 Task: Look for space in Gallarate, Italy from 12th August, 2023 to 16th August, 2023 for 8 adults in price range Rs.10000 to Rs.16000. Place can be private room with 8 bedrooms having 8 beds and 8 bathrooms. Property type can be house, flat, guest house, hotel. Amenities needed are: wifi, TV, free parkinig on premises, gym, breakfast. Booking option can be shelf check-in. Required host language is English.
Action: Mouse moved to (563, 132)
Screenshot: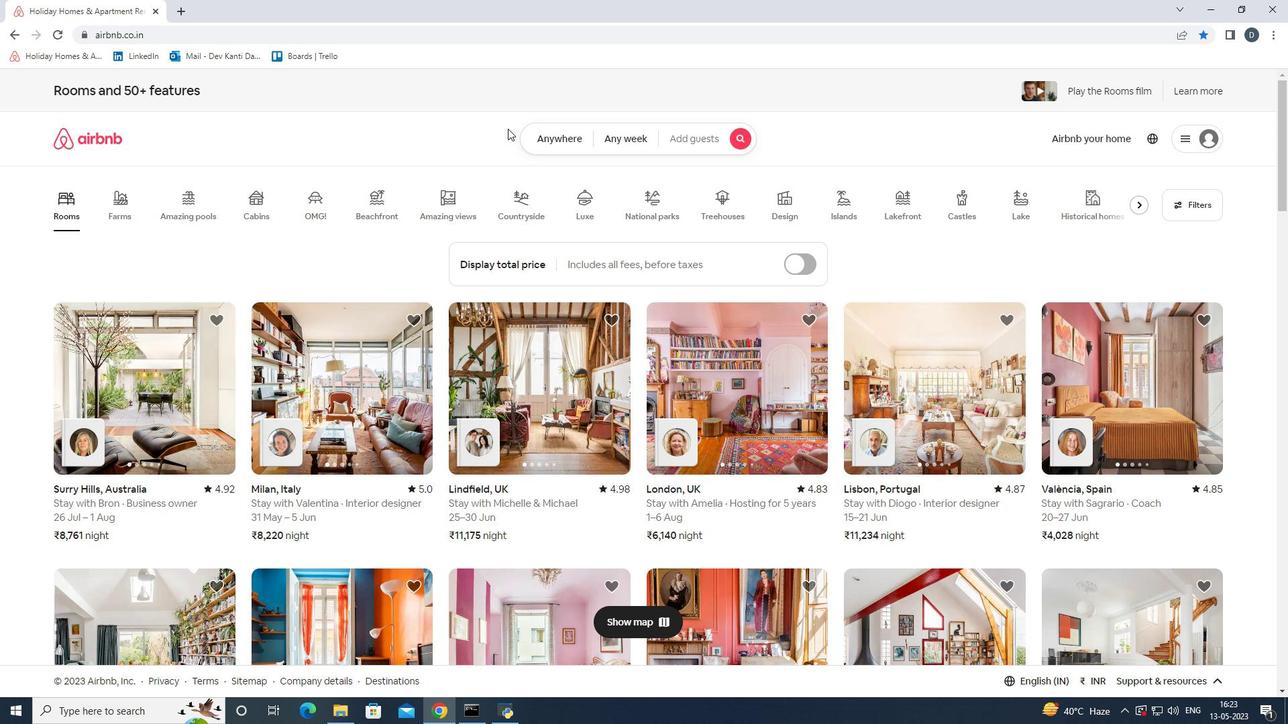 
Action: Mouse pressed left at (563, 132)
Screenshot: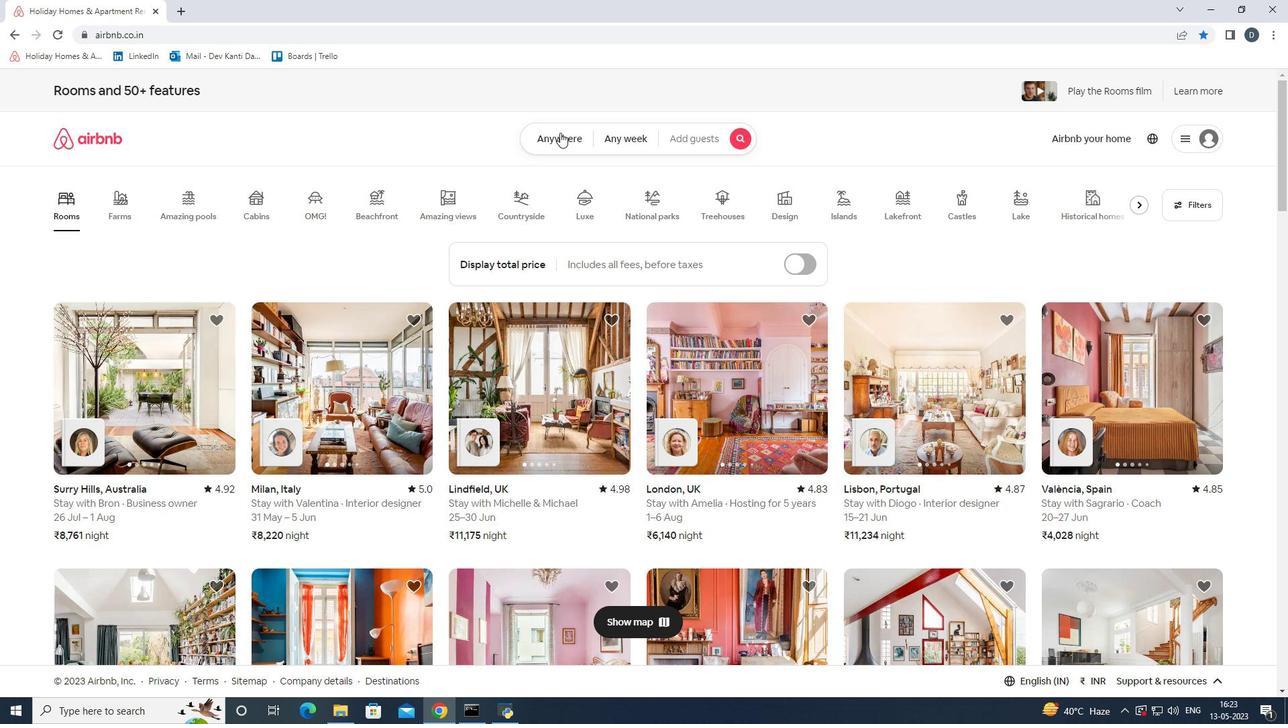 
Action: Mouse moved to (448, 193)
Screenshot: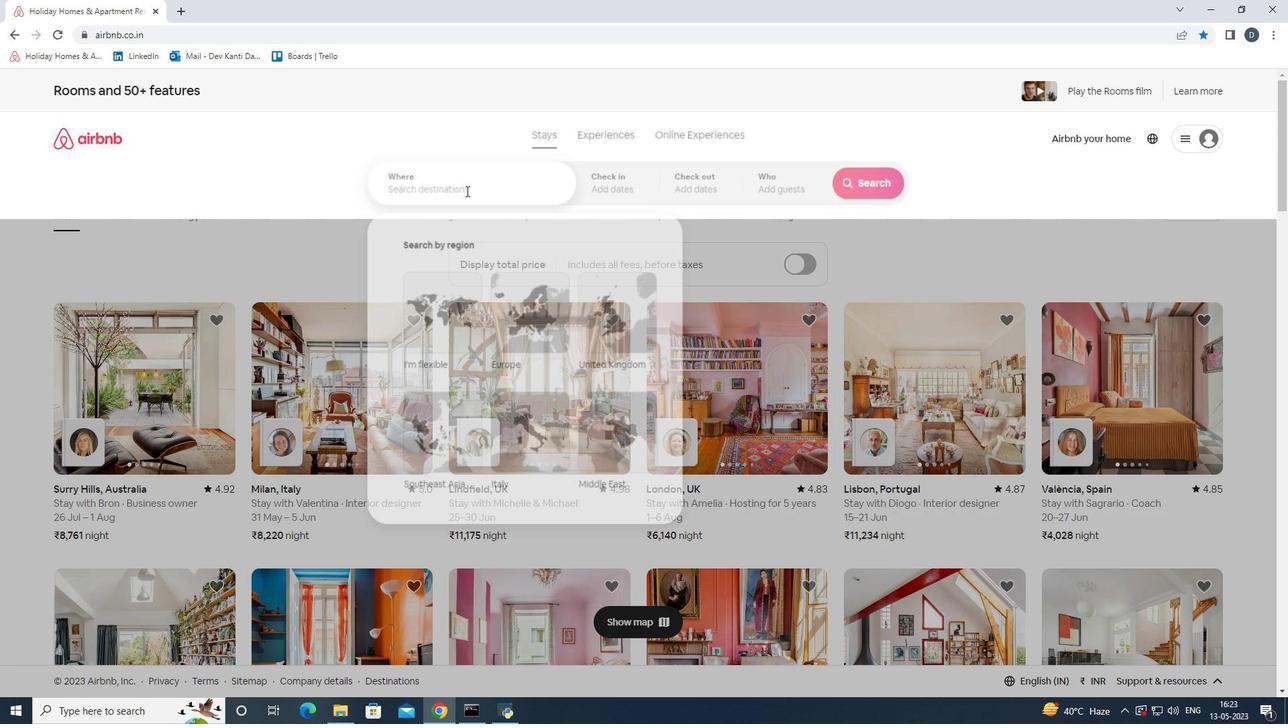 
Action: Mouse pressed left at (448, 193)
Screenshot: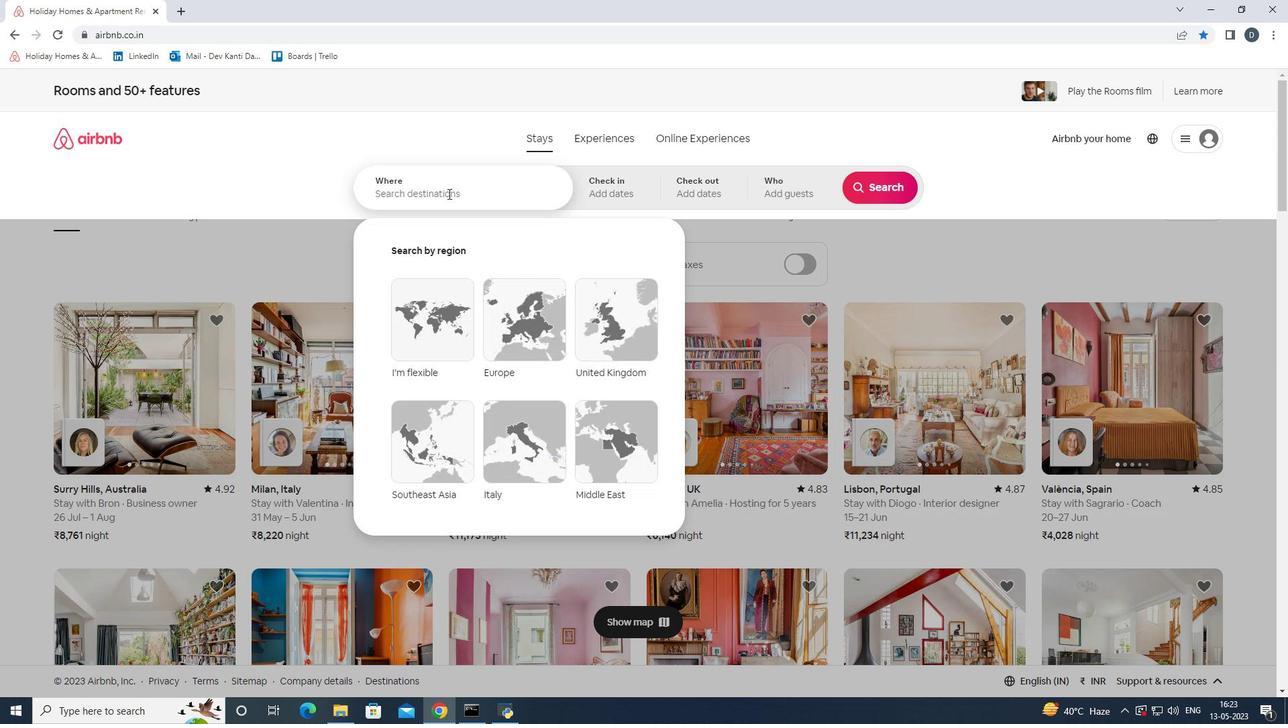 
Action: Mouse moved to (447, 193)
Screenshot: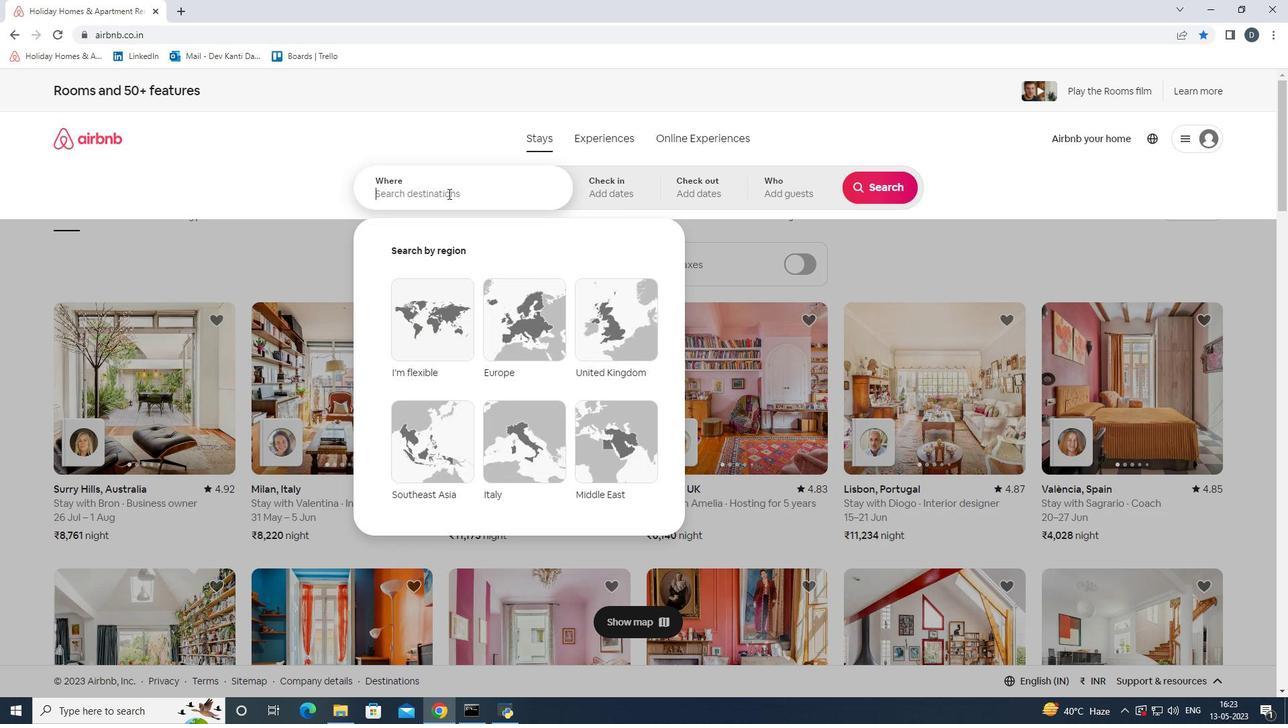 
Action: Key pressed <Key.shift><Key.shift><Key.shift><Key.shift><Key.shift><Key.shift><Key.shift>Gallarate,<Key.shift><Key.shift><Key.shift><Key.shift><Key.shift><Key.shift><Key.shift><Key.shift><Key.shift><Key.shift><Key.shift><Key.shift><Key.shift><Key.shift><Key.shift><Key.shift><Key.shift><Key.shift>Italy
Screenshot: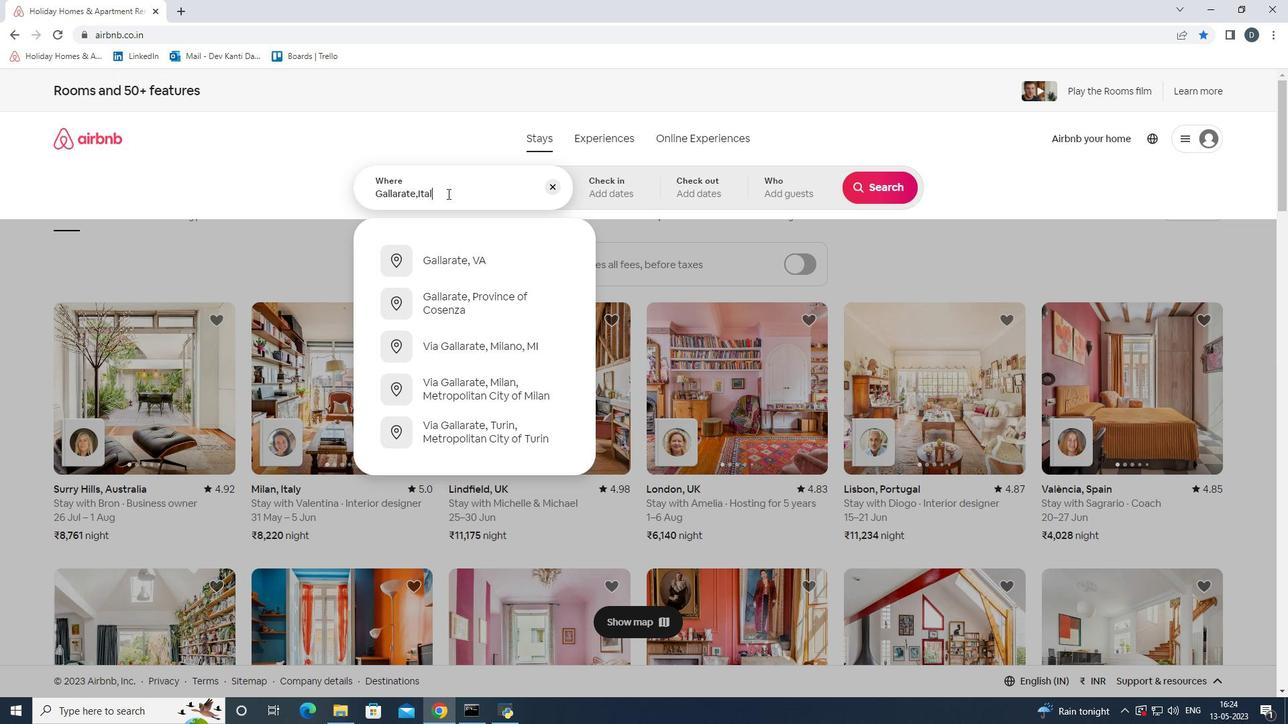 
Action: Mouse moved to (616, 177)
Screenshot: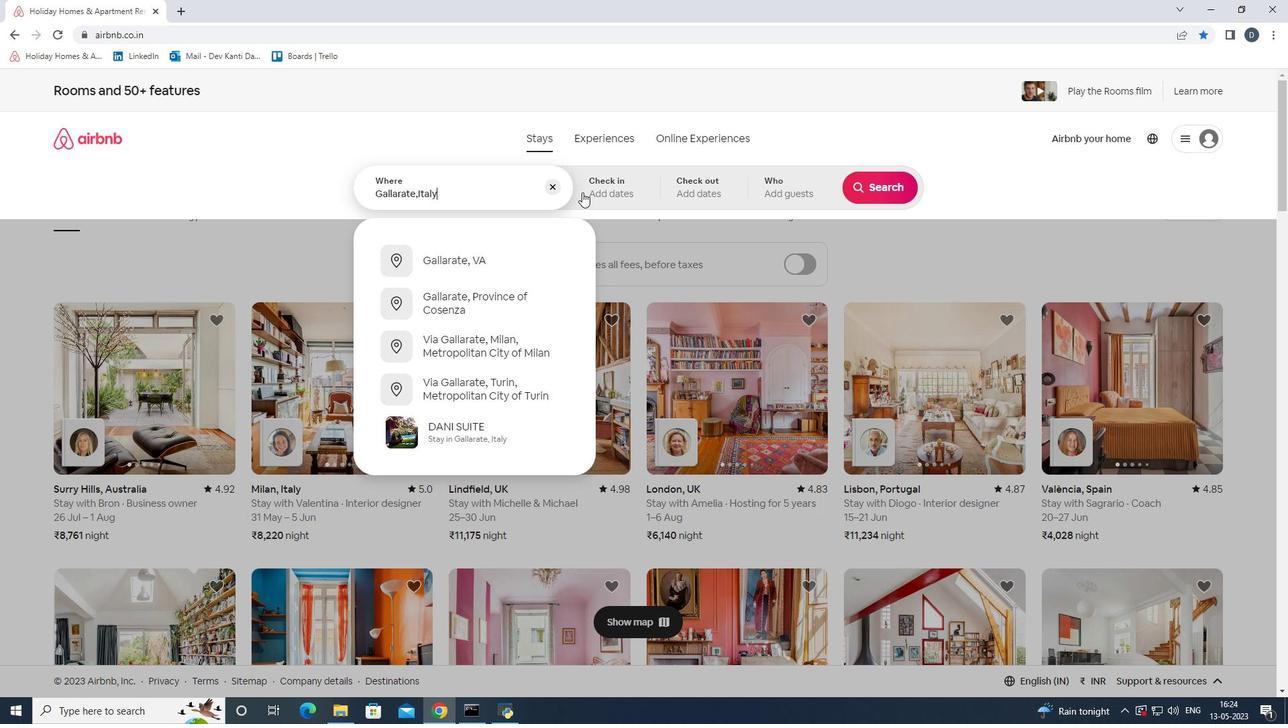 
Action: Mouse pressed left at (616, 177)
Screenshot: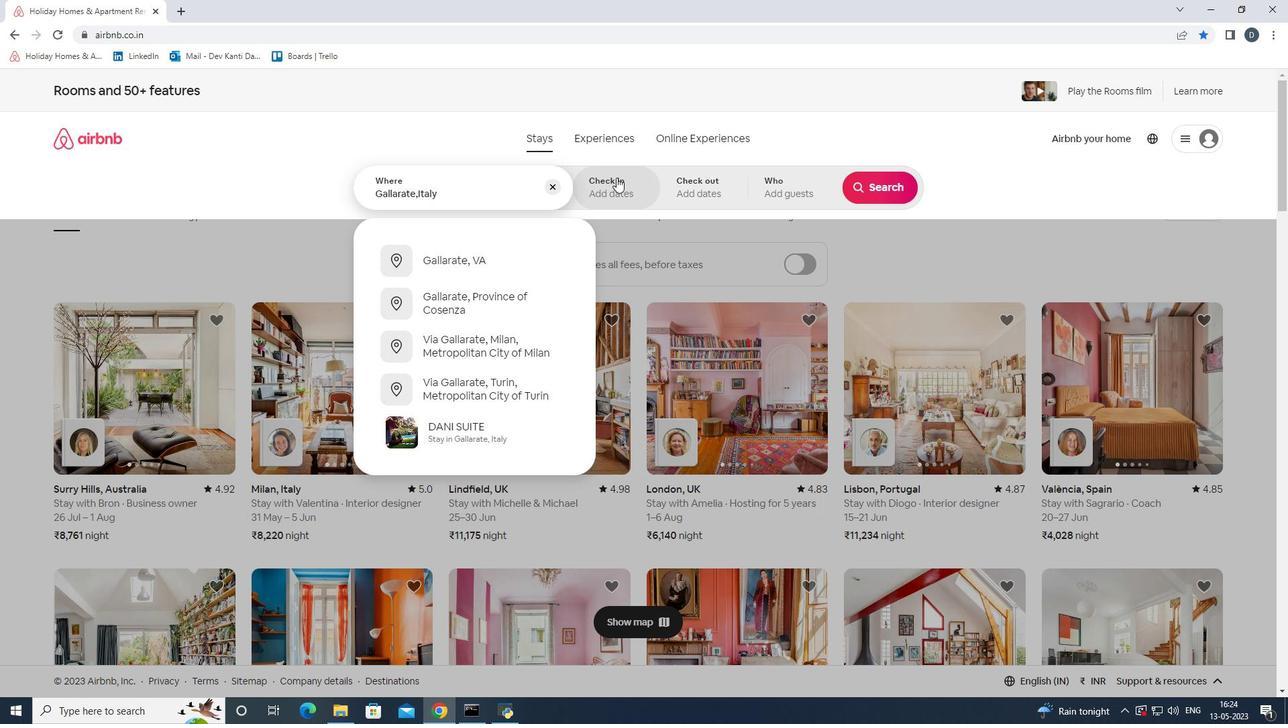 
Action: Mouse moved to (880, 287)
Screenshot: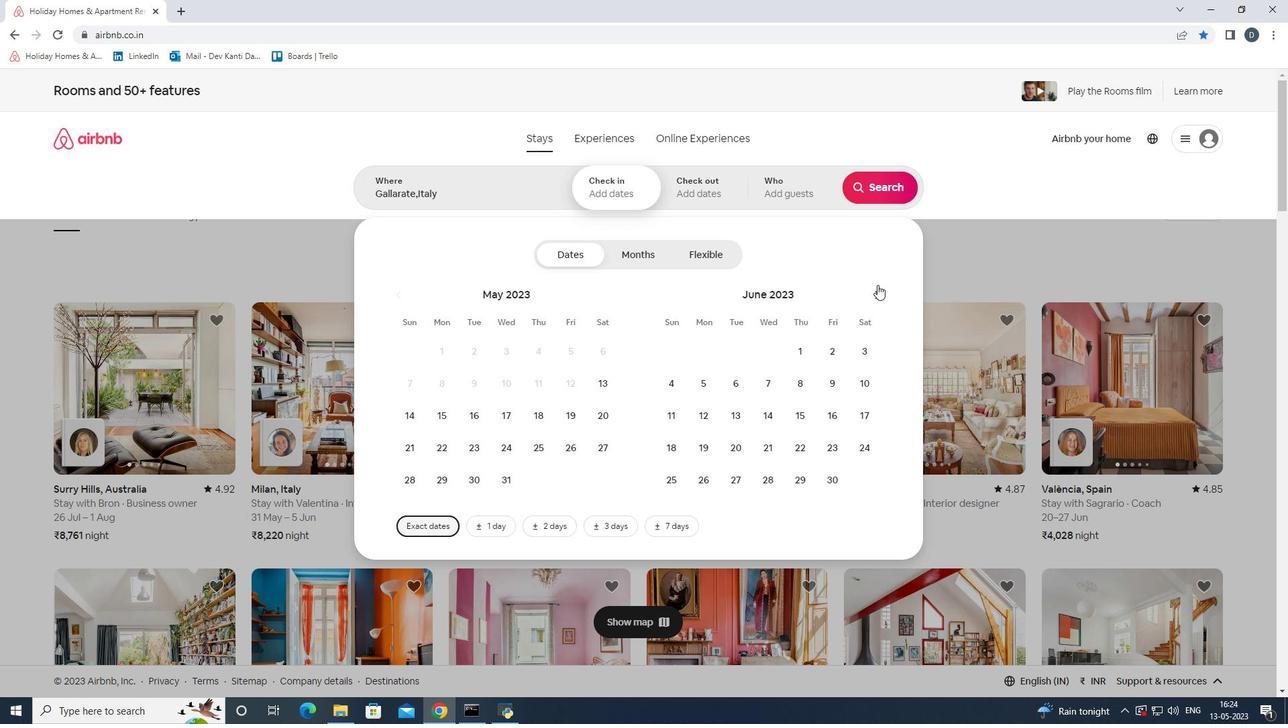 
Action: Mouse pressed left at (880, 287)
Screenshot: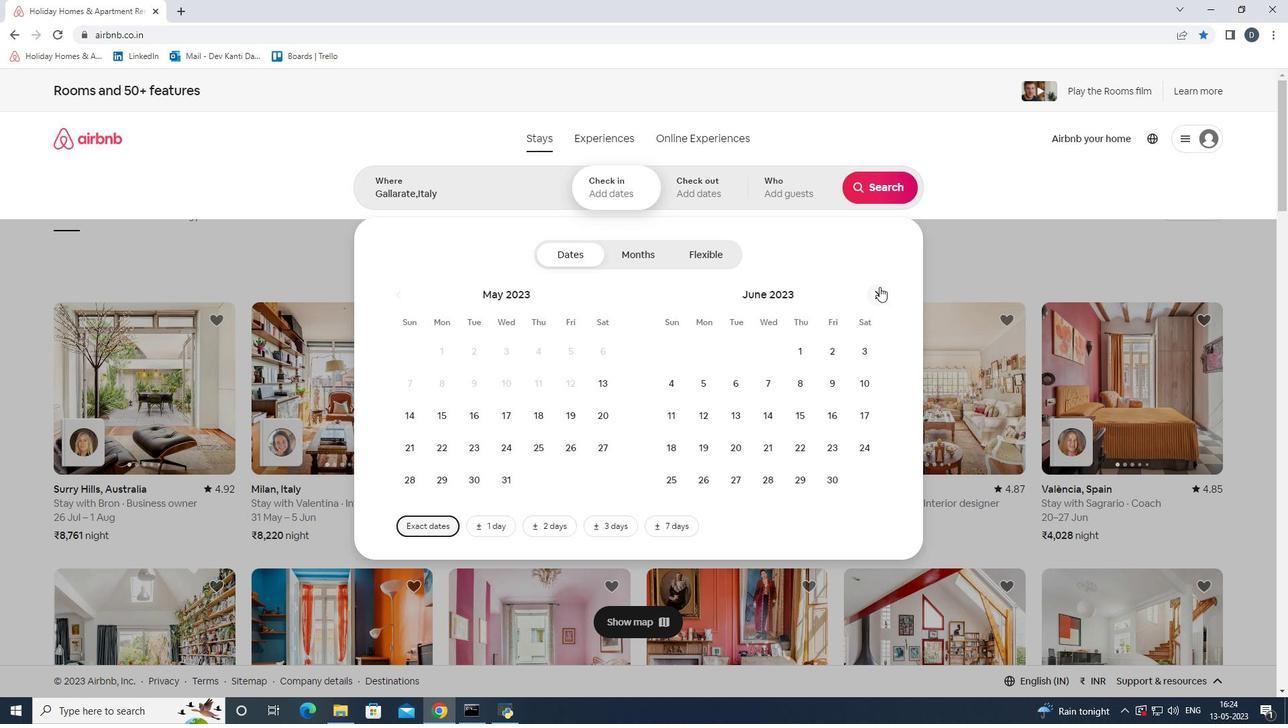 
Action: Mouse pressed left at (880, 287)
Screenshot: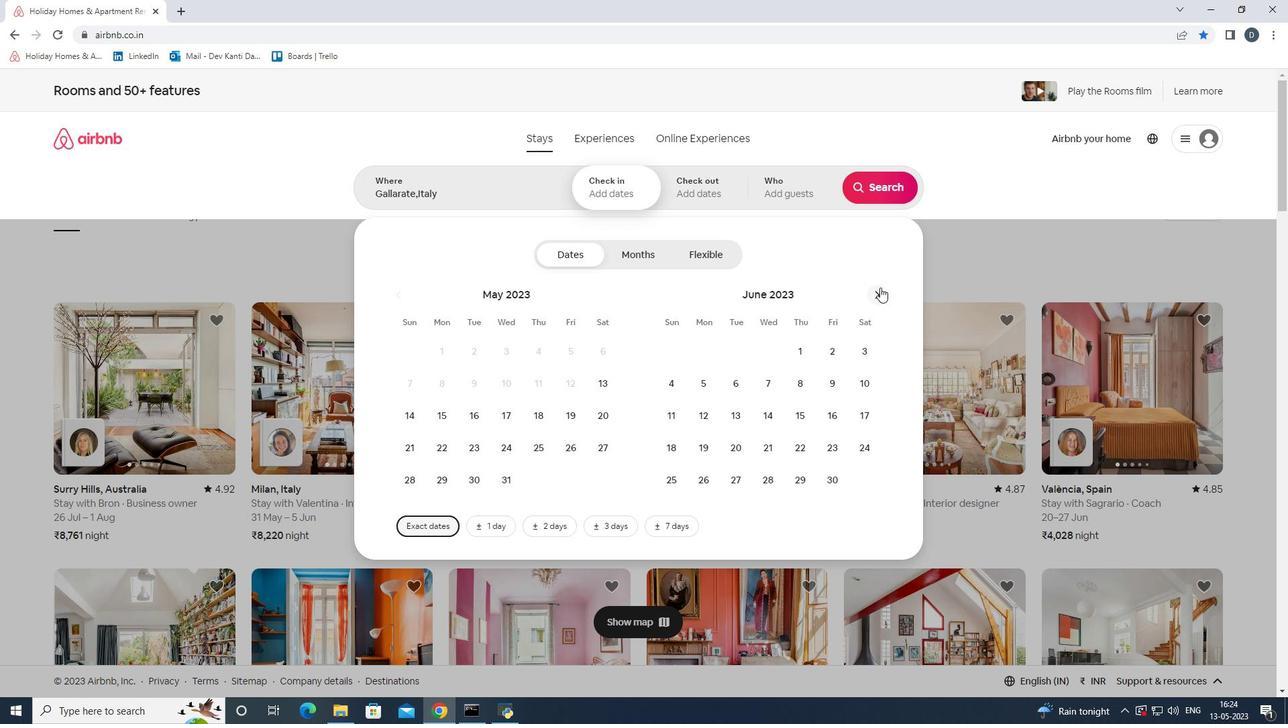 
Action: Mouse moved to (867, 379)
Screenshot: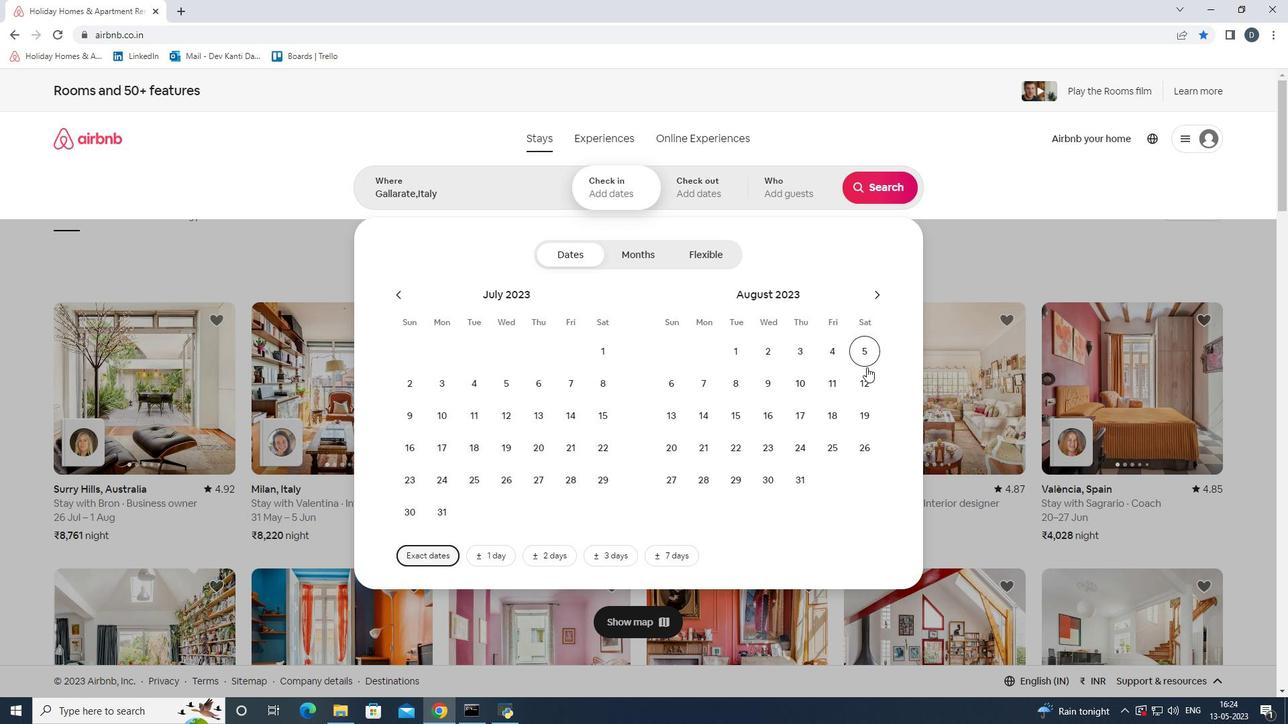 
Action: Mouse pressed left at (867, 379)
Screenshot: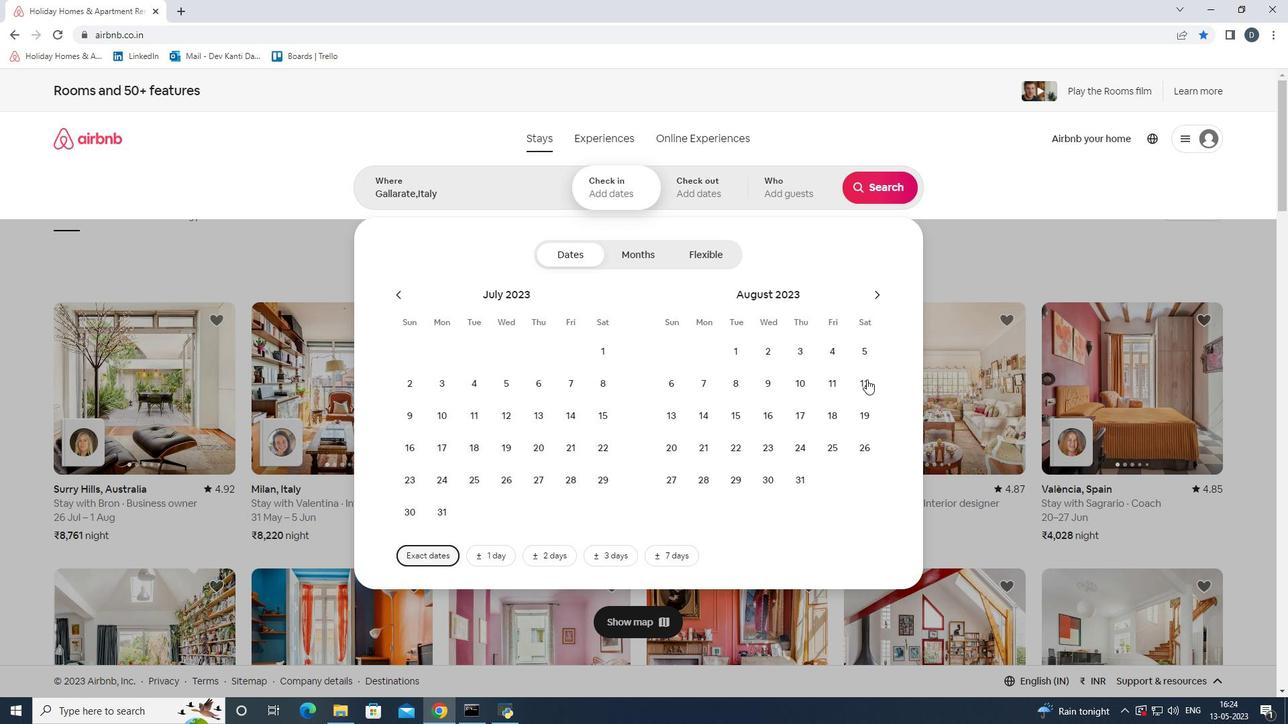 
Action: Mouse moved to (769, 410)
Screenshot: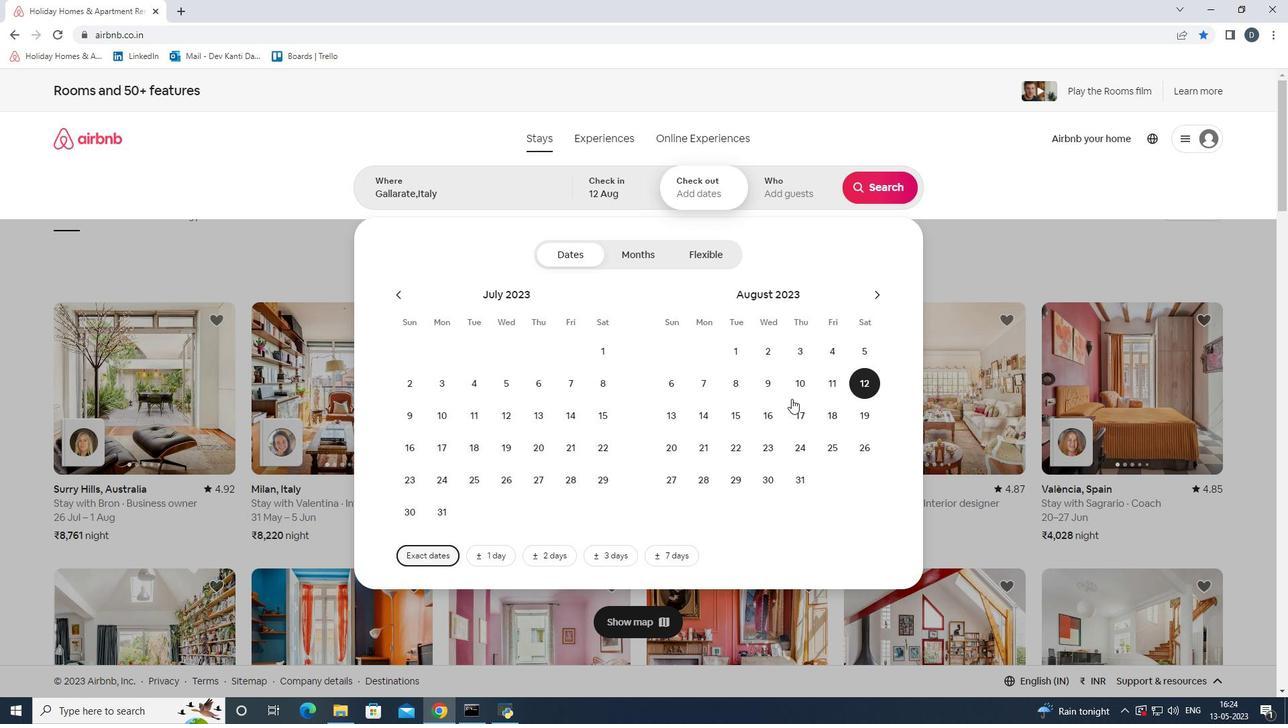 
Action: Mouse pressed left at (769, 410)
Screenshot: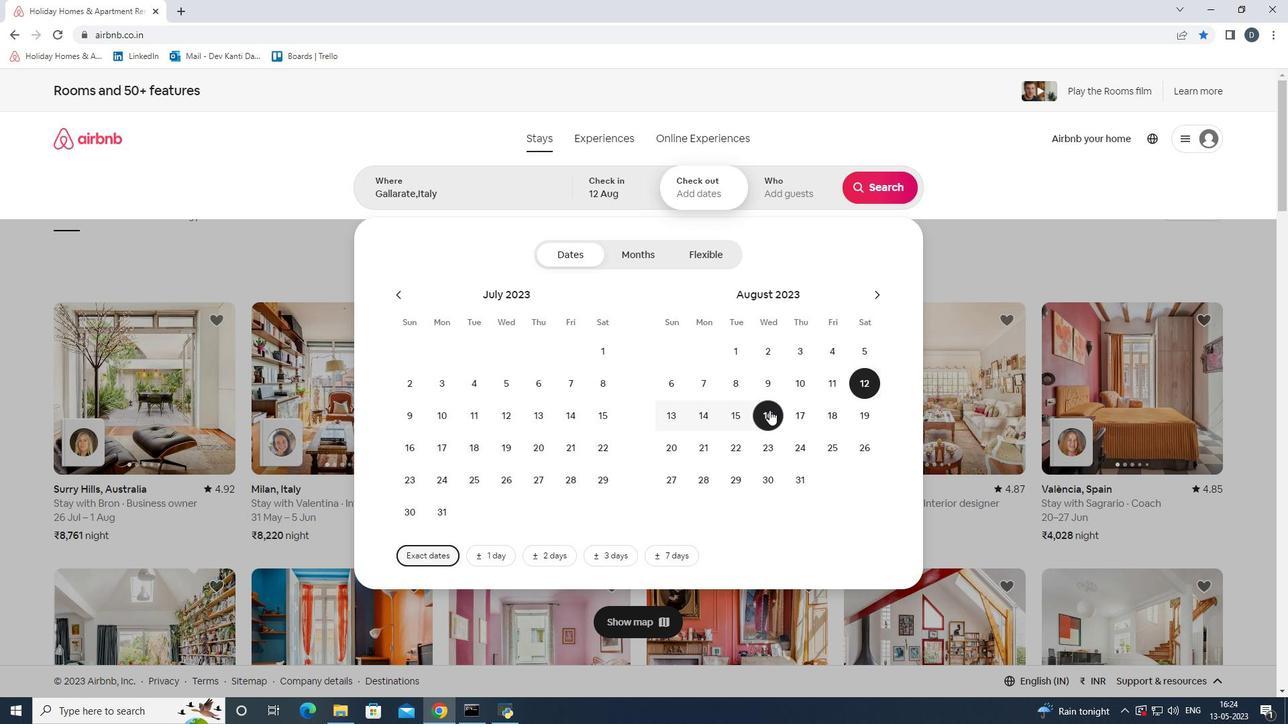 
Action: Mouse moved to (790, 184)
Screenshot: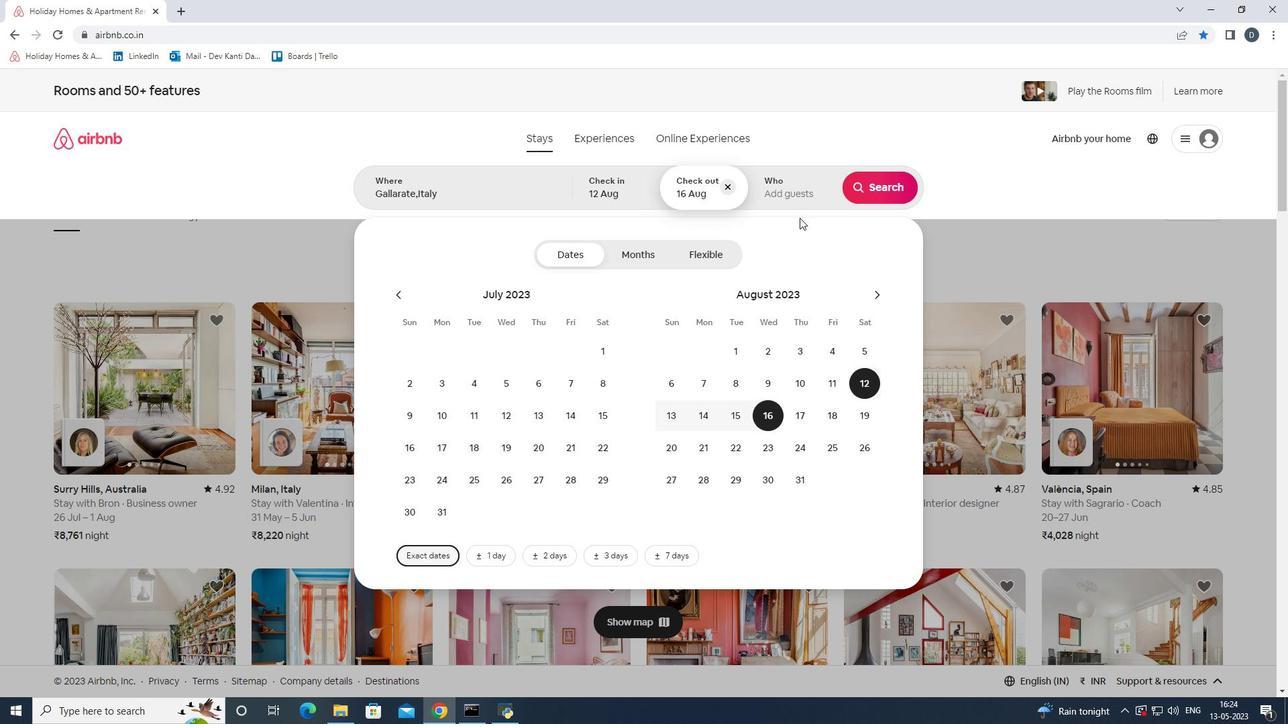 
Action: Mouse pressed left at (790, 184)
Screenshot: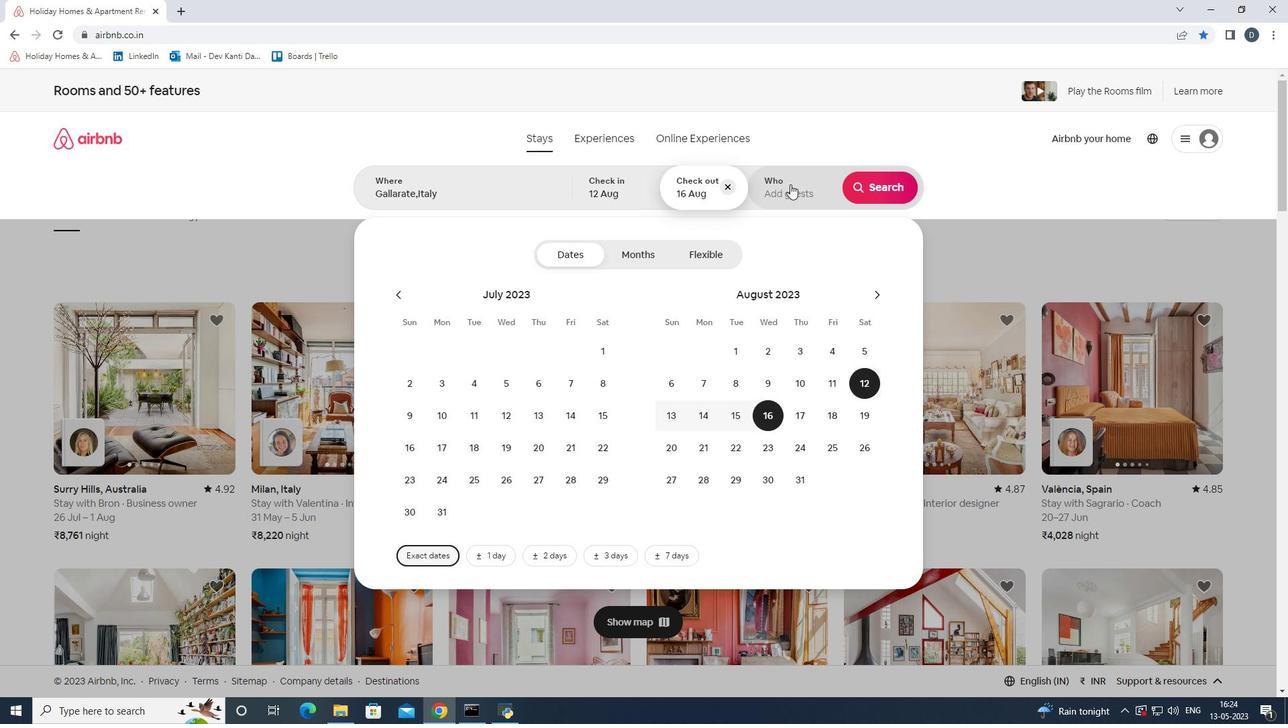 
Action: Mouse moved to (884, 261)
Screenshot: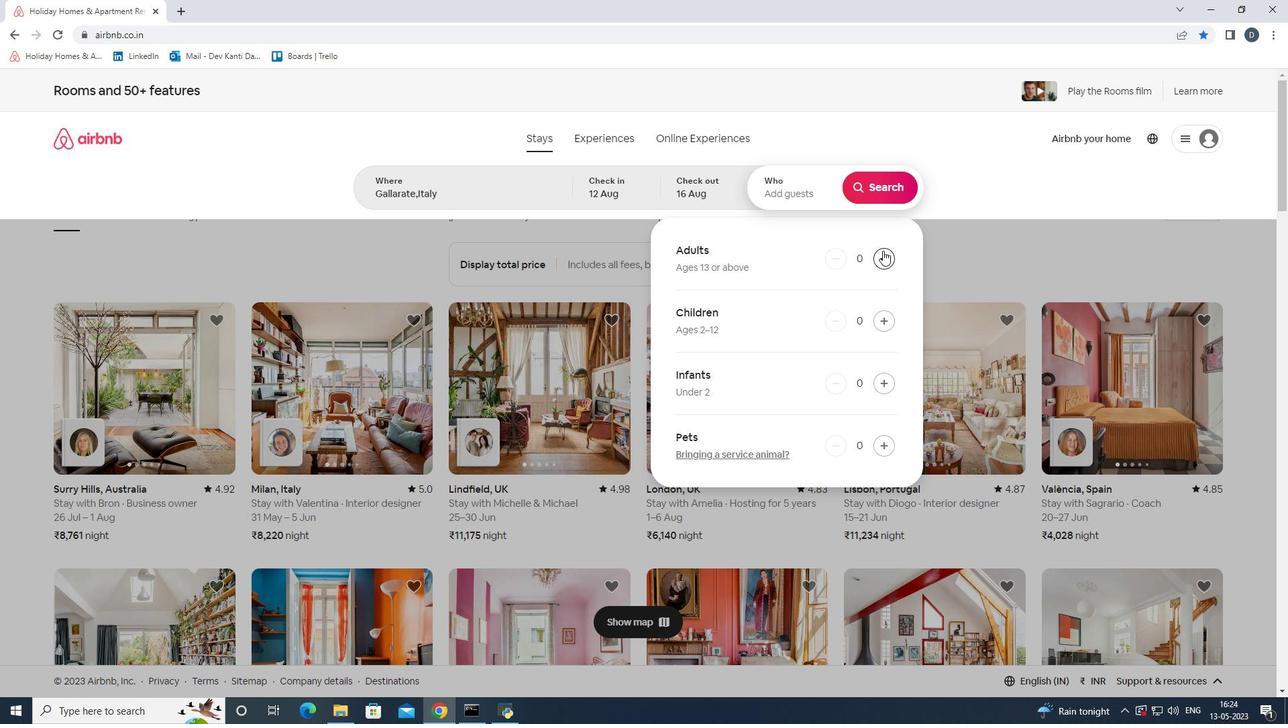 
Action: Mouse pressed left at (884, 261)
Screenshot: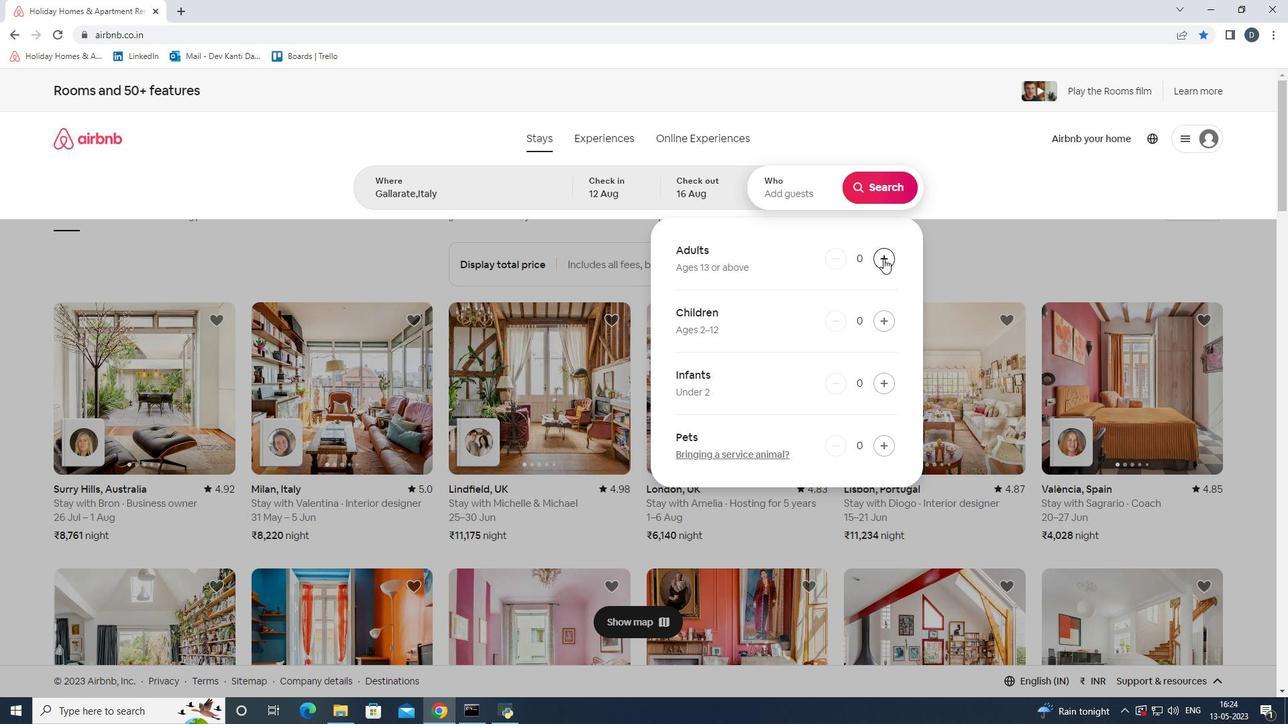 
Action: Mouse pressed left at (884, 261)
Screenshot: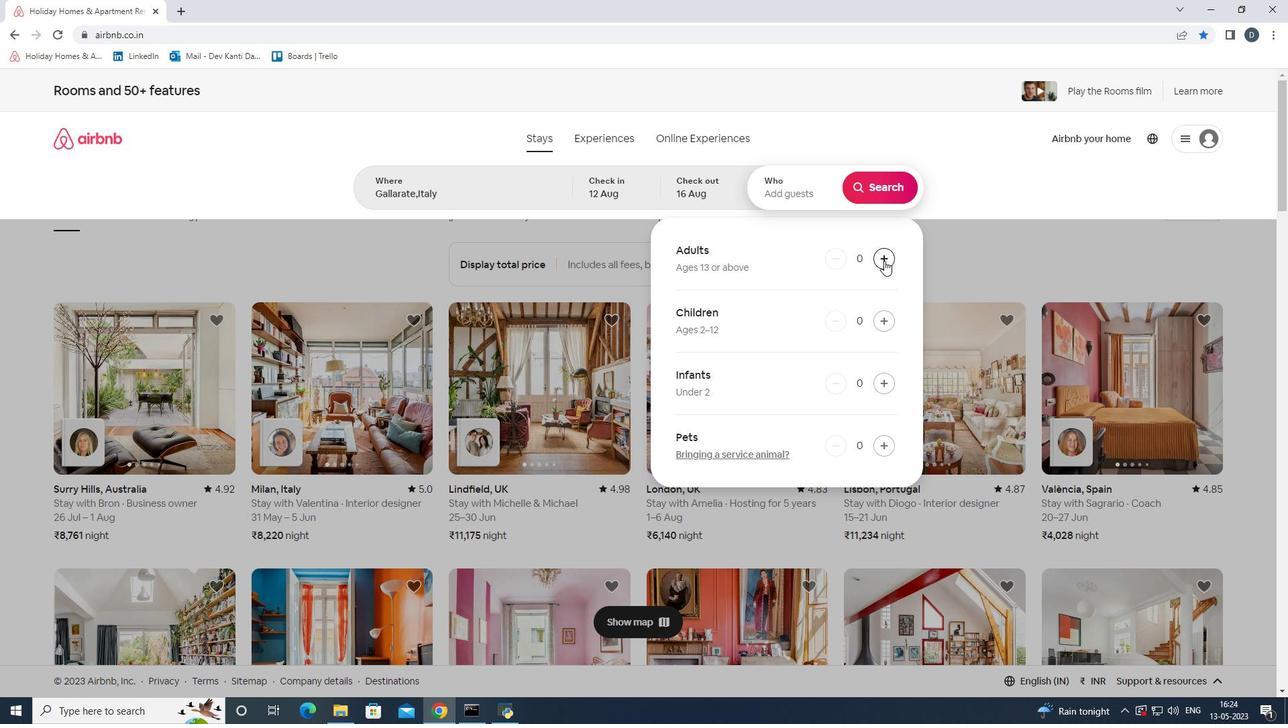 
Action: Mouse pressed left at (884, 261)
Screenshot: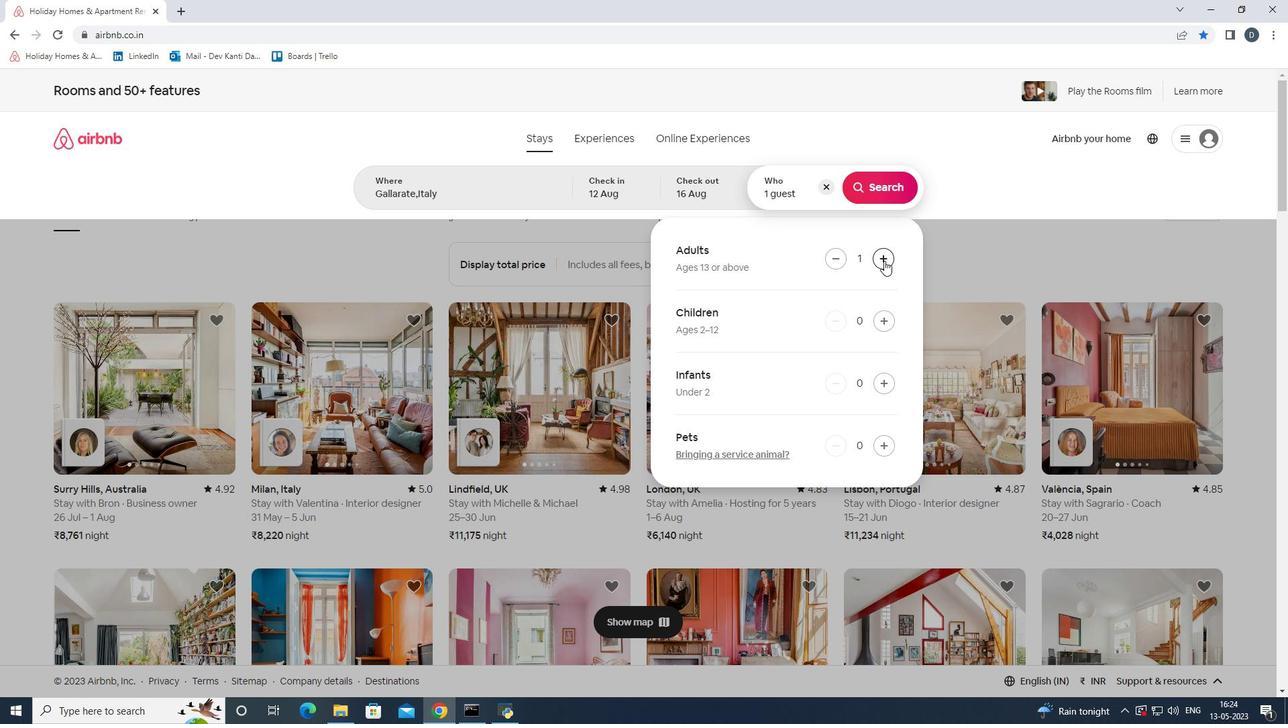 
Action: Mouse pressed left at (884, 261)
Screenshot: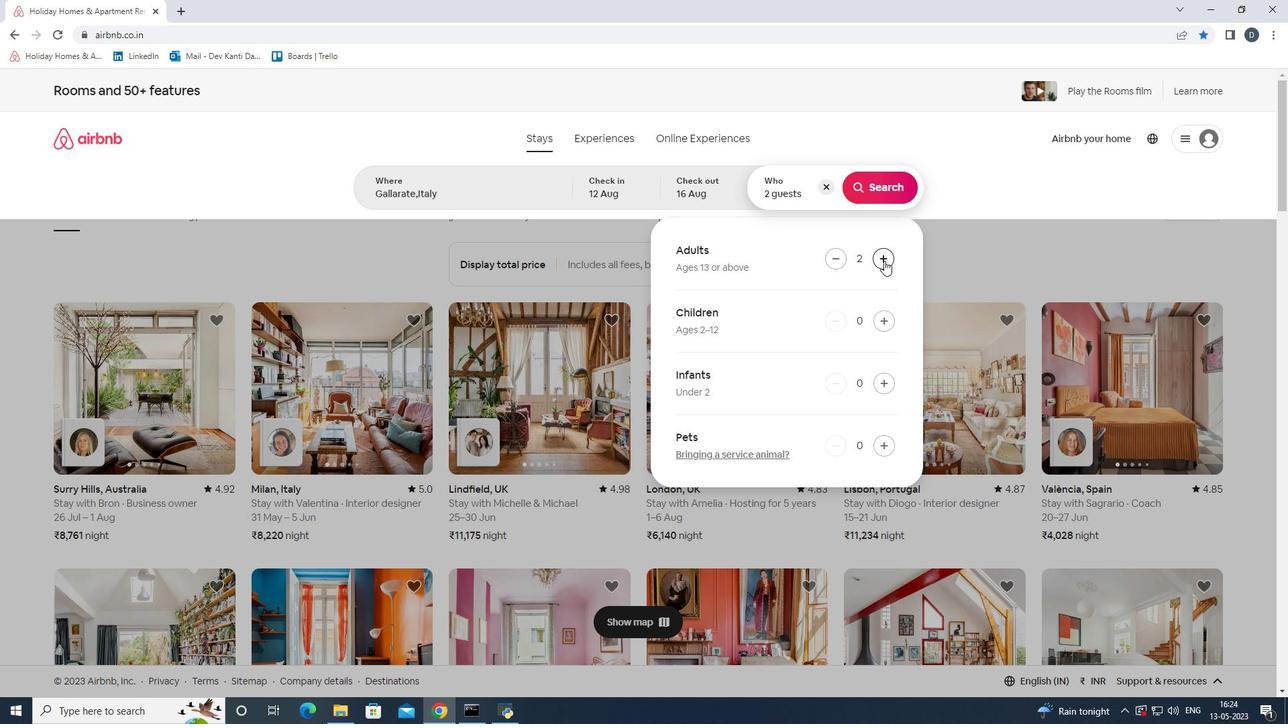 
Action: Mouse pressed left at (884, 261)
Screenshot: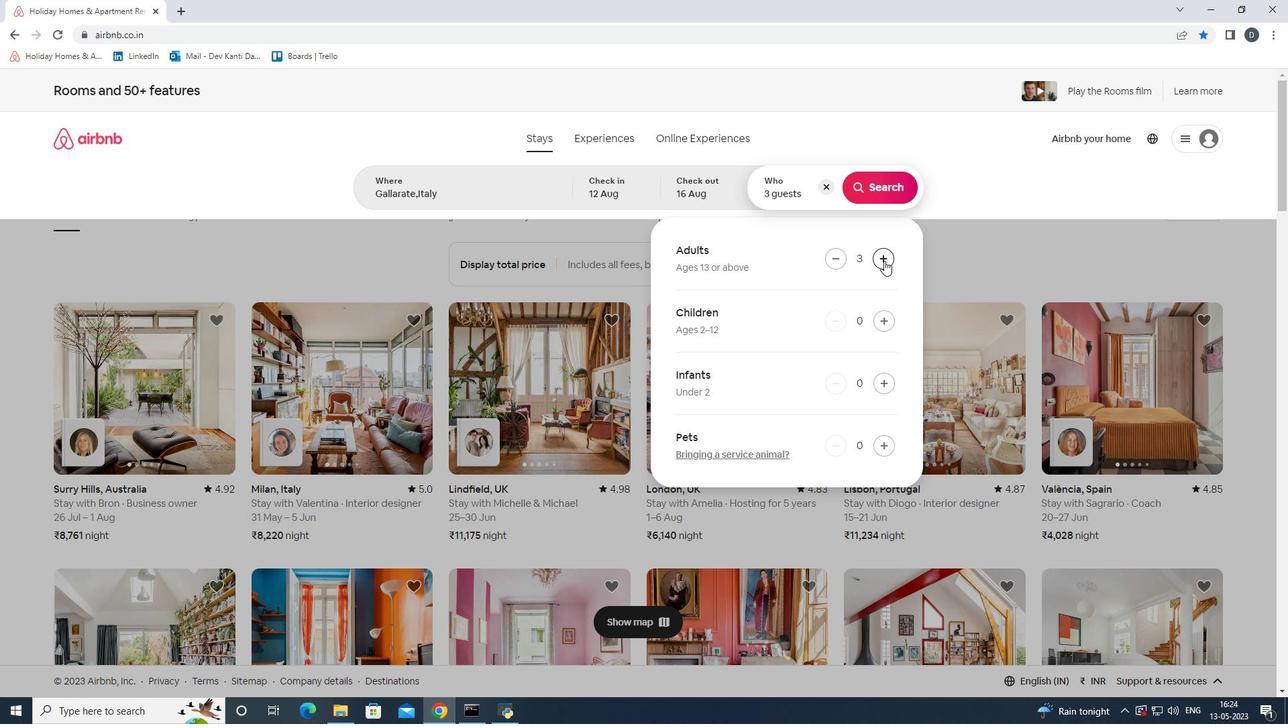 
Action: Mouse pressed left at (884, 261)
Screenshot: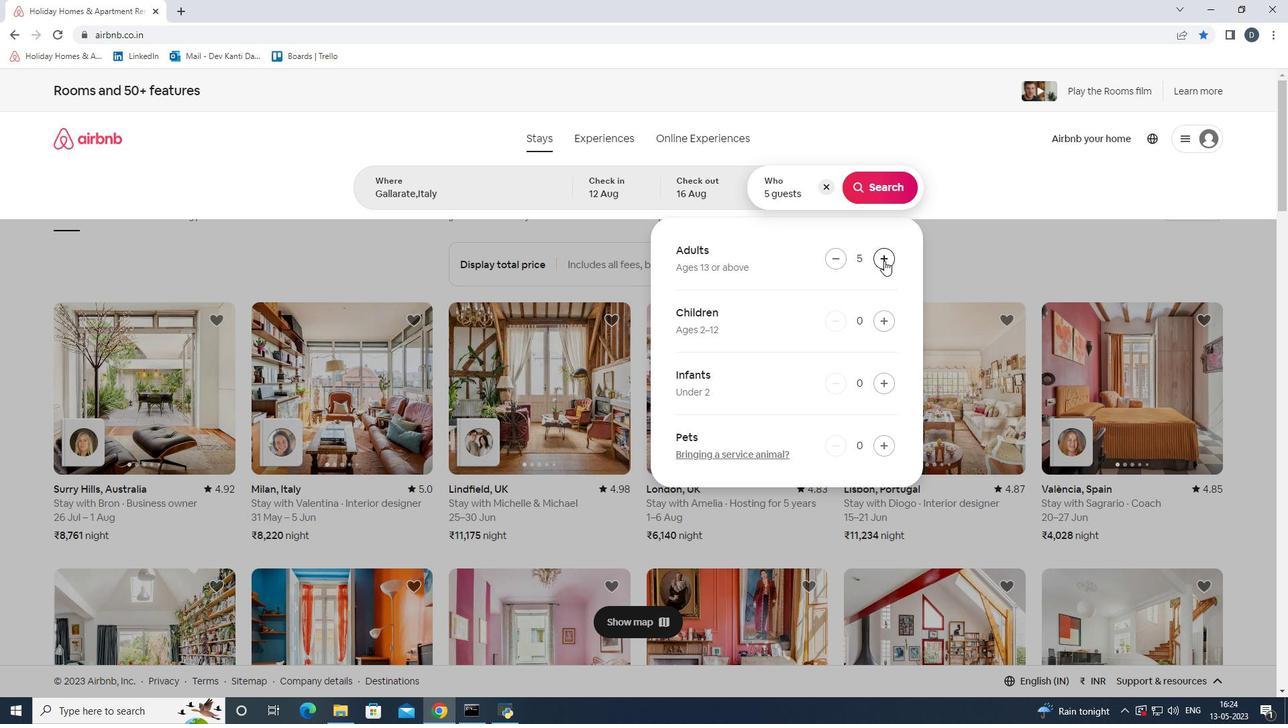 
Action: Mouse pressed left at (884, 261)
Screenshot: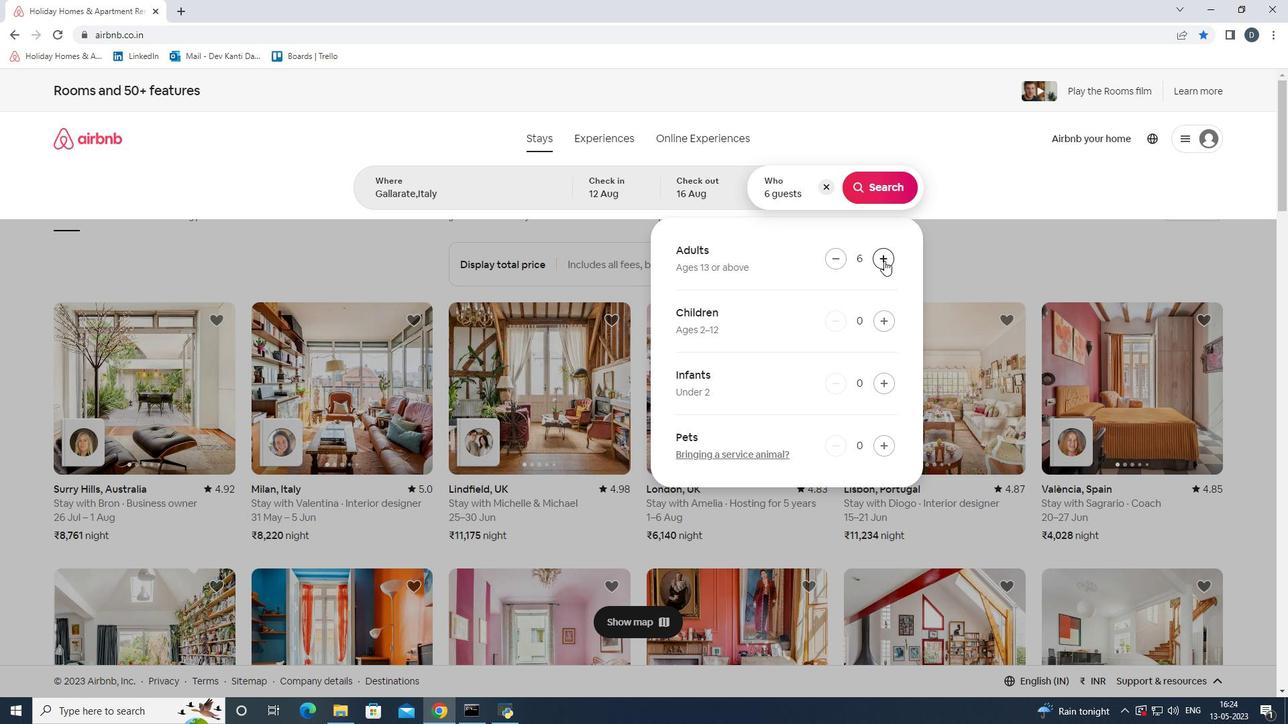 
Action: Mouse pressed left at (884, 261)
Screenshot: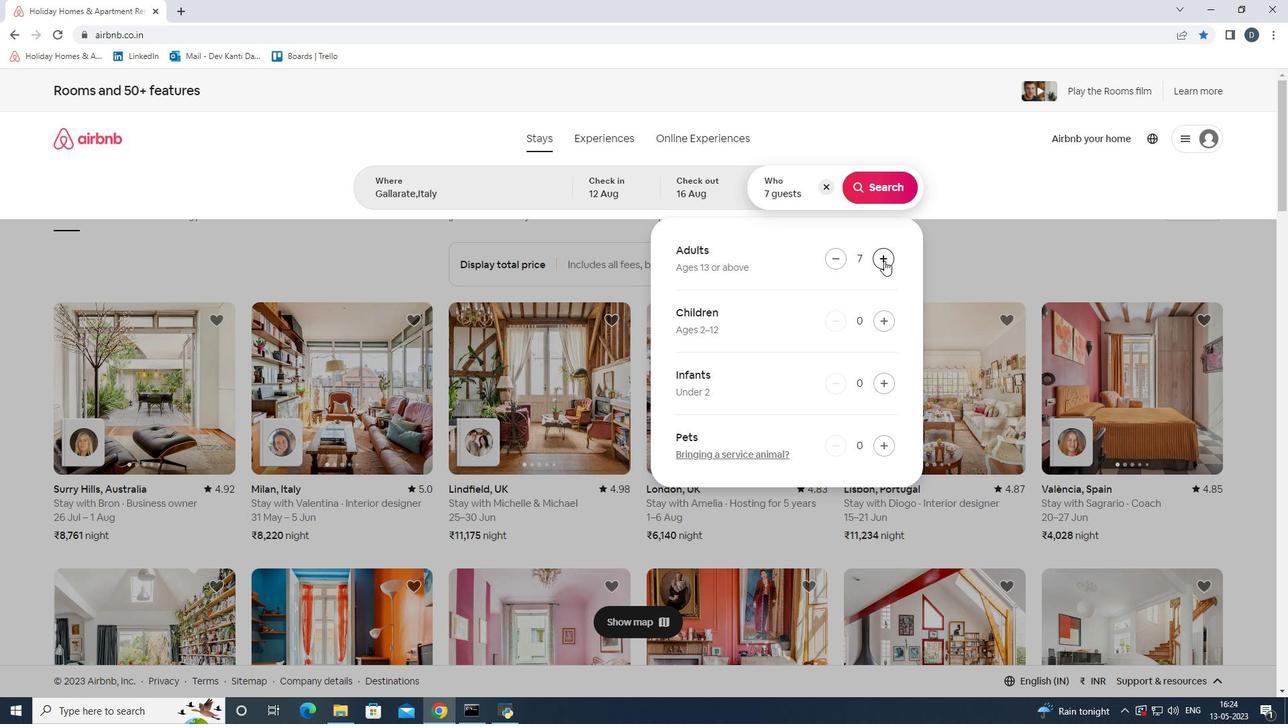 
Action: Mouse moved to (877, 182)
Screenshot: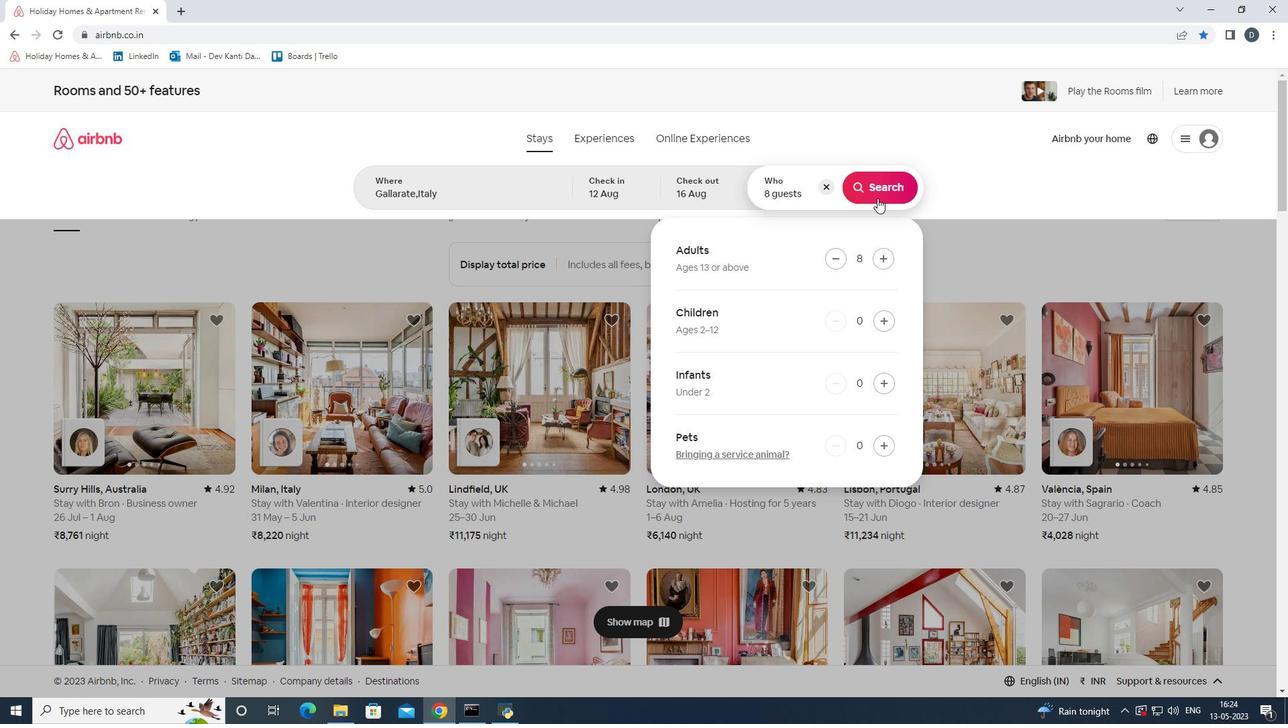 
Action: Mouse pressed left at (877, 182)
Screenshot: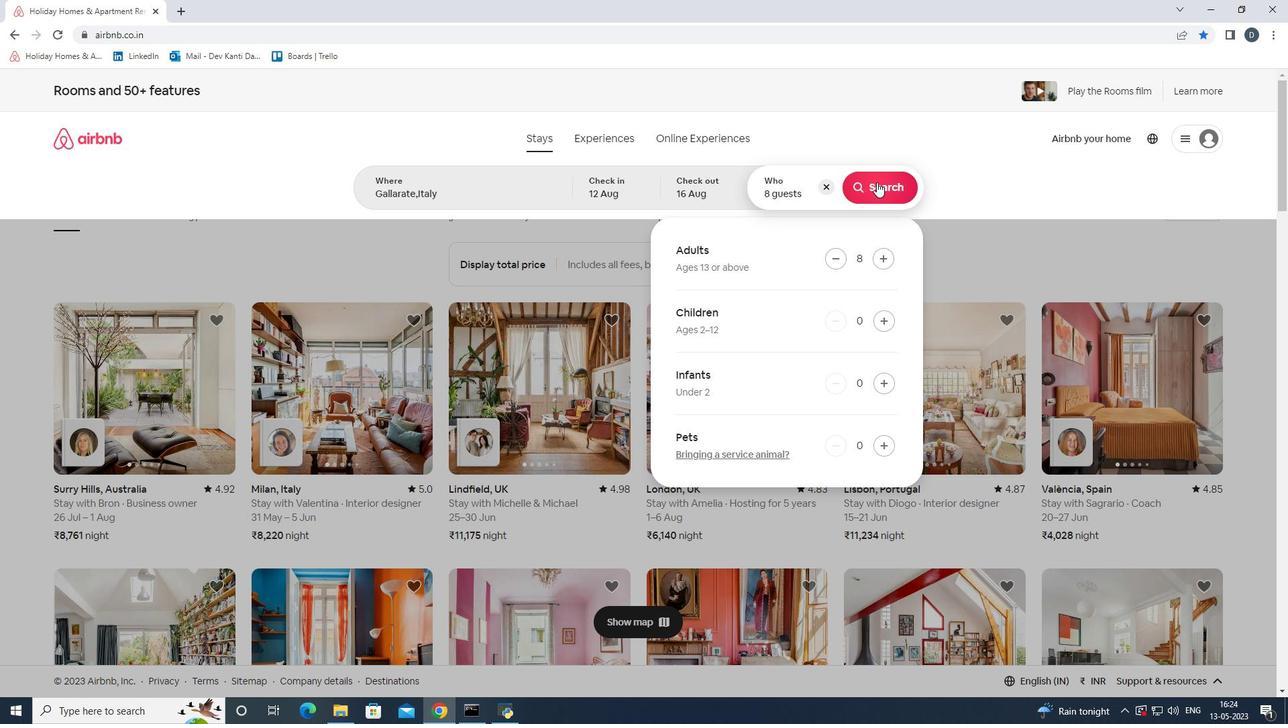 
Action: Mouse moved to (1208, 153)
Screenshot: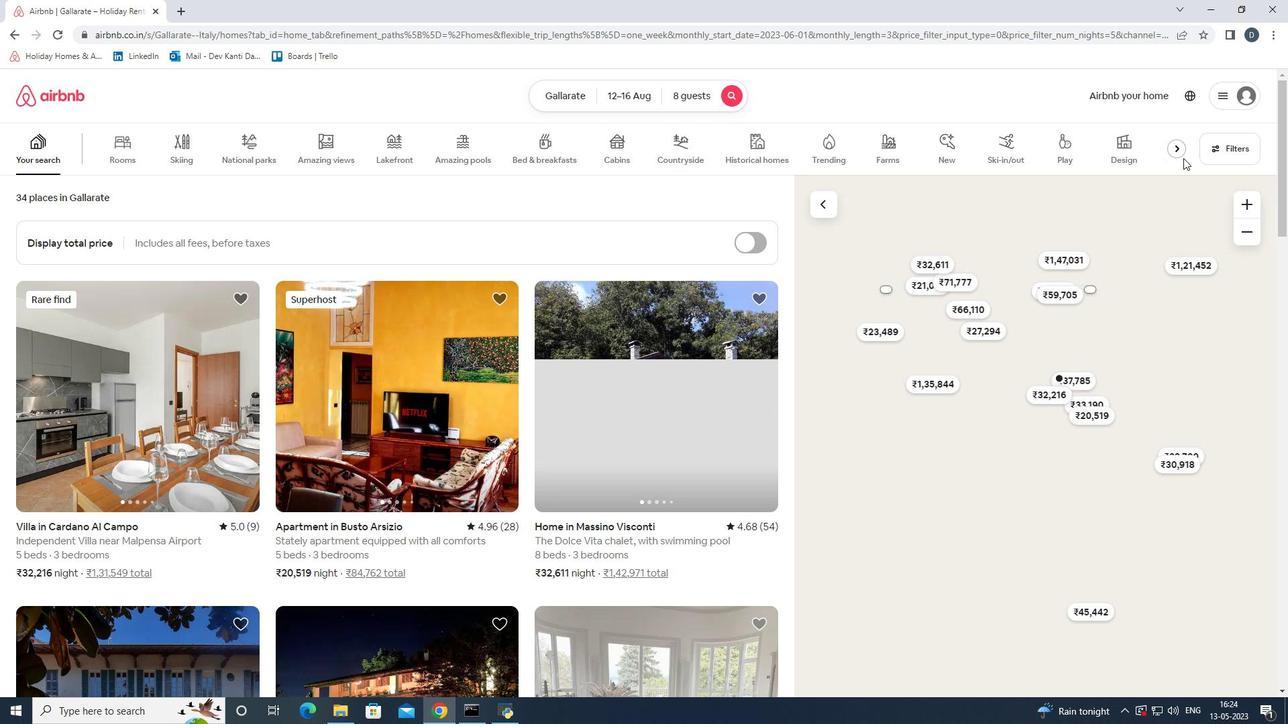 
Action: Mouse pressed left at (1208, 153)
Screenshot: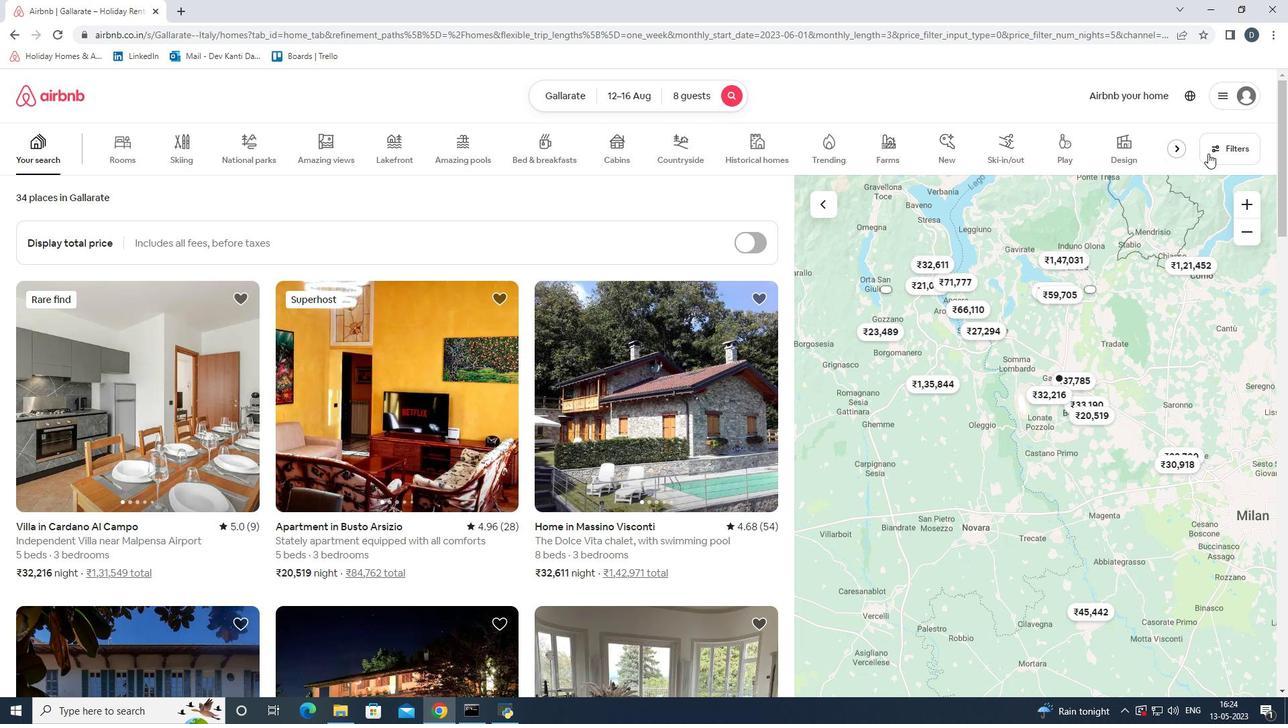 
Action: Mouse moved to (472, 324)
Screenshot: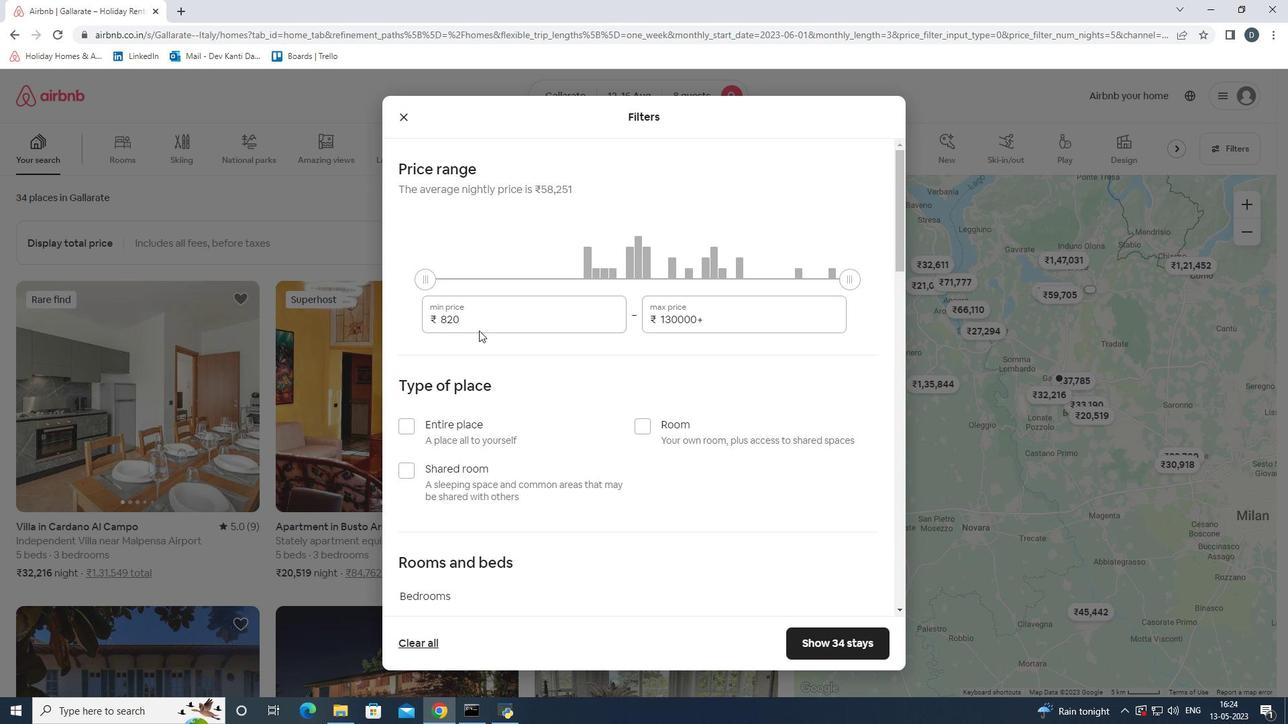 
Action: Mouse pressed left at (472, 324)
Screenshot: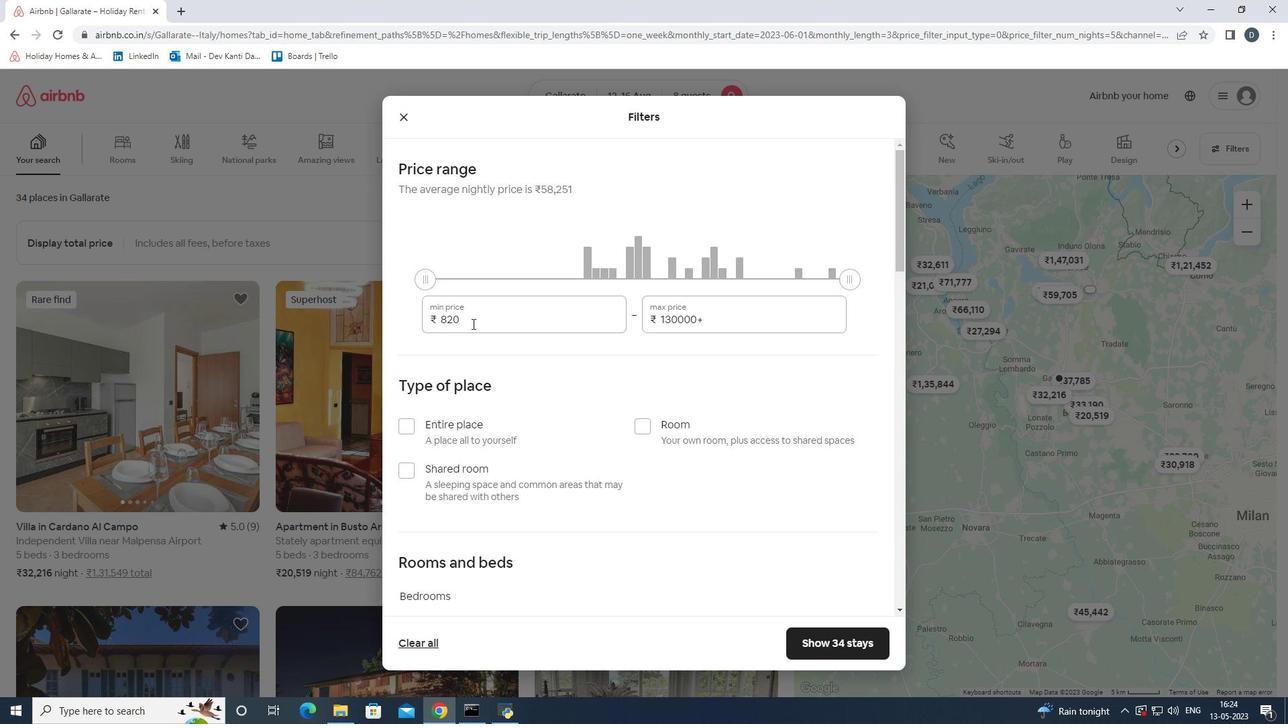 
Action: Mouse moved to (432, 320)
Screenshot: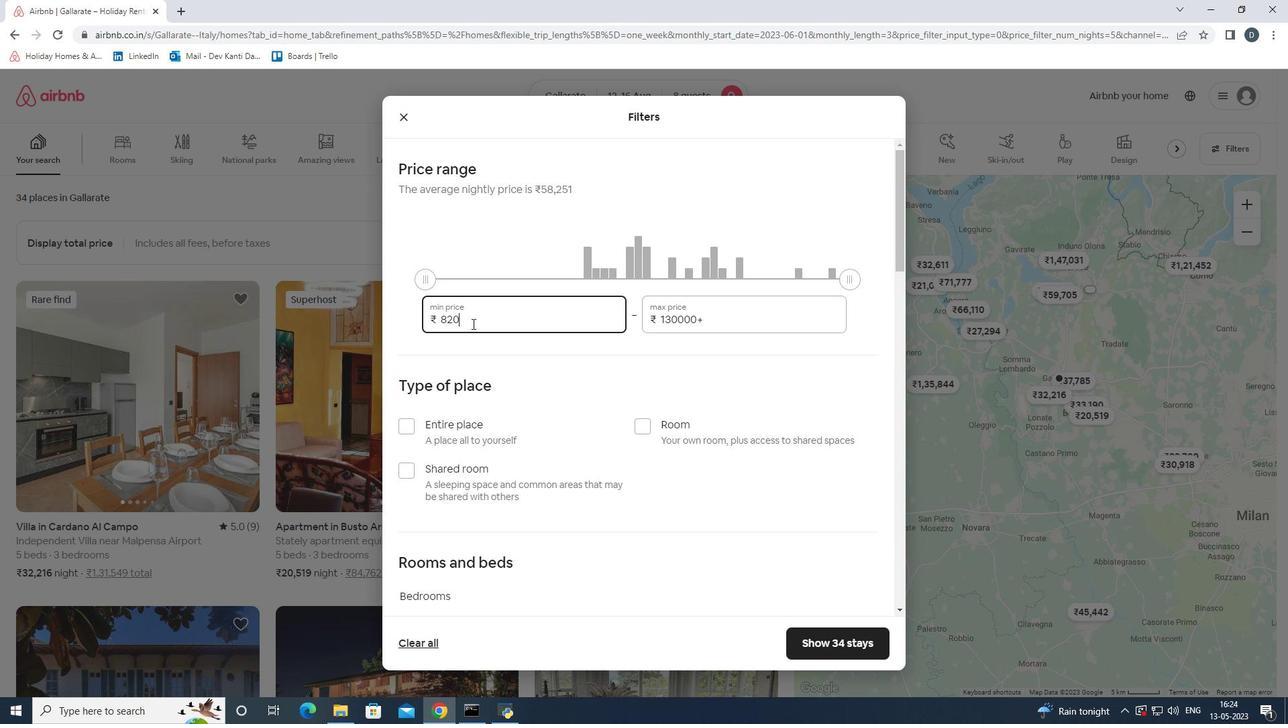 
Action: Key pressed 10000
Screenshot: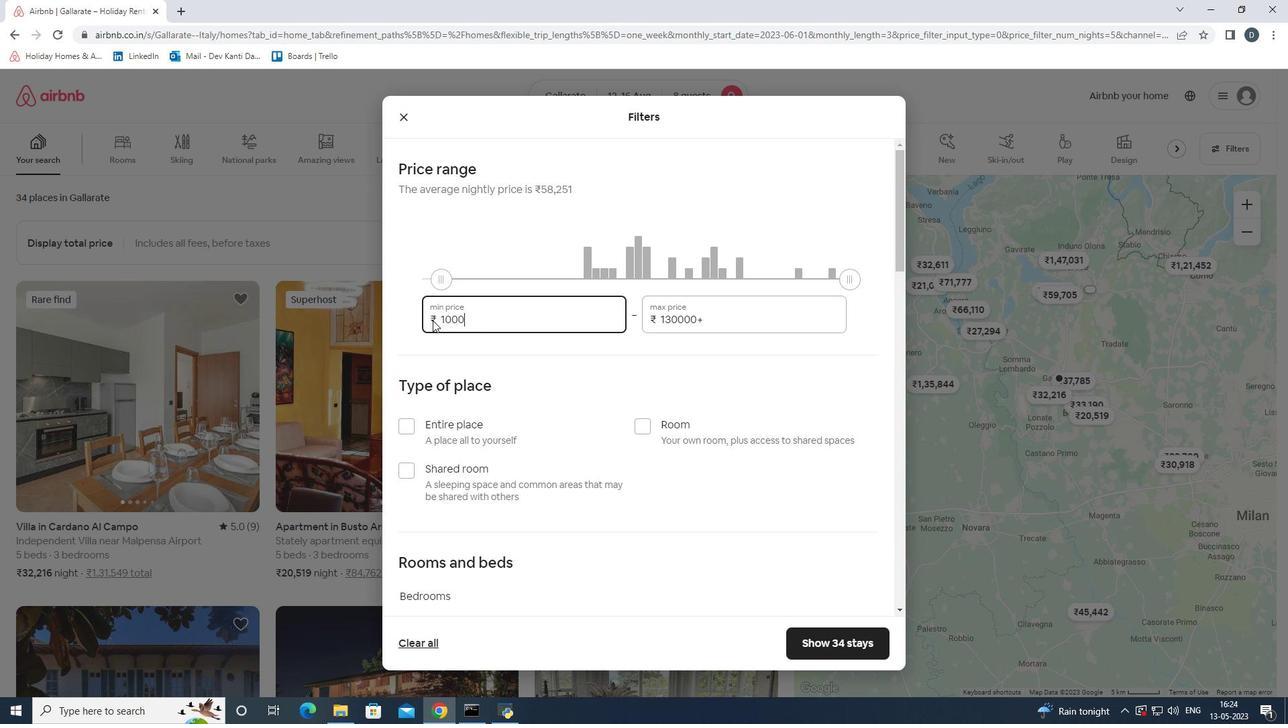 
Action: Mouse moved to (704, 319)
Screenshot: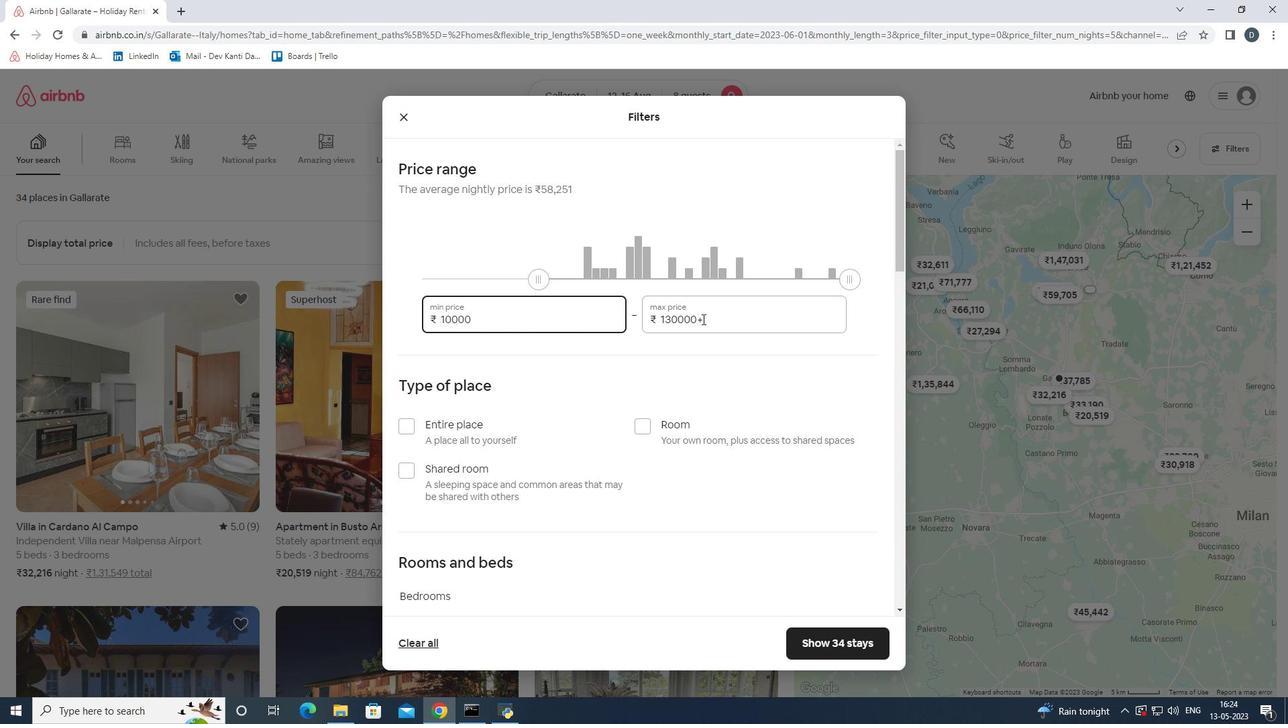 
Action: Mouse pressed left at (704, 319)
Screenshot: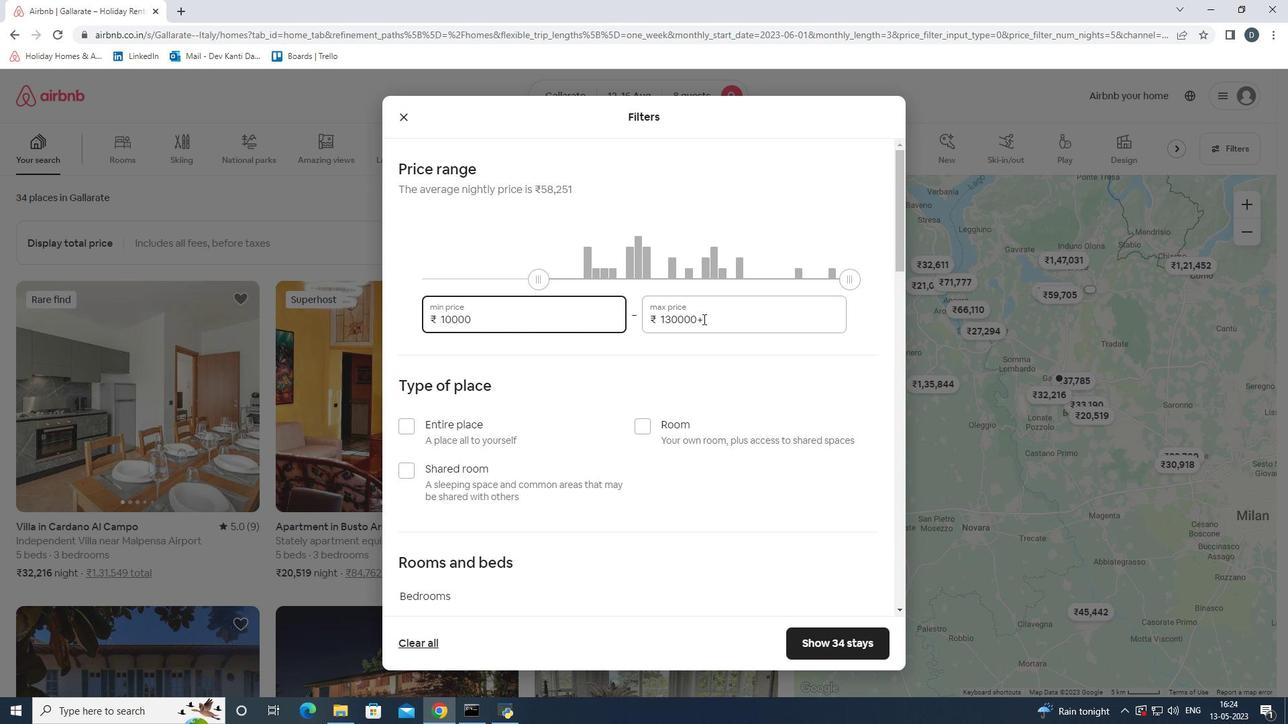 
Action: Mouse moved to (654, 314)
Screenshot: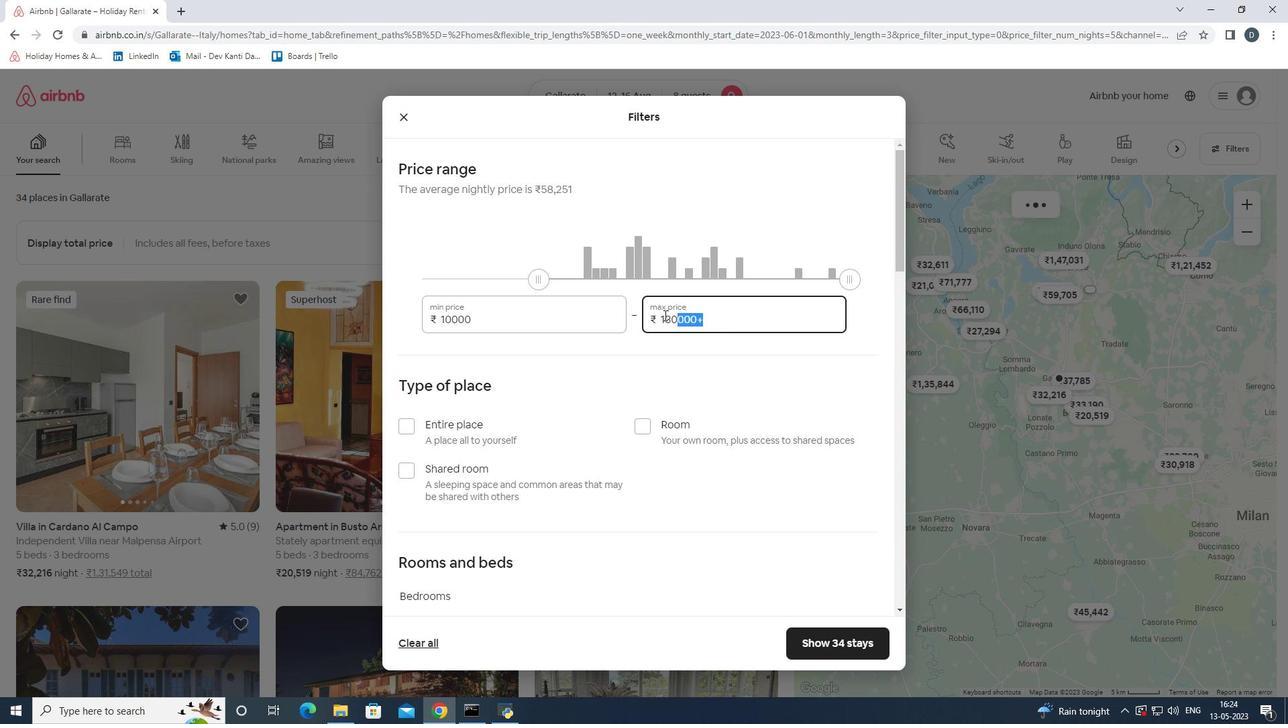 
Action: Key pressed 16000
Screenshot: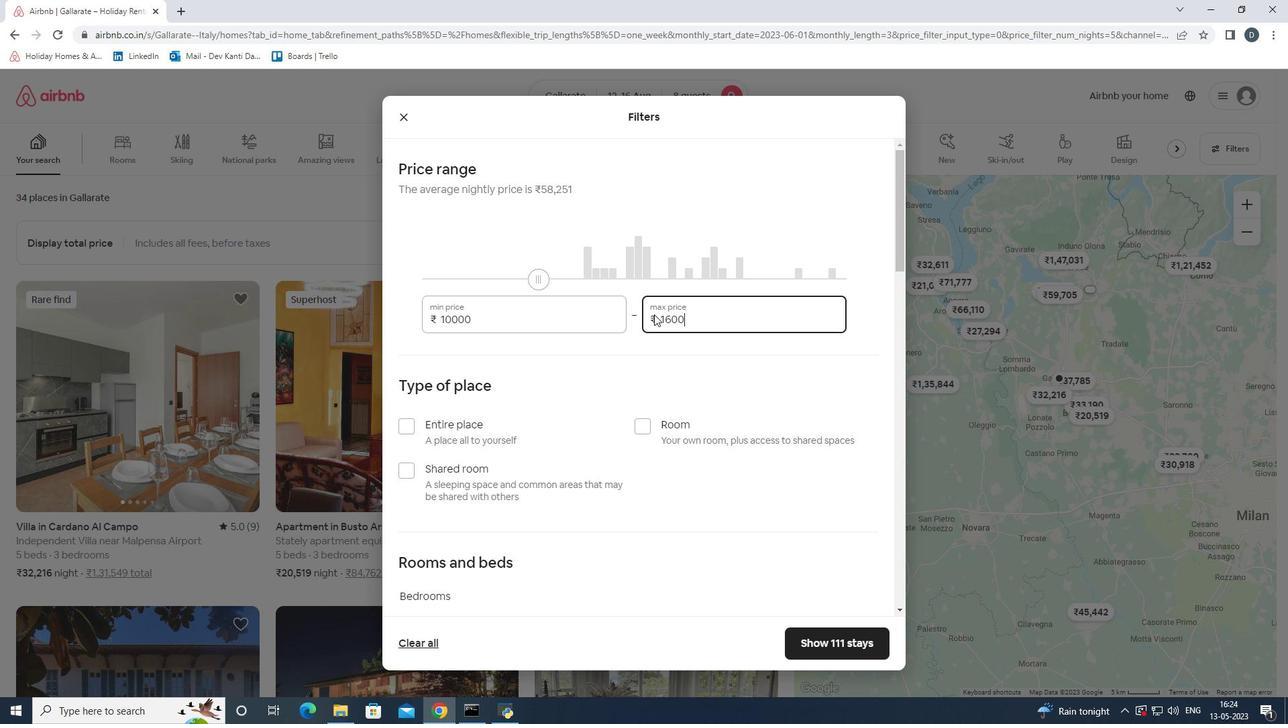 
Action: Mouse moved to (660, 385)
Screenshot: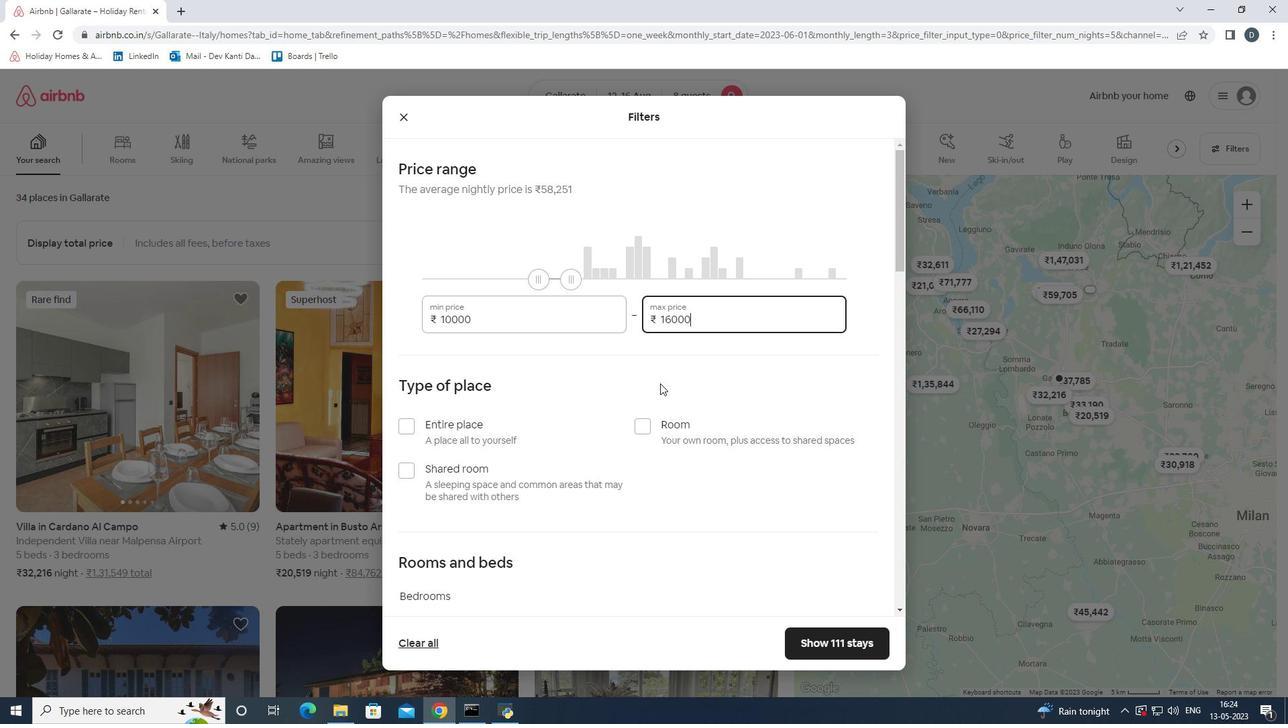 
Action: Mouse scrolled (660, 385) with delta (0, 0)
Screenshot: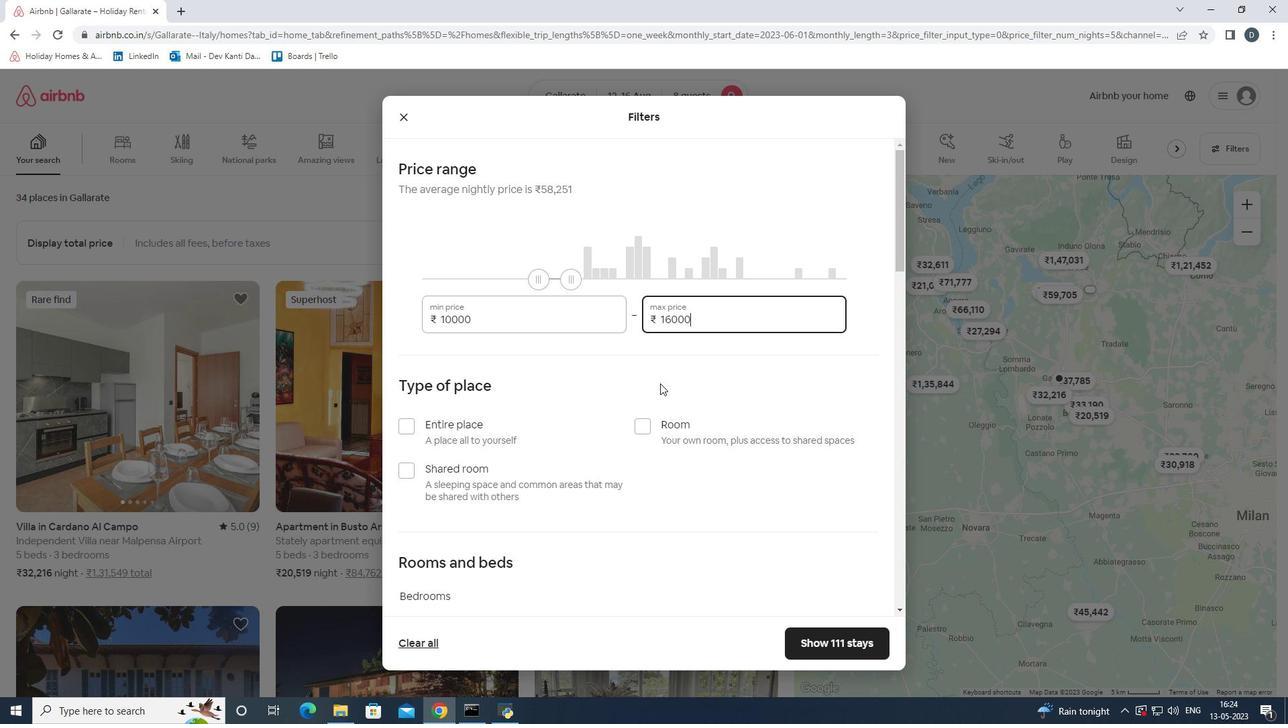 
Action: Mouse scrolled (660, 385) with delta (0, 0)
Screenshot: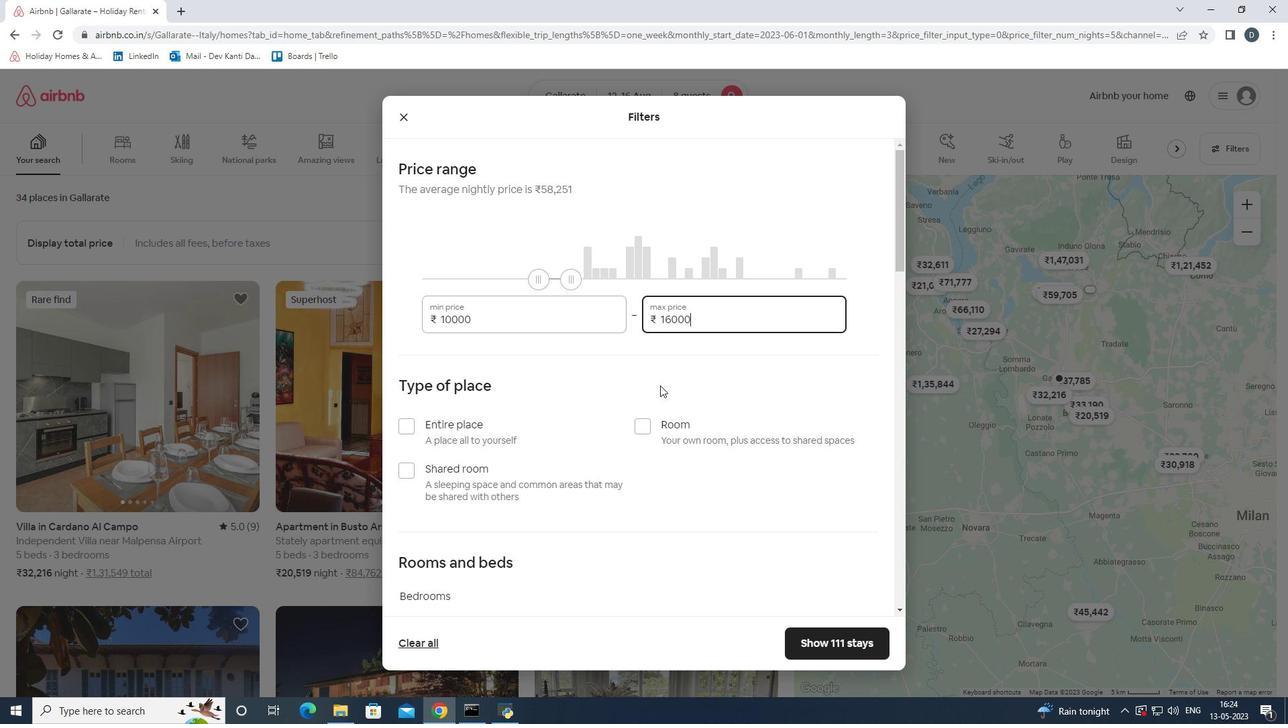 
Action: Mouse scrolled (660, 385) with delta (0, 0)
Screenshot: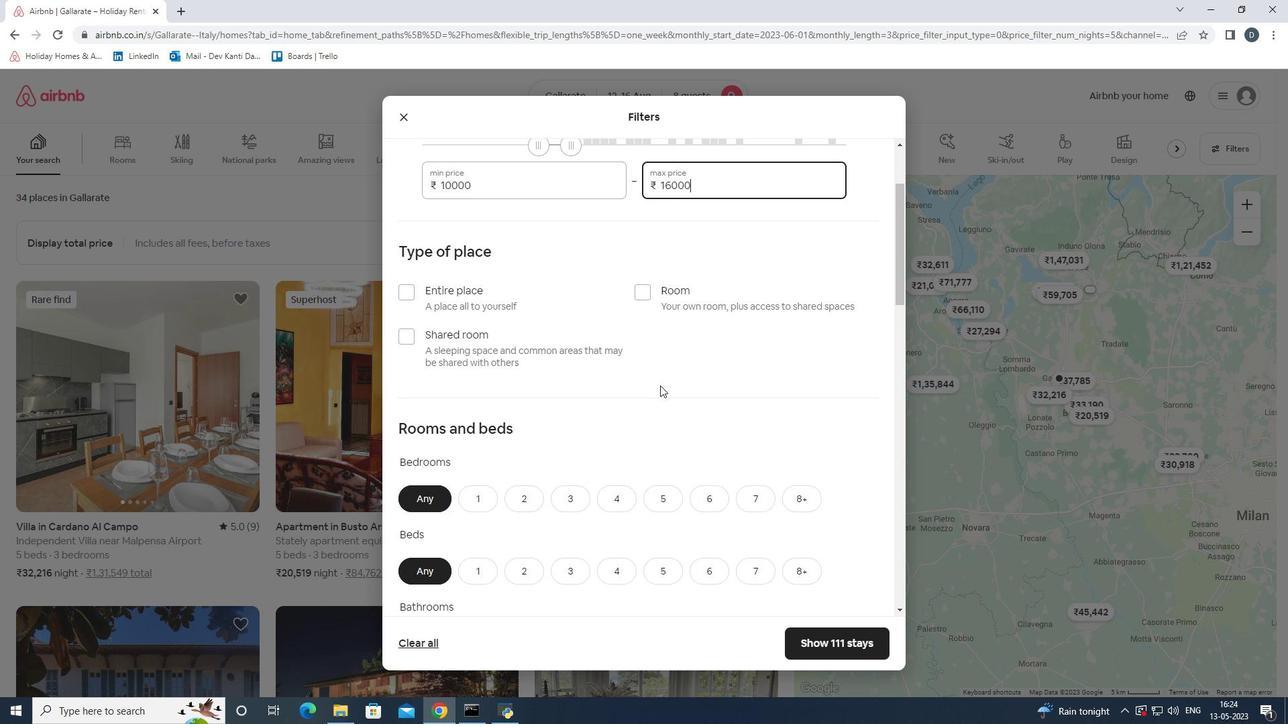 
Action: Mouse moved to (567, 370)
Screenshot: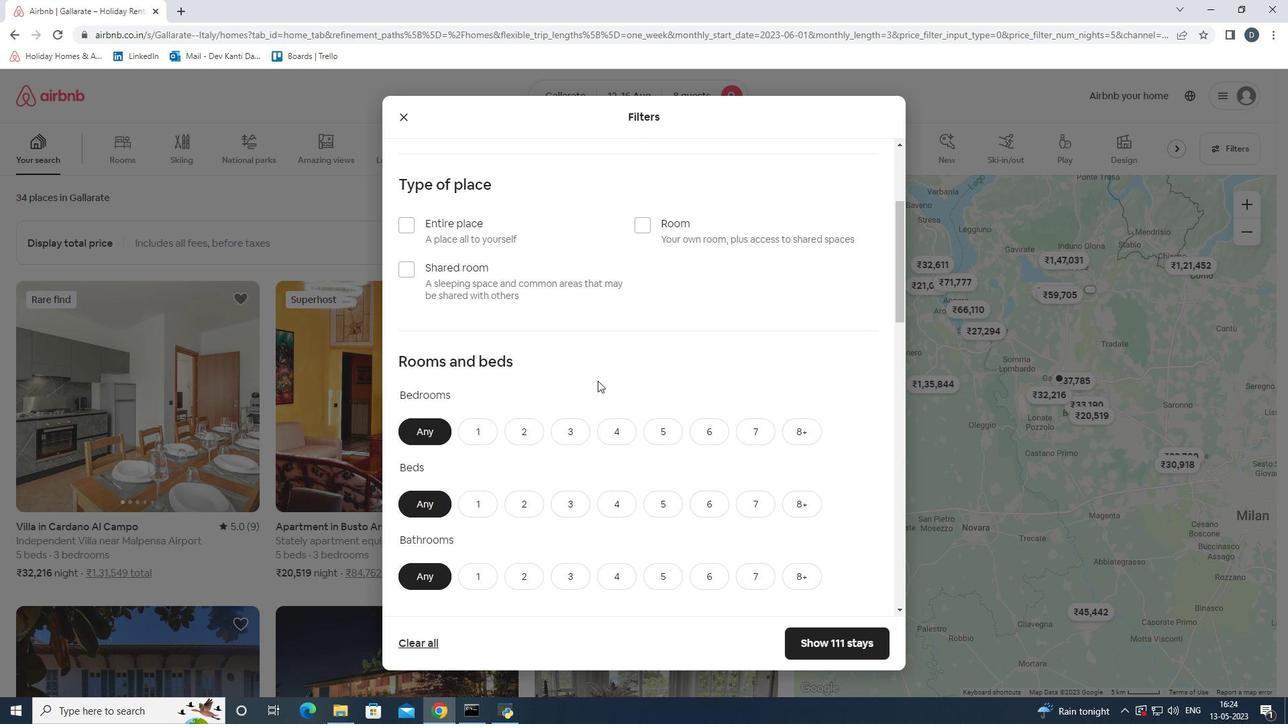 
Action: Mouse scrolled (567, 369) with delta (0, 0)
Screenshot: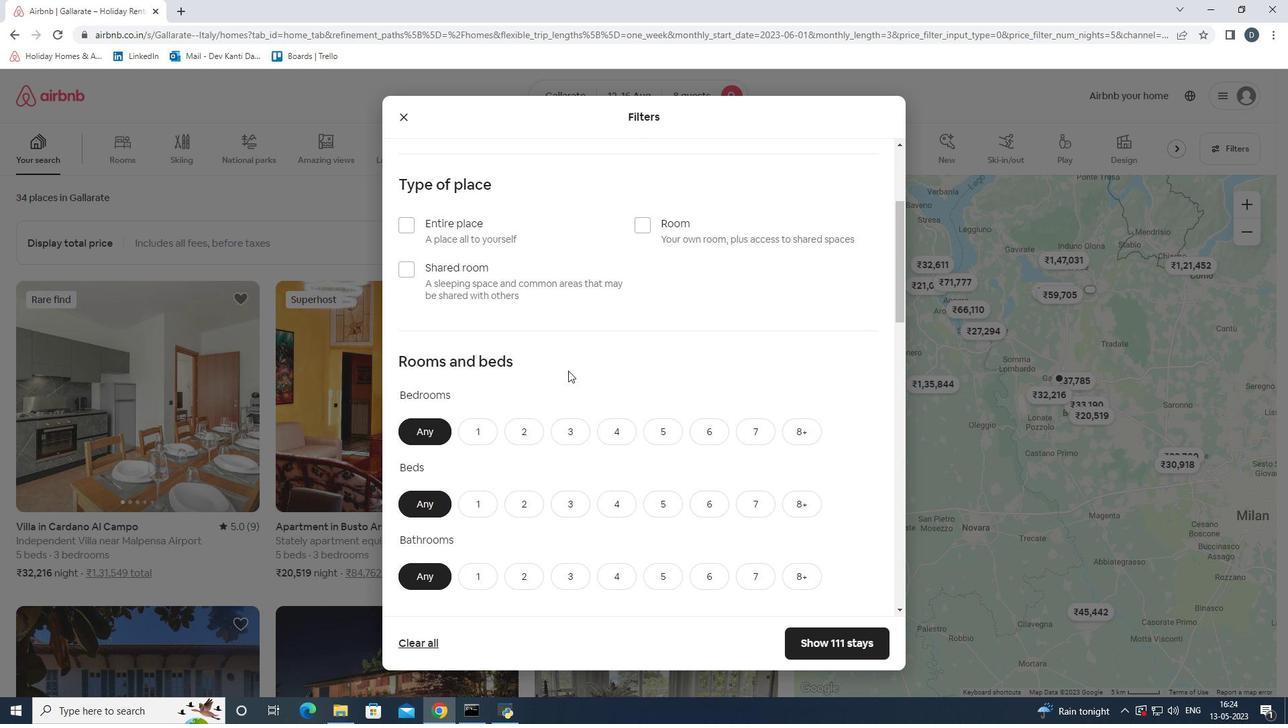 
Action: Mouse scrolled (567, 369) with delta (0, 0)
Screenshot: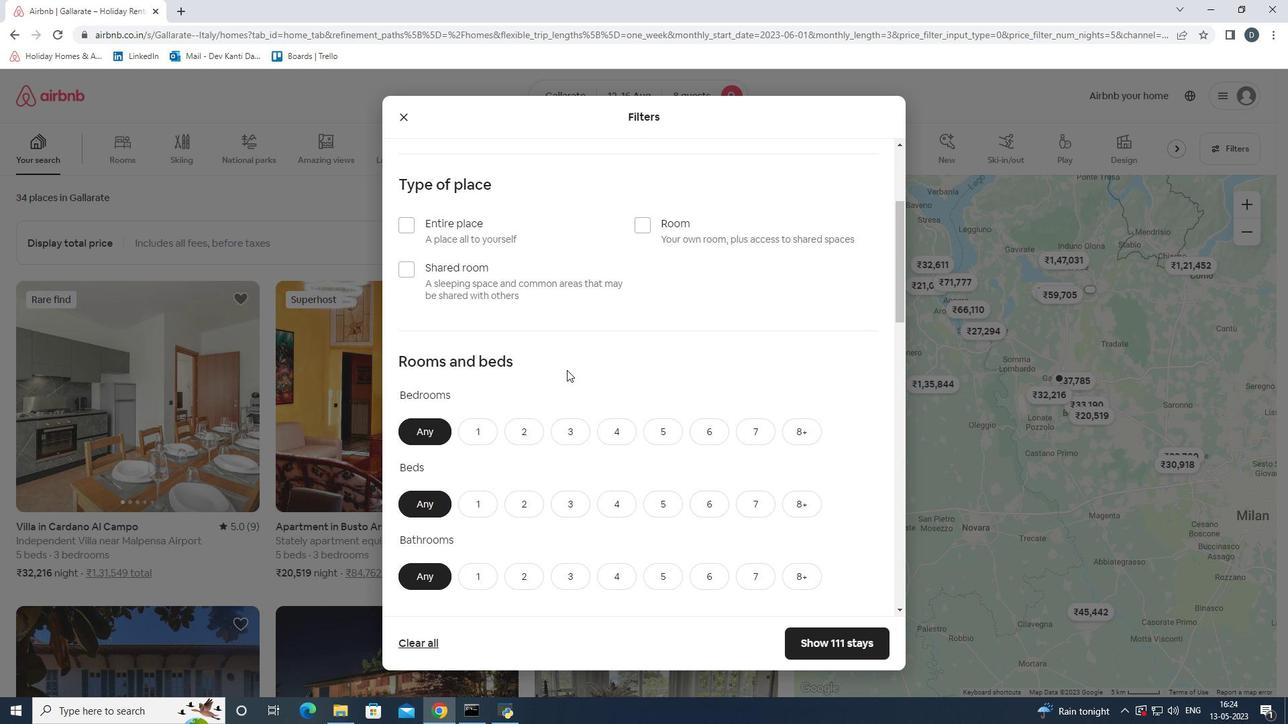
Action: Mouse moved to (799, 302)
Screenshot: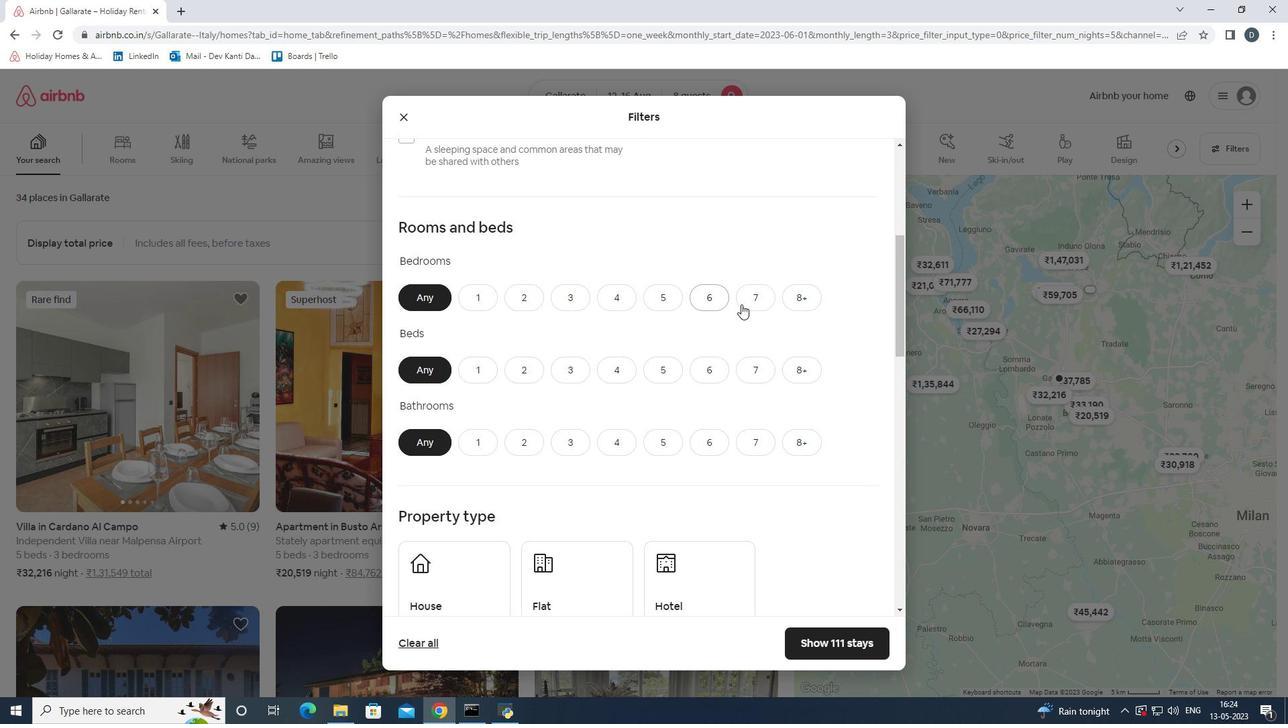 
Action: Mouse pressed left at (799, 302)
Screenshot: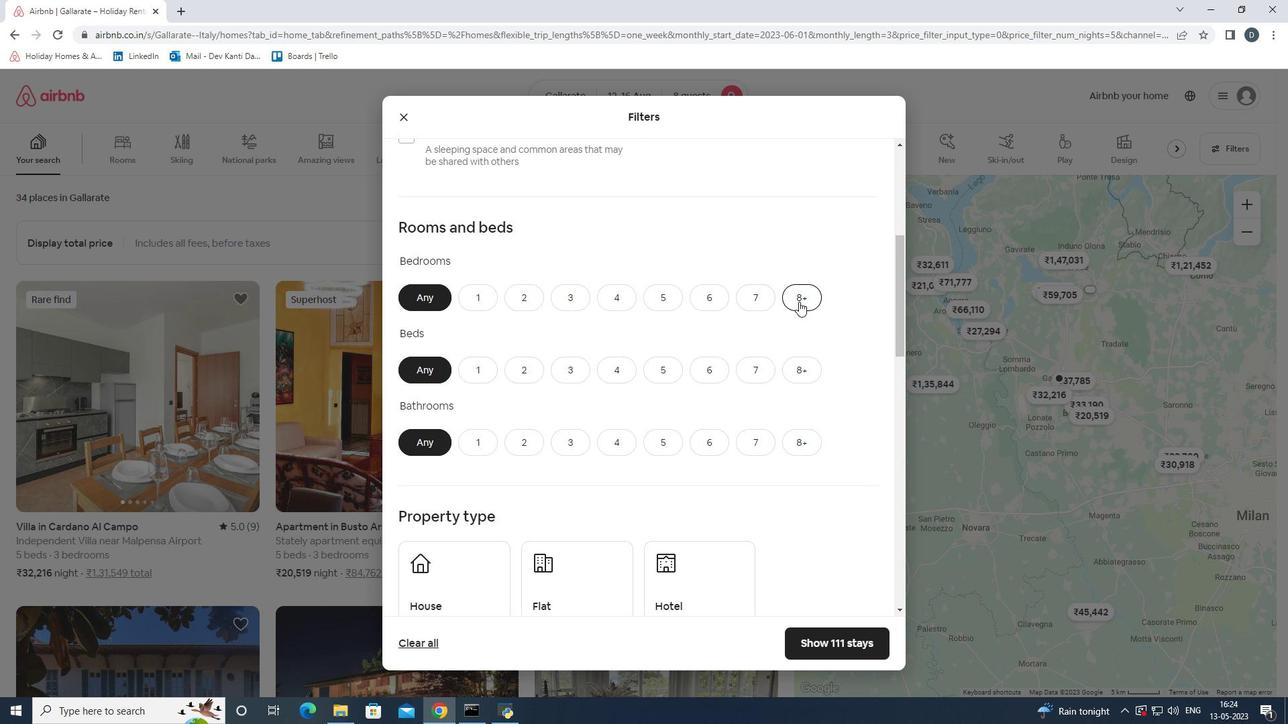 
Action: Mouse moved to (802, 369)
Screenshot: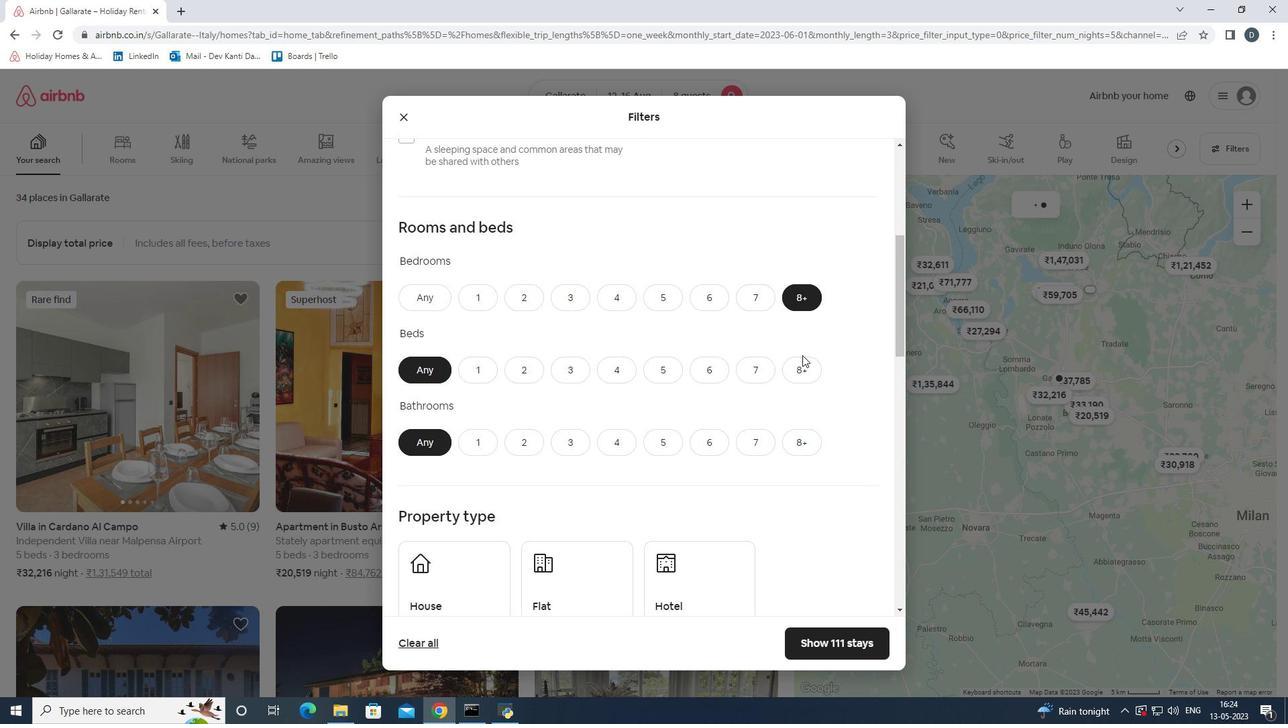 
Action: Mouse pressed left at (802, 369)
Screenshot: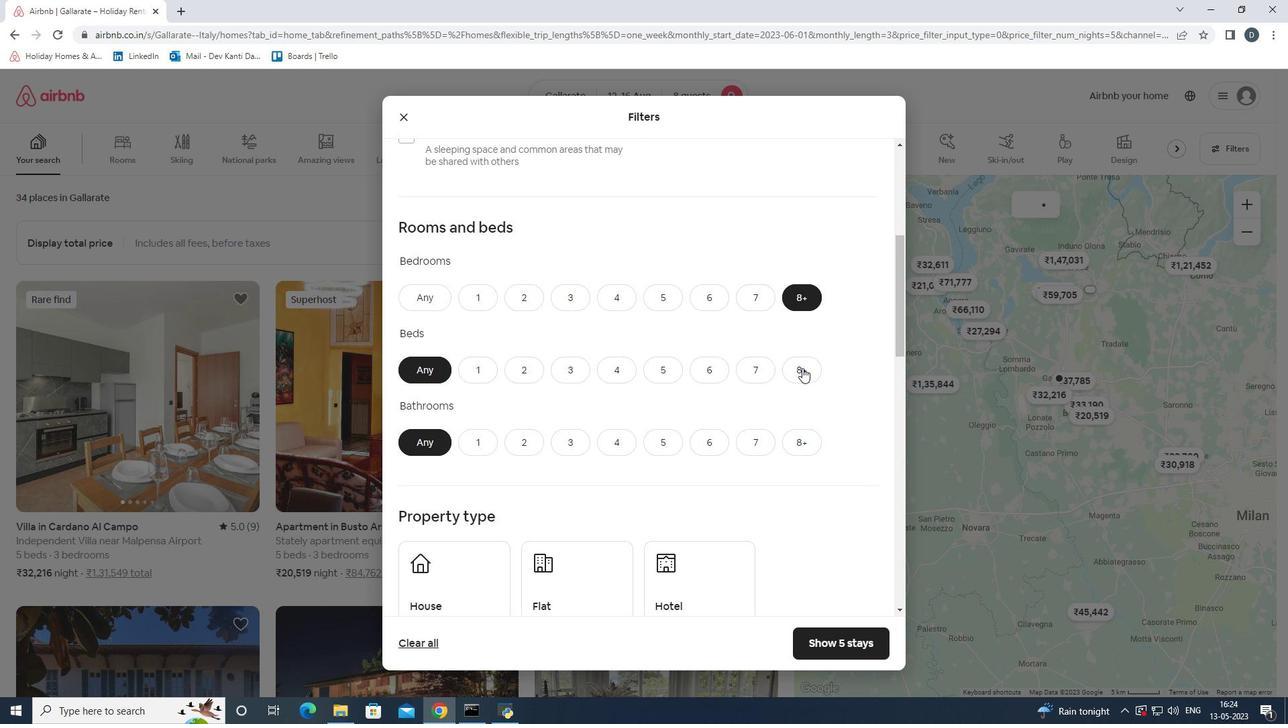 
Action: Mouse moved to (807, 440)
Screenshot: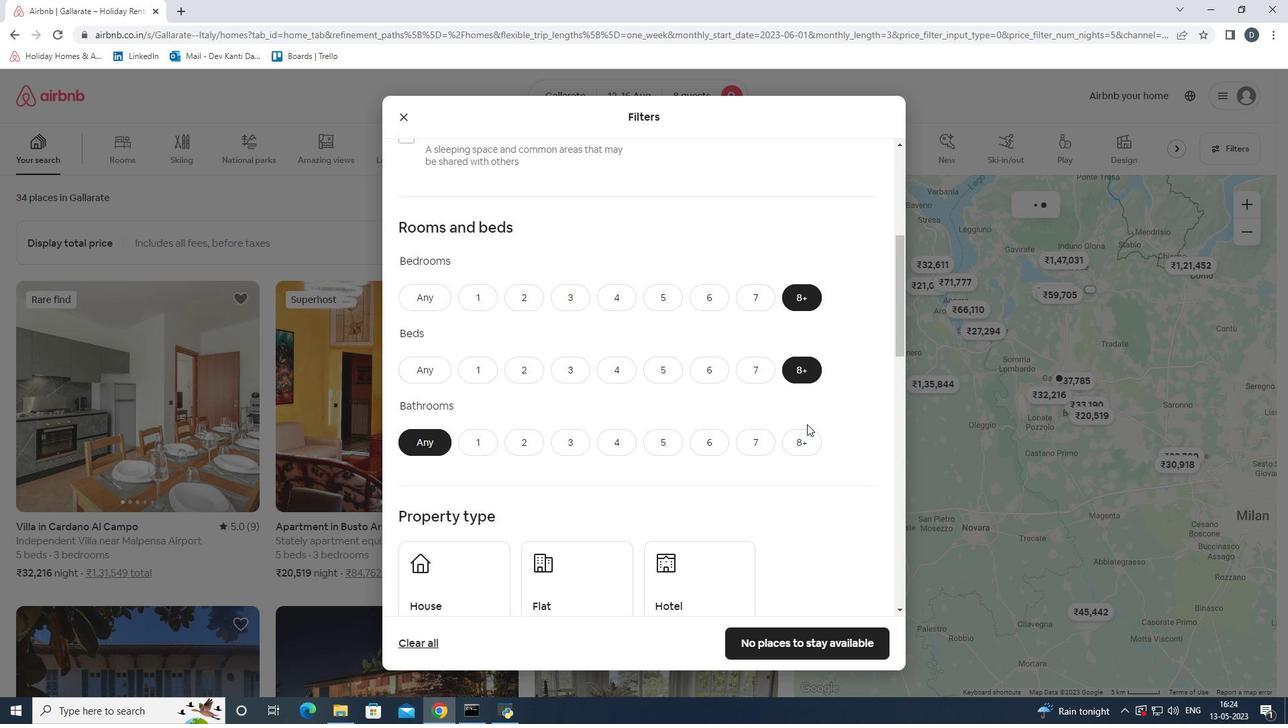 
Action: Mouse pressed left at (807, 440)
Screenshot: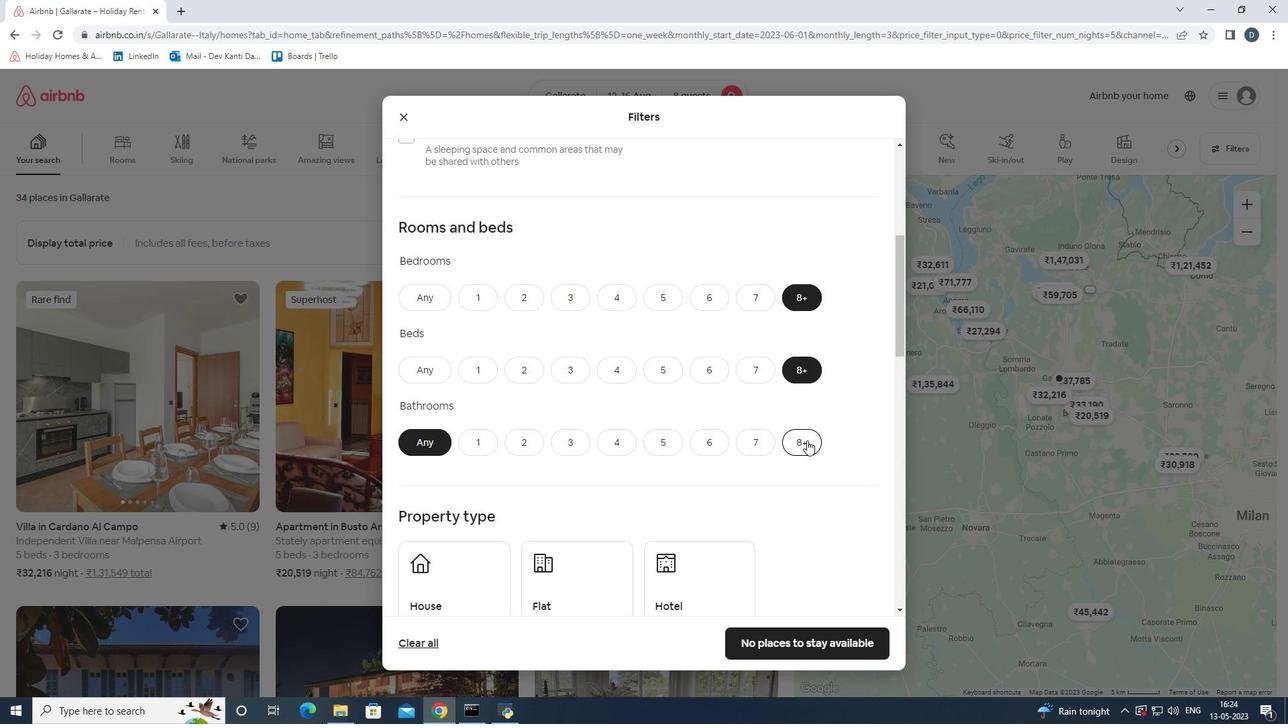 
Action: Mouse moved to (783, 428)
Screenshot: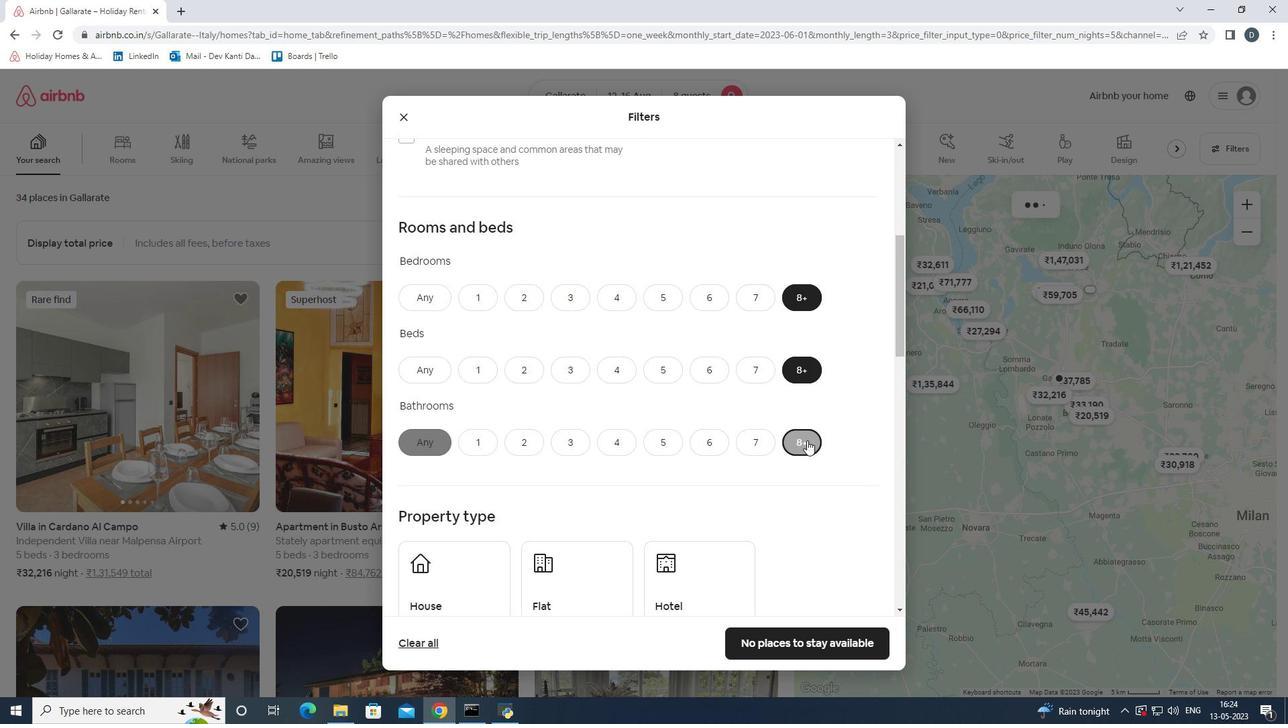 
Action: Mouse scrolled (783, 428) with delta (0, 0)
Screenshot: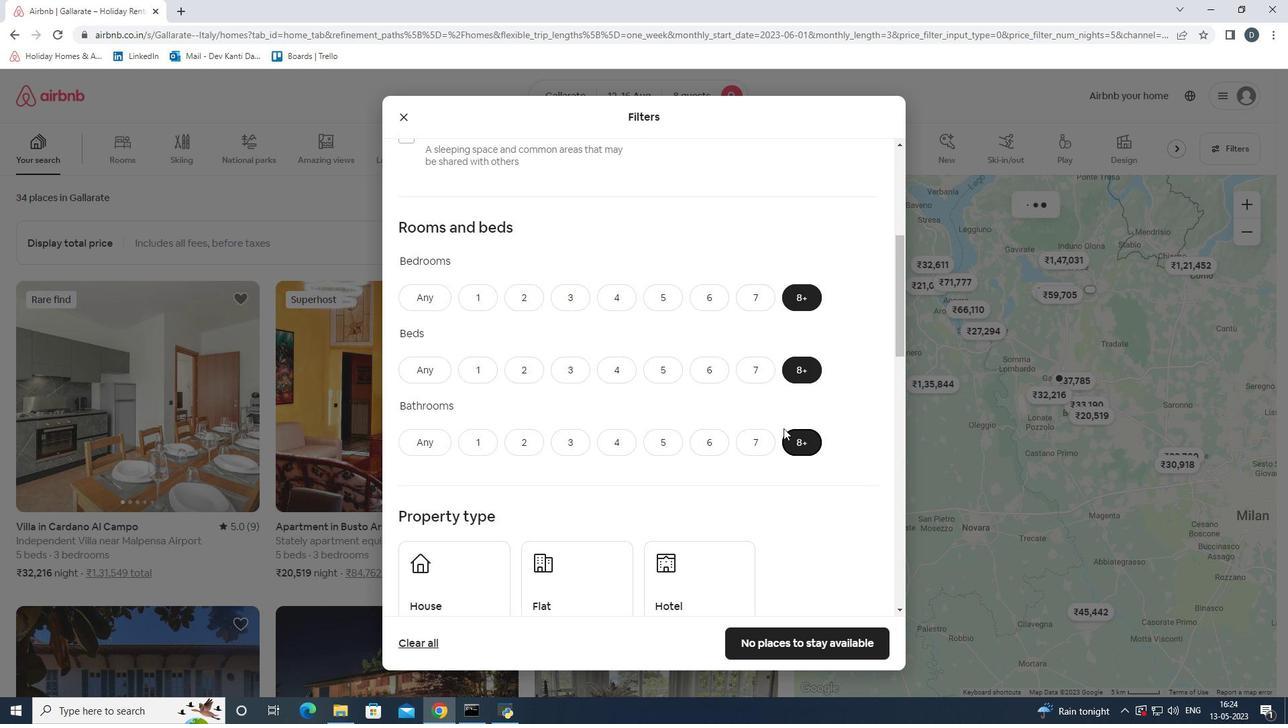 
Action: Mouse scrolled (783, 428) with delta (0, 0)
Screenshot: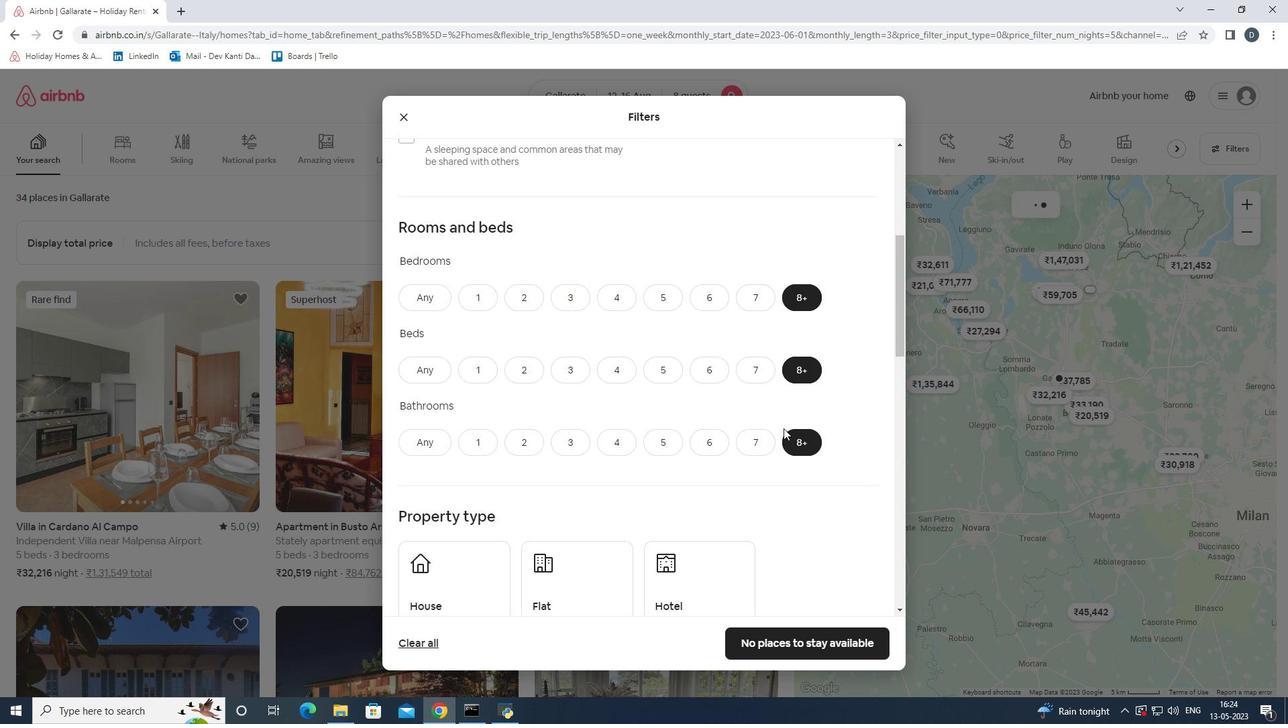 
Action: Mouse scrolled (783, 428) with delta (0, 0)
Screenshot: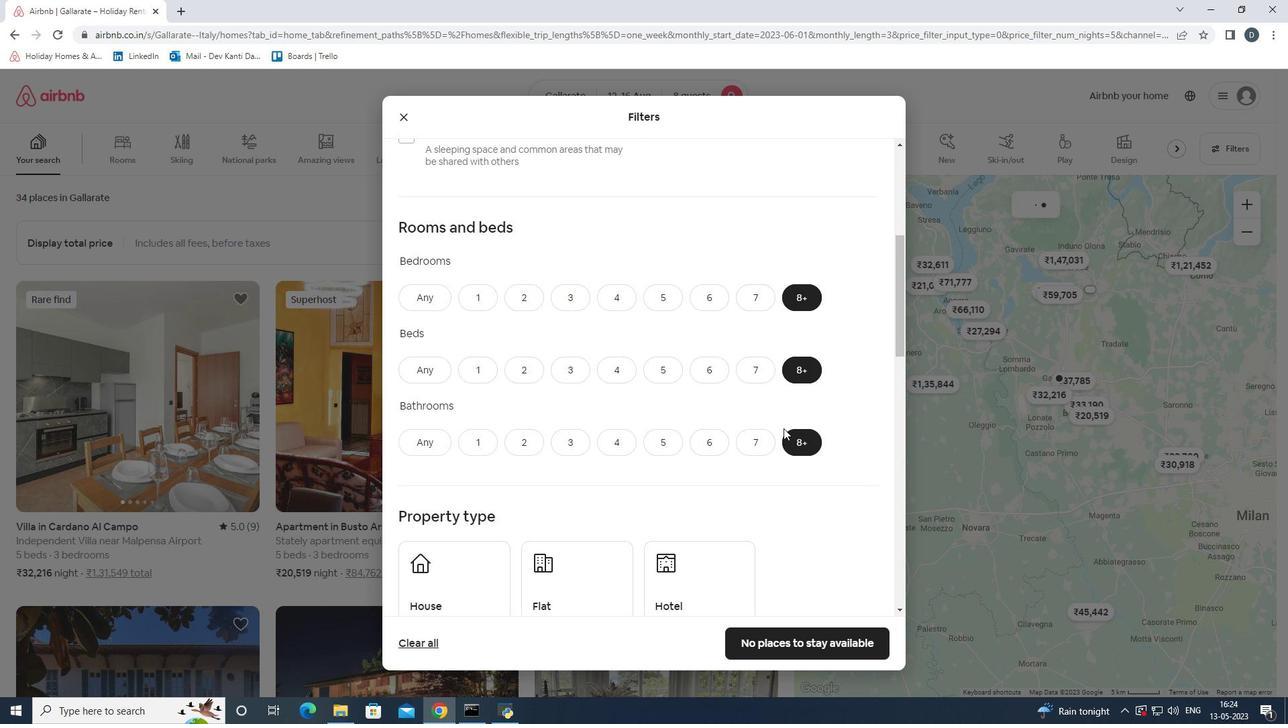 
Action: Mouse scrolled (783, 428) with delta (0, 0)
Screenshot: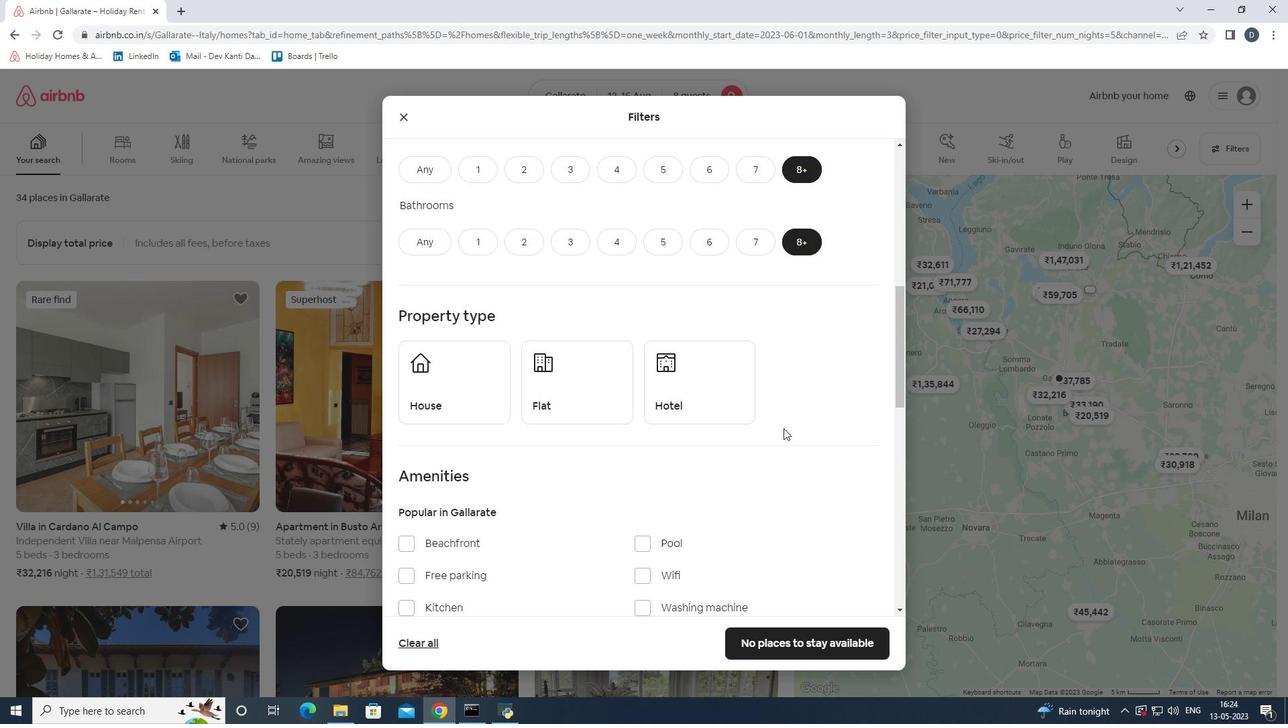 
Action: Mouse moved to (476, 339)
Screenshot: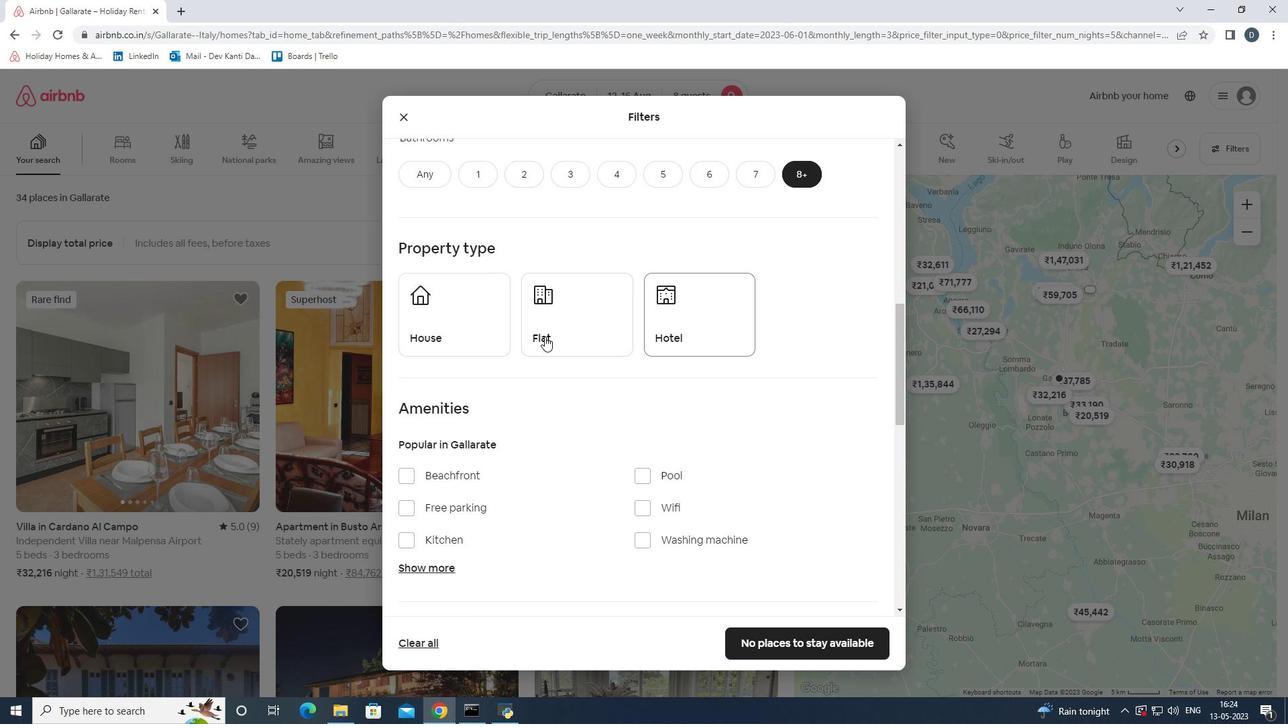 
Action: Mouse pressed left at (476, 339)
Screenshot: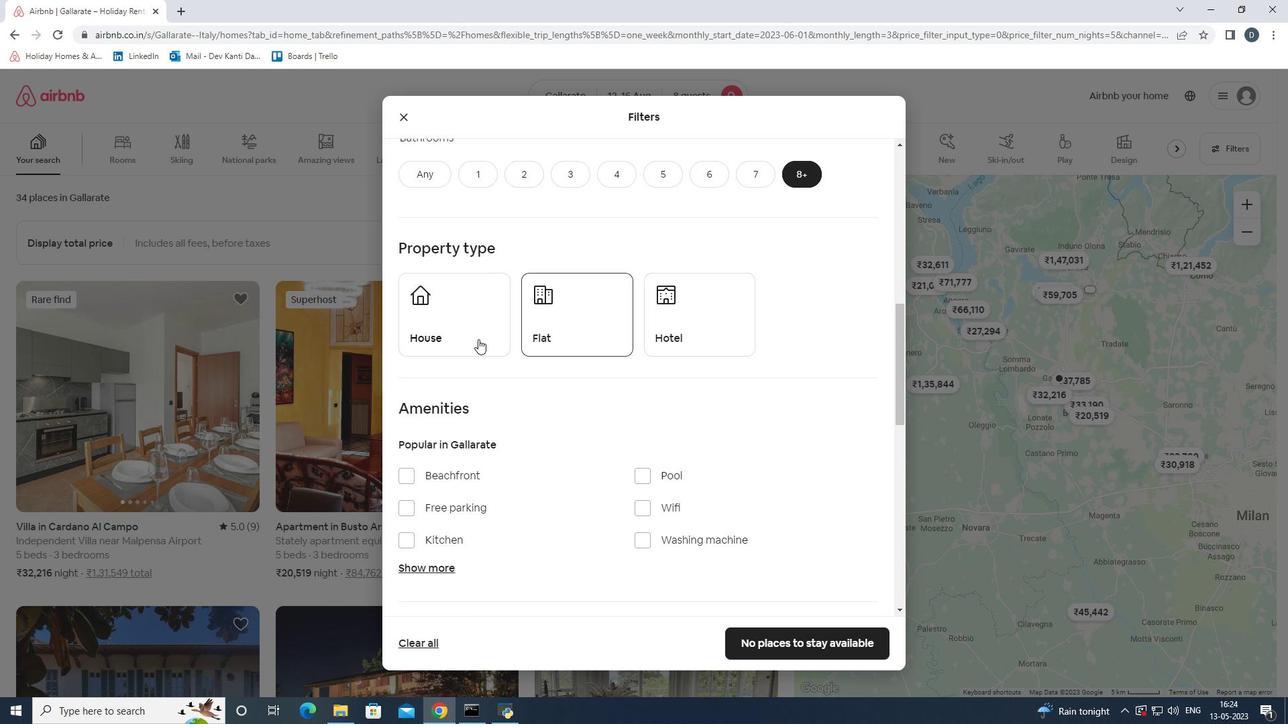 
Action: Mouse moved to (565, 339)
Screenshot: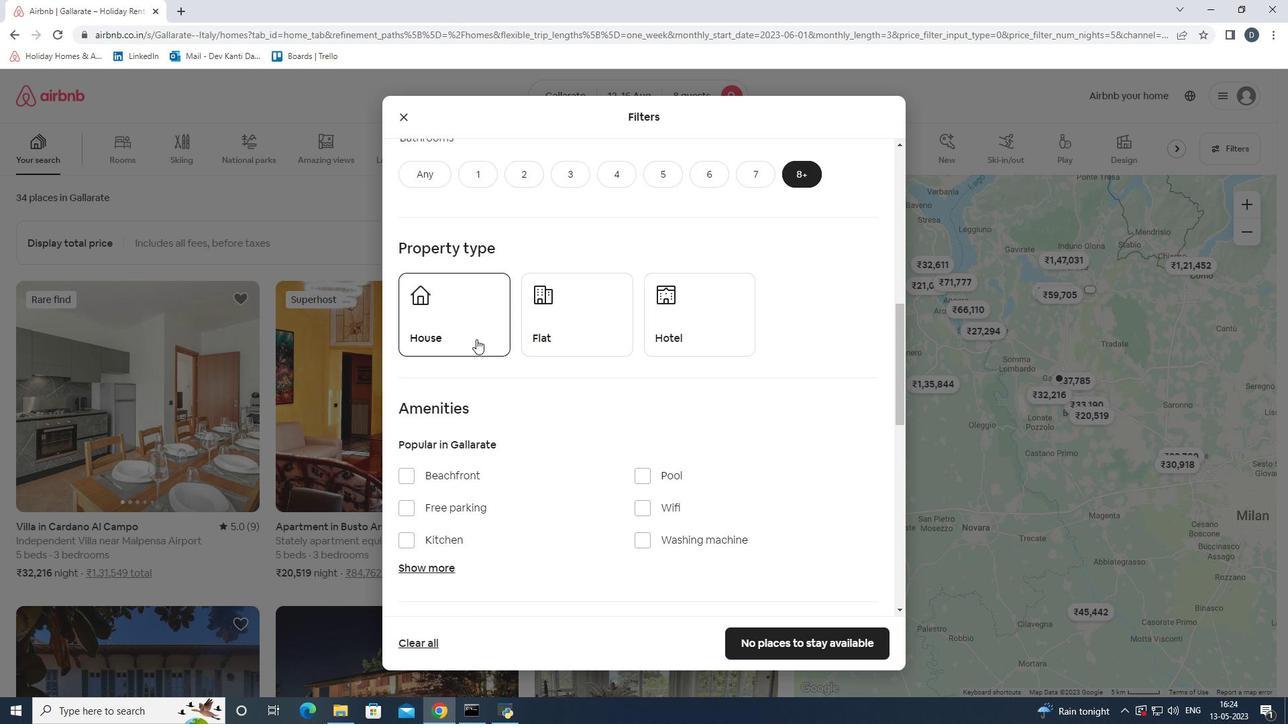 
Action: Mouse pressed left at (565, 339)
Screenshot: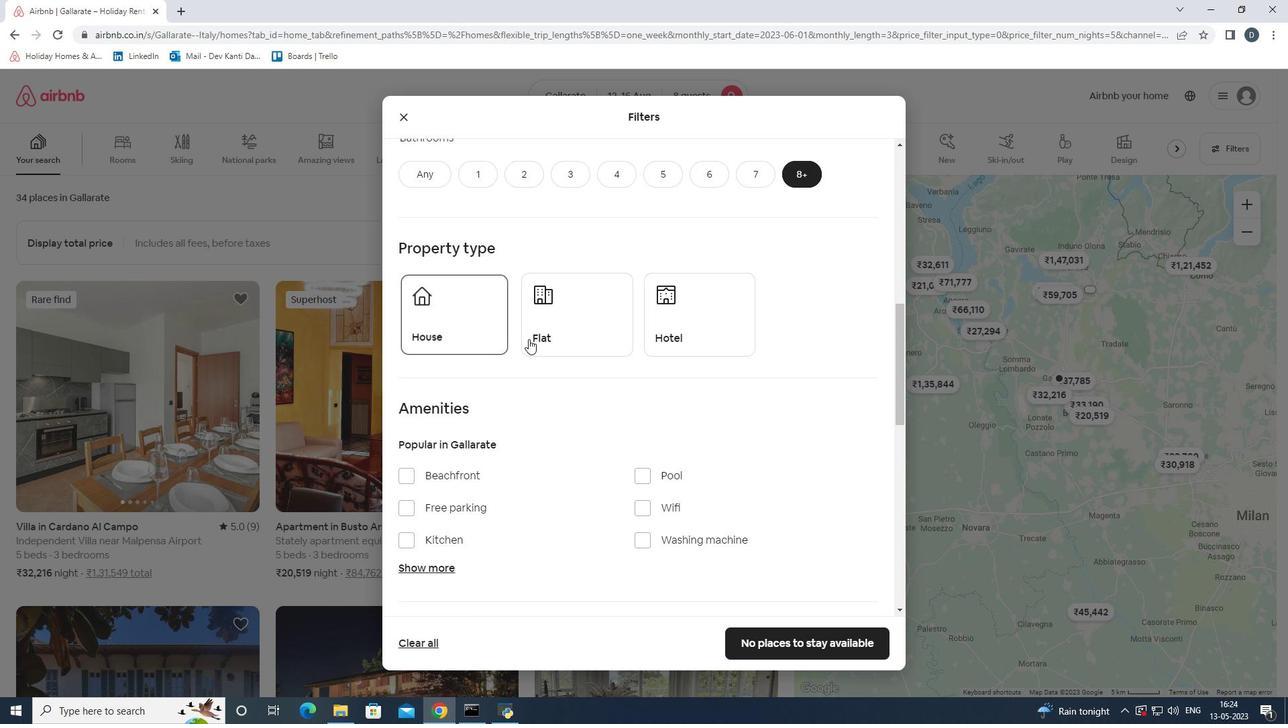 
Action: Mouse moved to (670, 333)
Screenshot: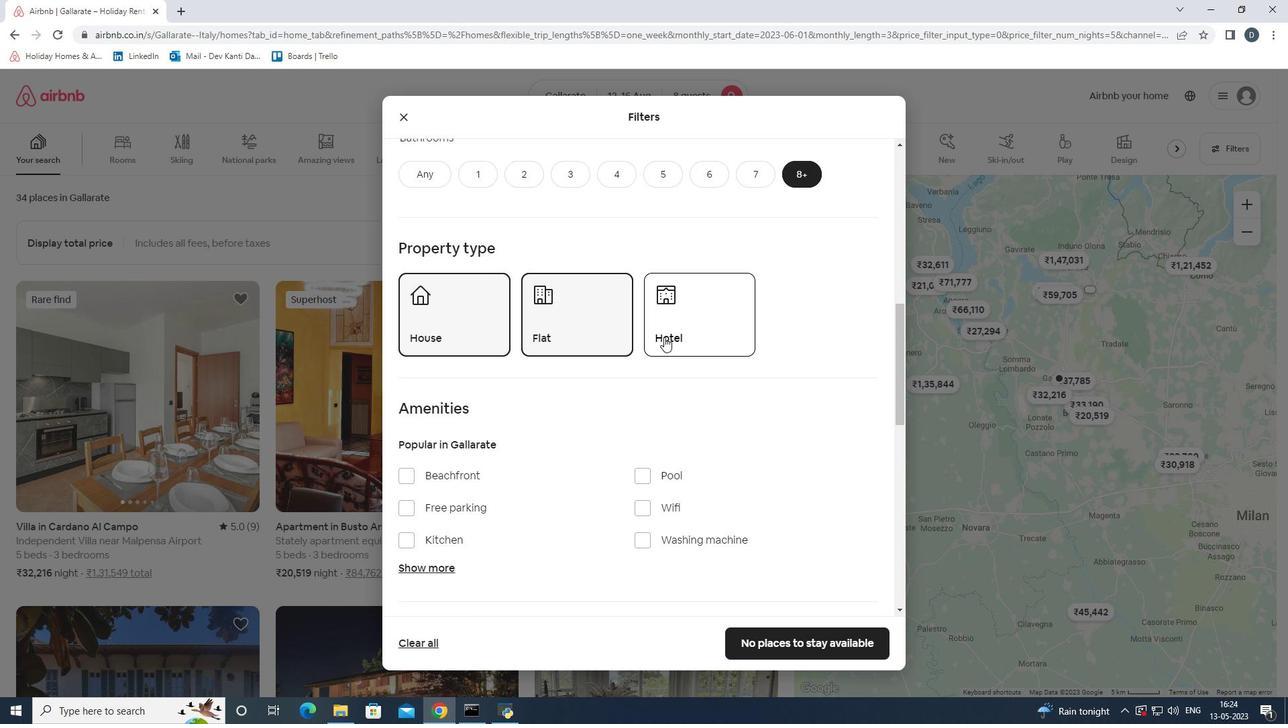 
Action: Mouse pressed left at (670, 333)
Screenshot: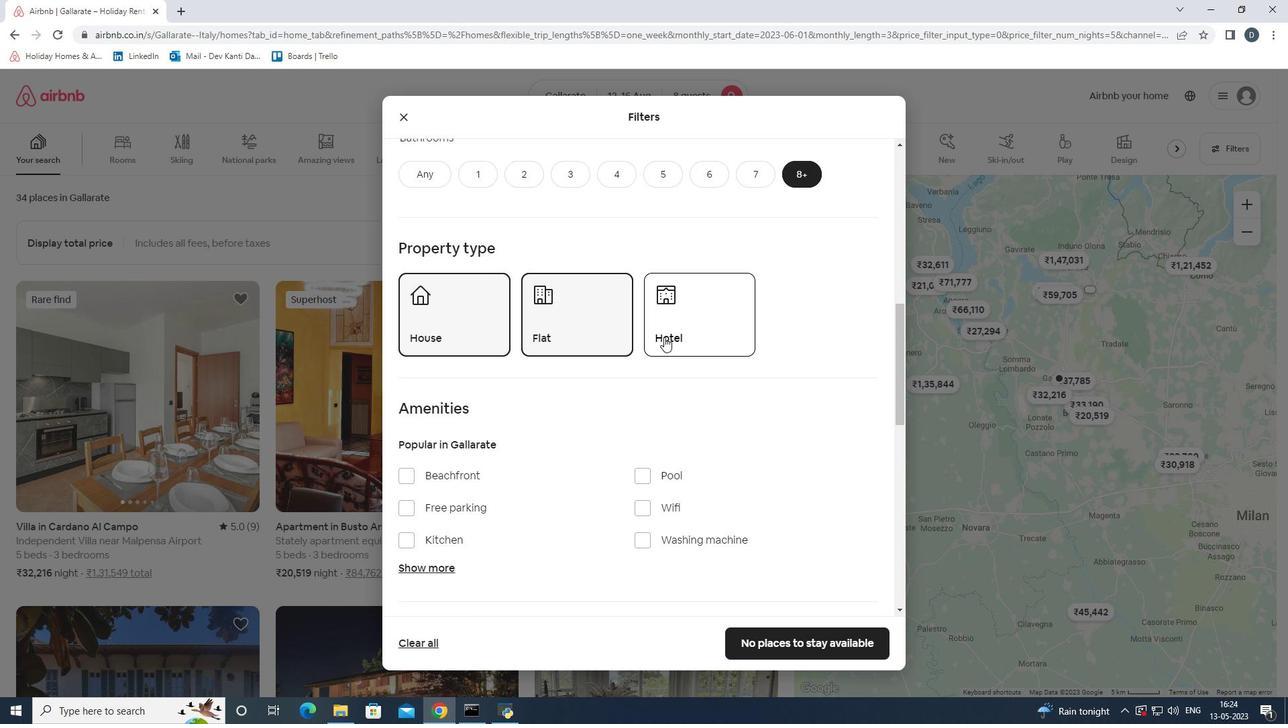 
Action: Mouse moved to (598, 329)
Screenshot: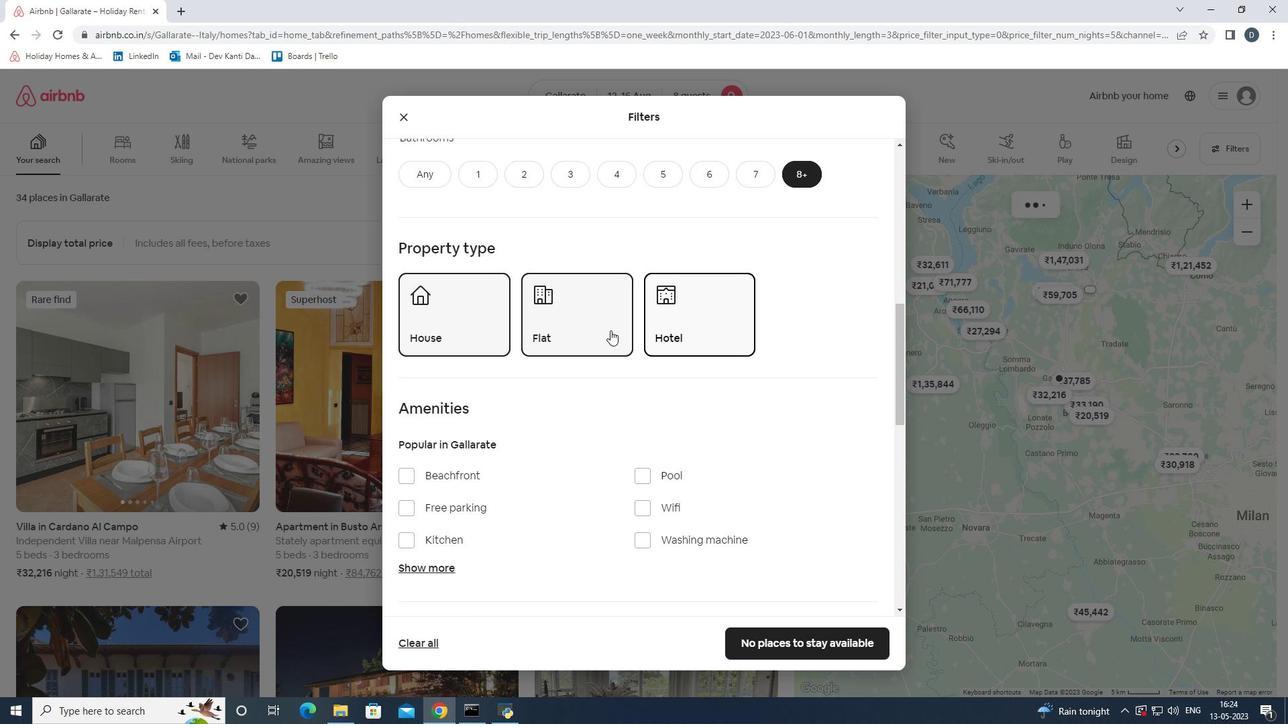 
Action: Mouse scrolled (598, 328) with delta (0, 0)
Screenshot: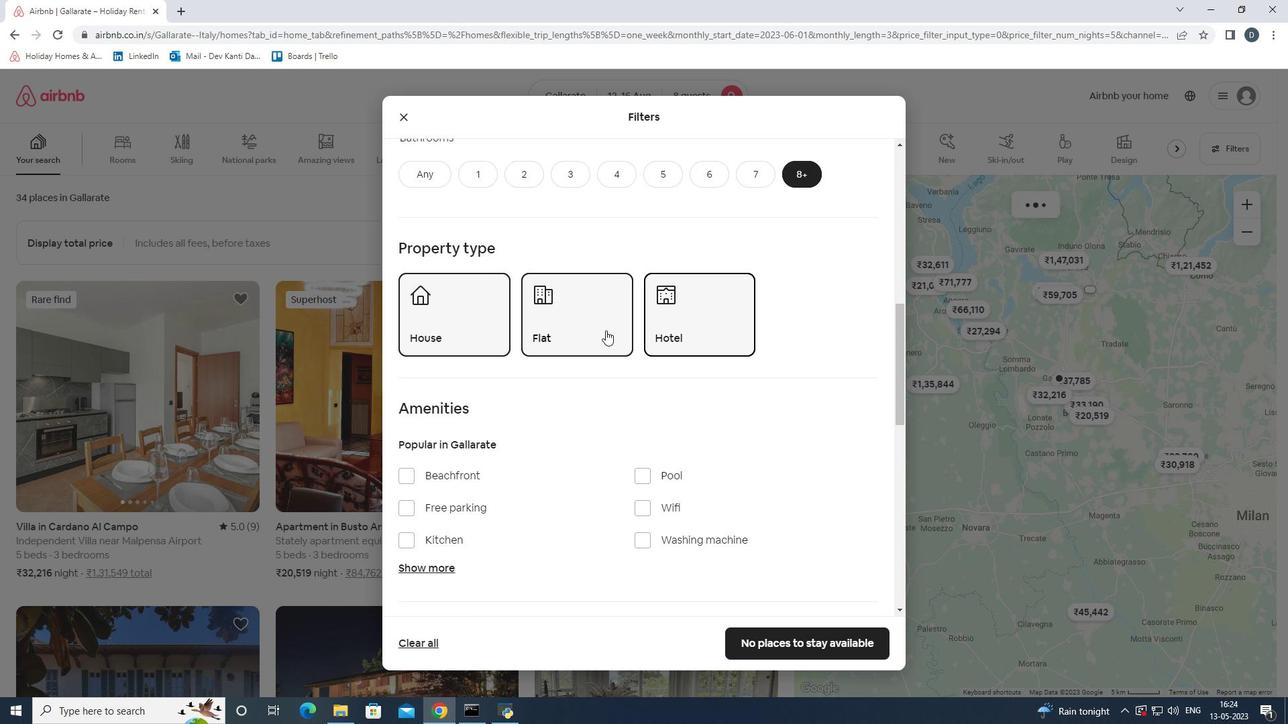 
Action: Mouse scrolled (598, 328) with delta (0, 0)
Screenshot: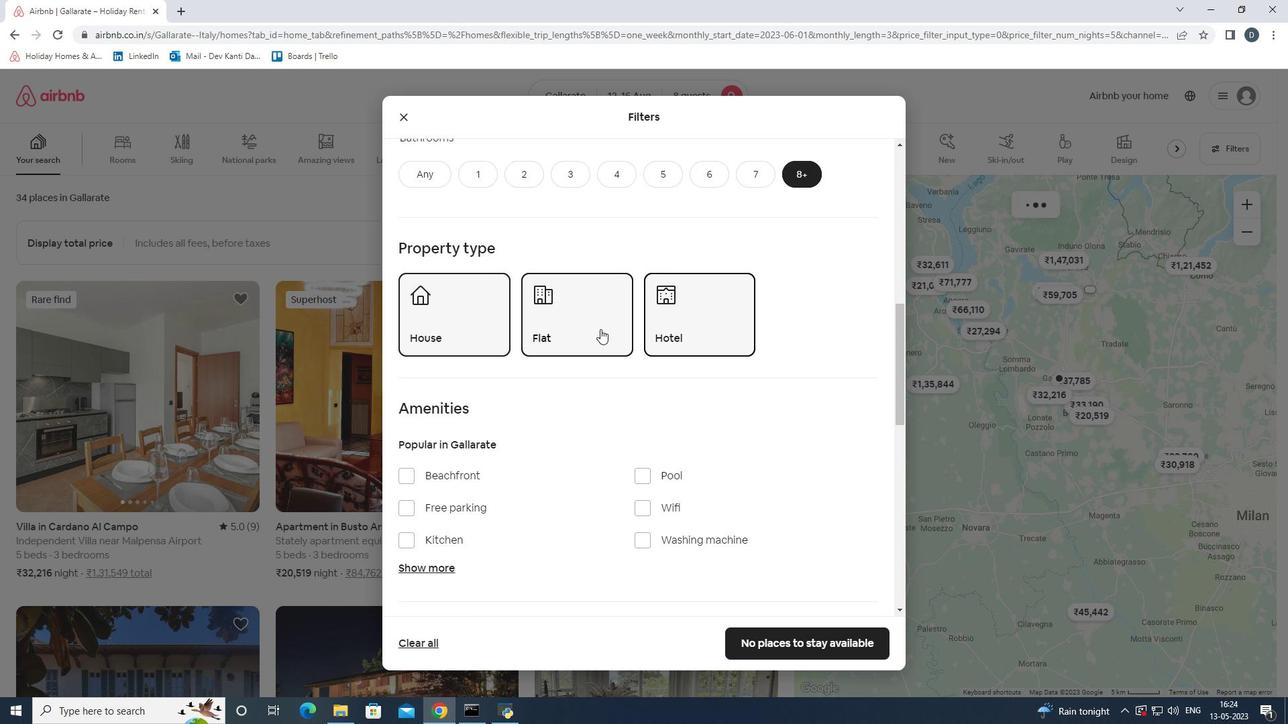 
Action: Mouse scrolled (598, 328) with delta (0, 0)
Screenshot: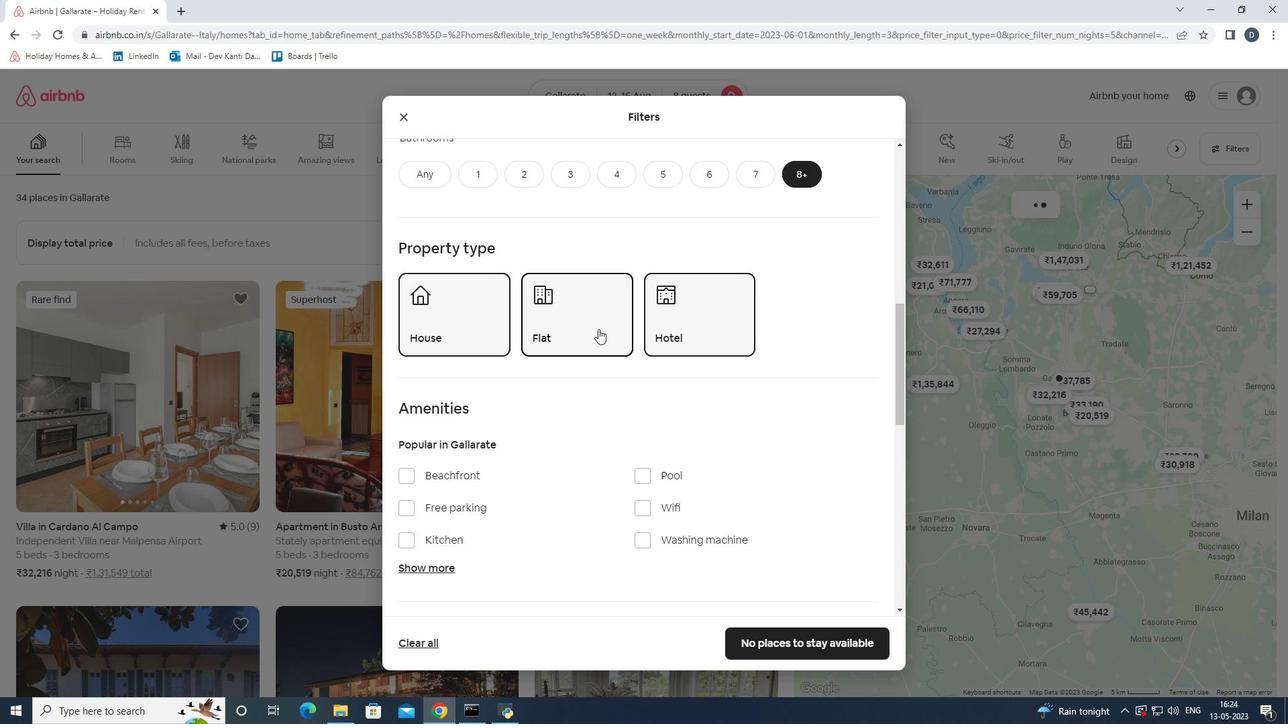 
Action: Mouse moved to (426, 359)
Screenshot: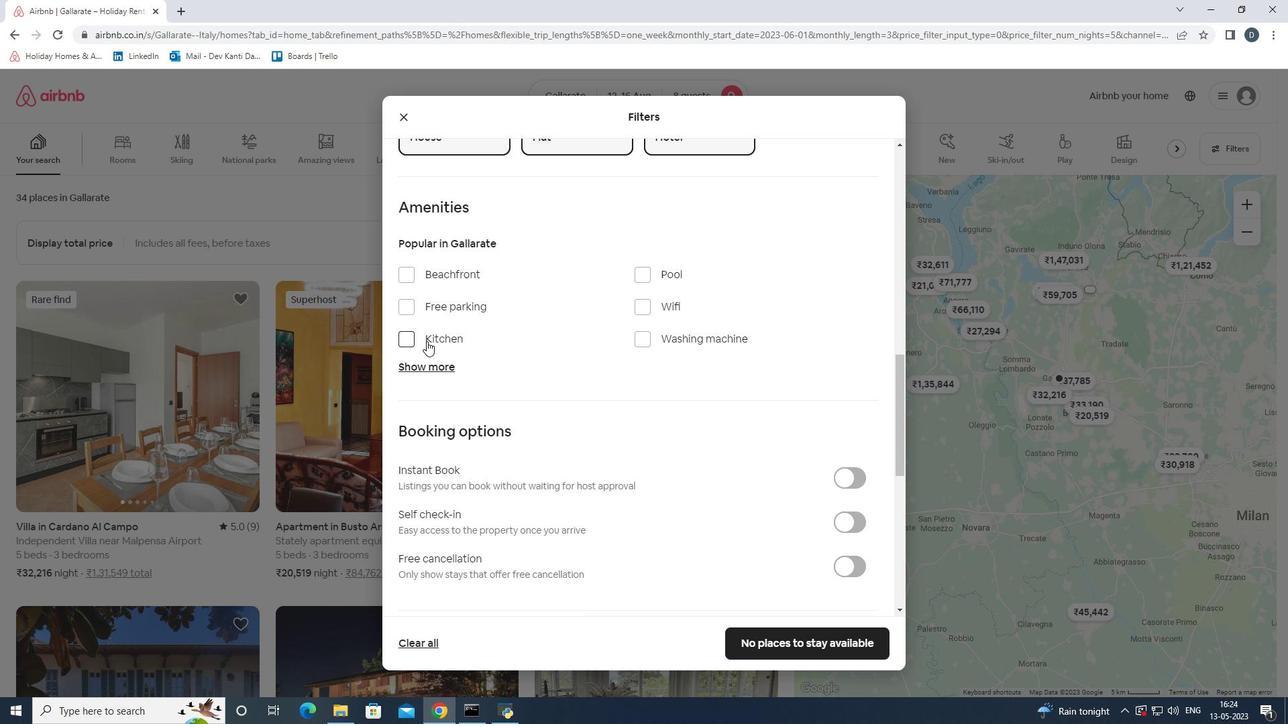 
Action: Mouse pressed left at (426, 359)
Screenshot: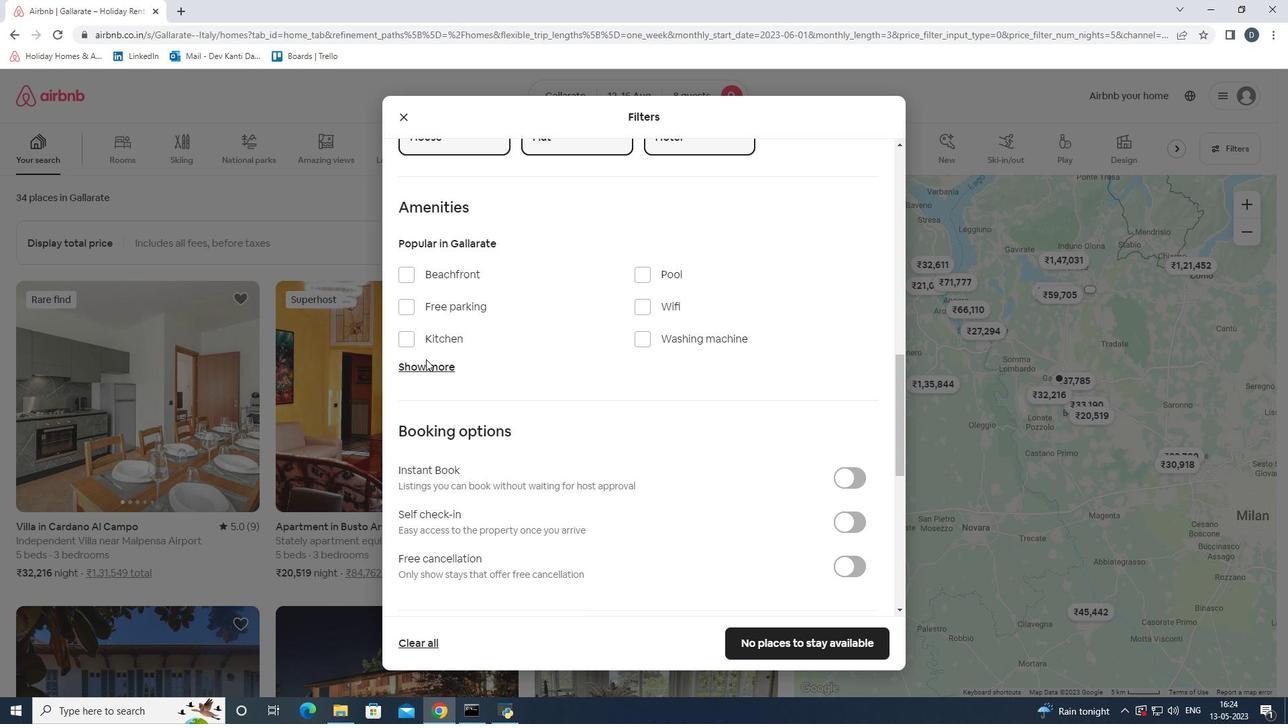
Action: Mouse moved to (430, 368)
Screenshot: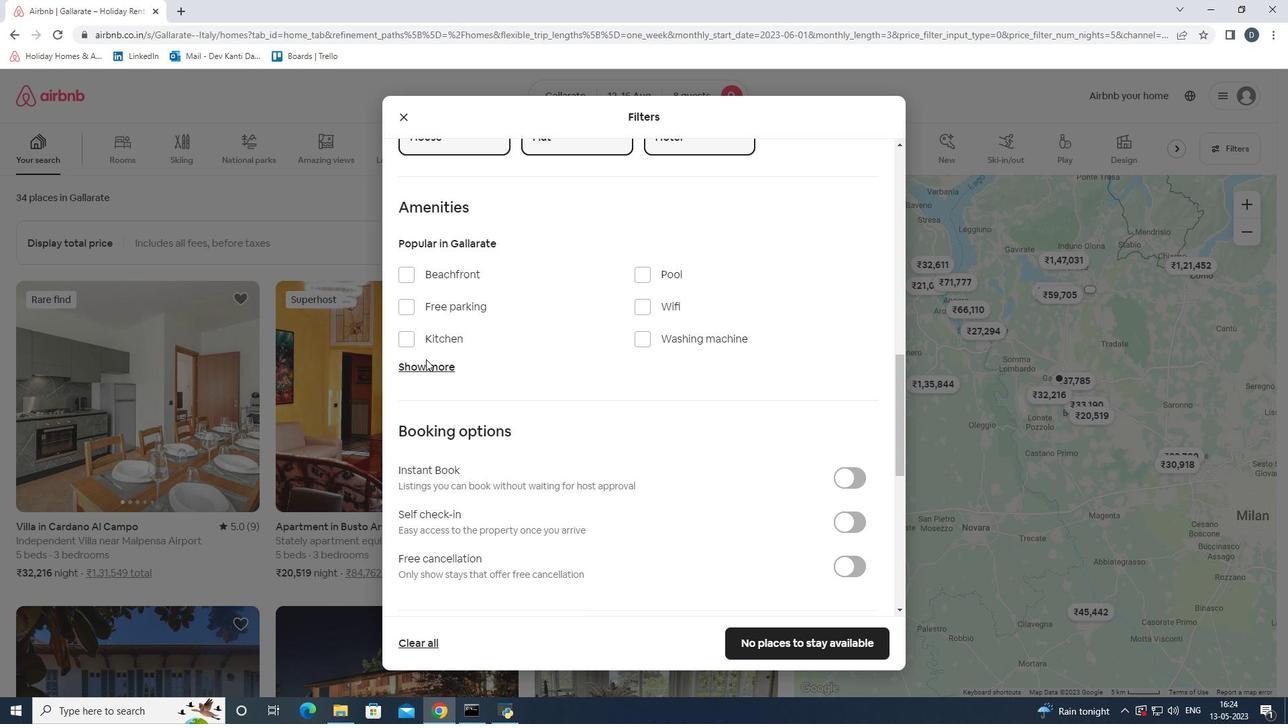 
Action: Mouse pressed left at (430, 368)
Screenshot: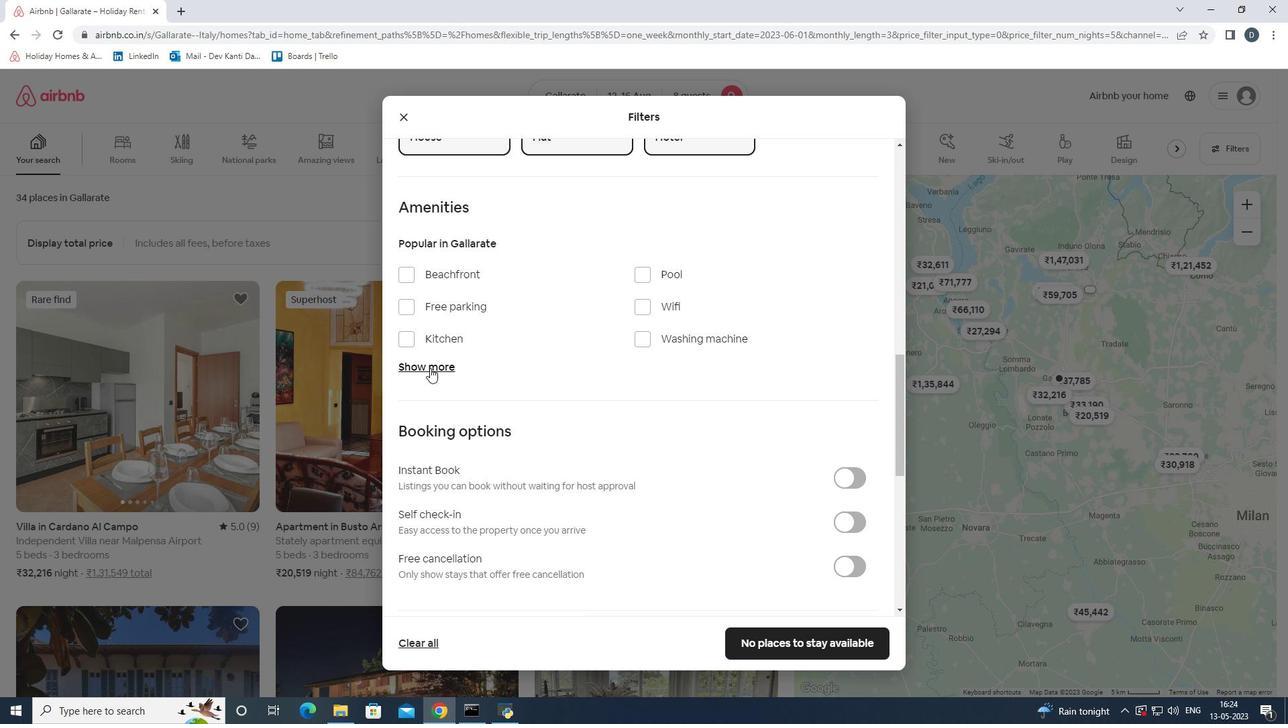 
Action: Mouse moved to (645, 308)
Screenshot: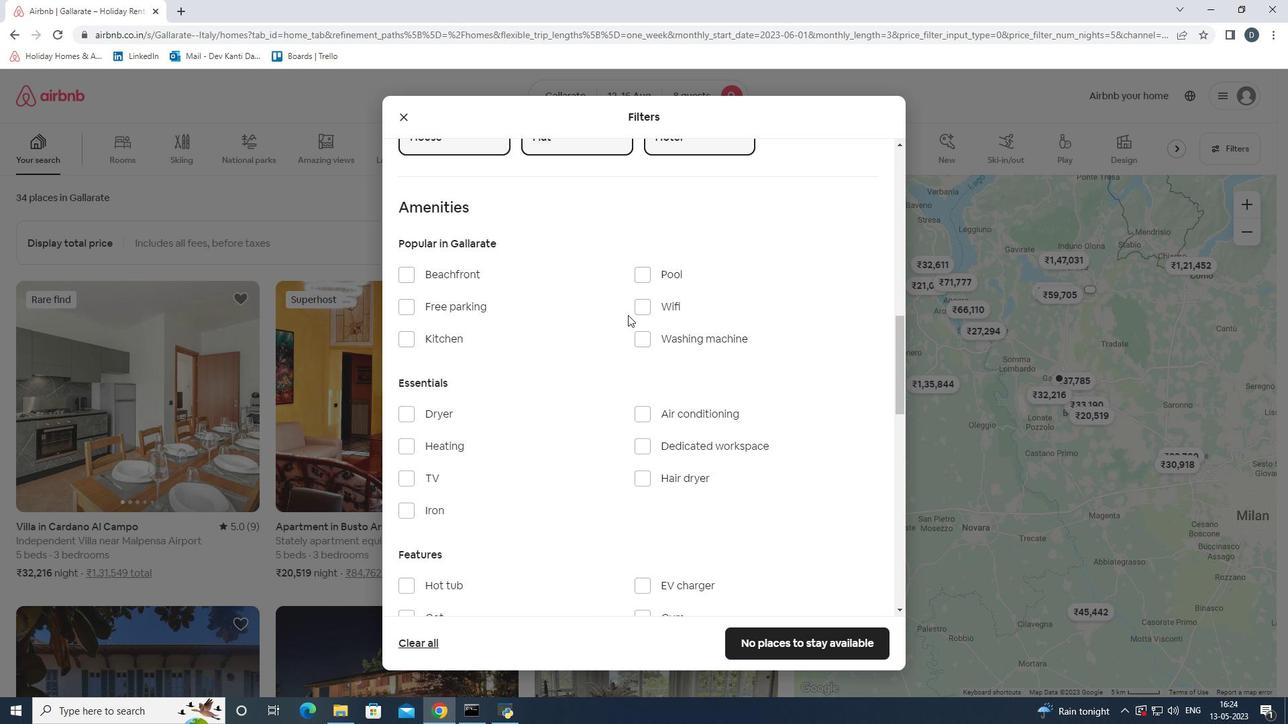 
Action: Mouse pressed left at (645, 308)
Screenshot: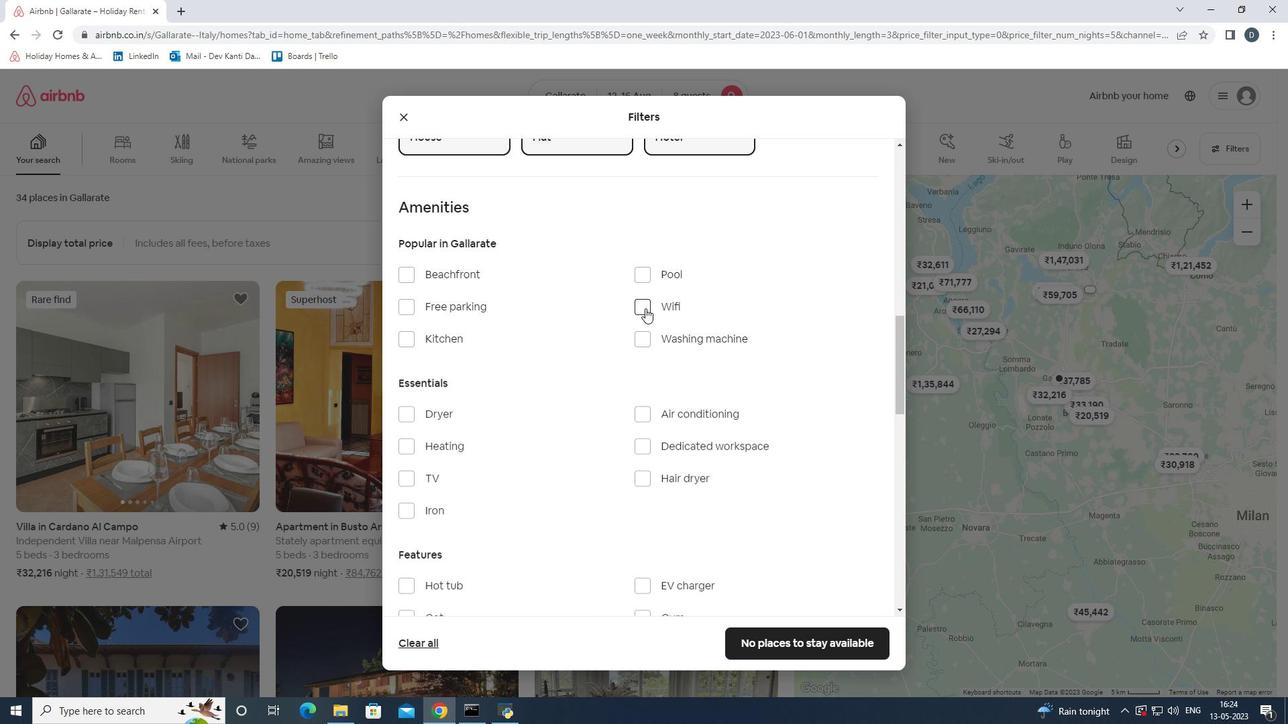 
Action: Mouse moved to (408, 478)
Screenshot: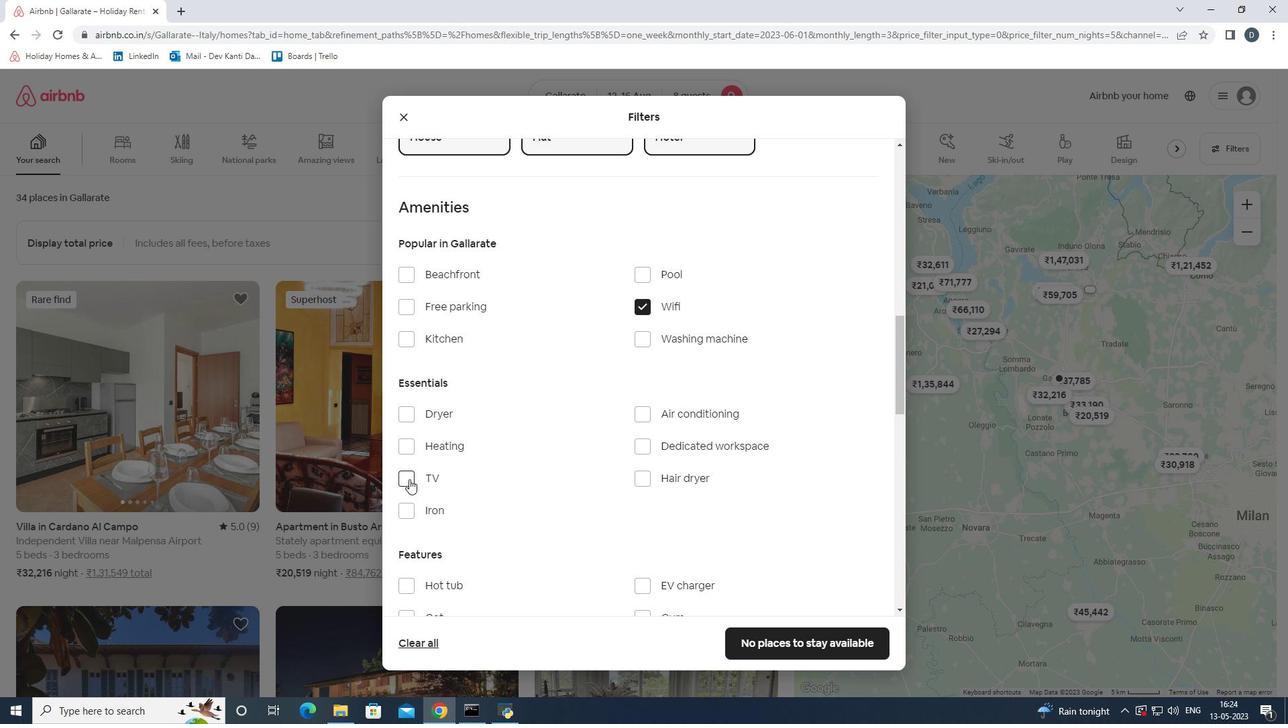 
Action: Mouse pressed left at (408, 478)
Screenshot: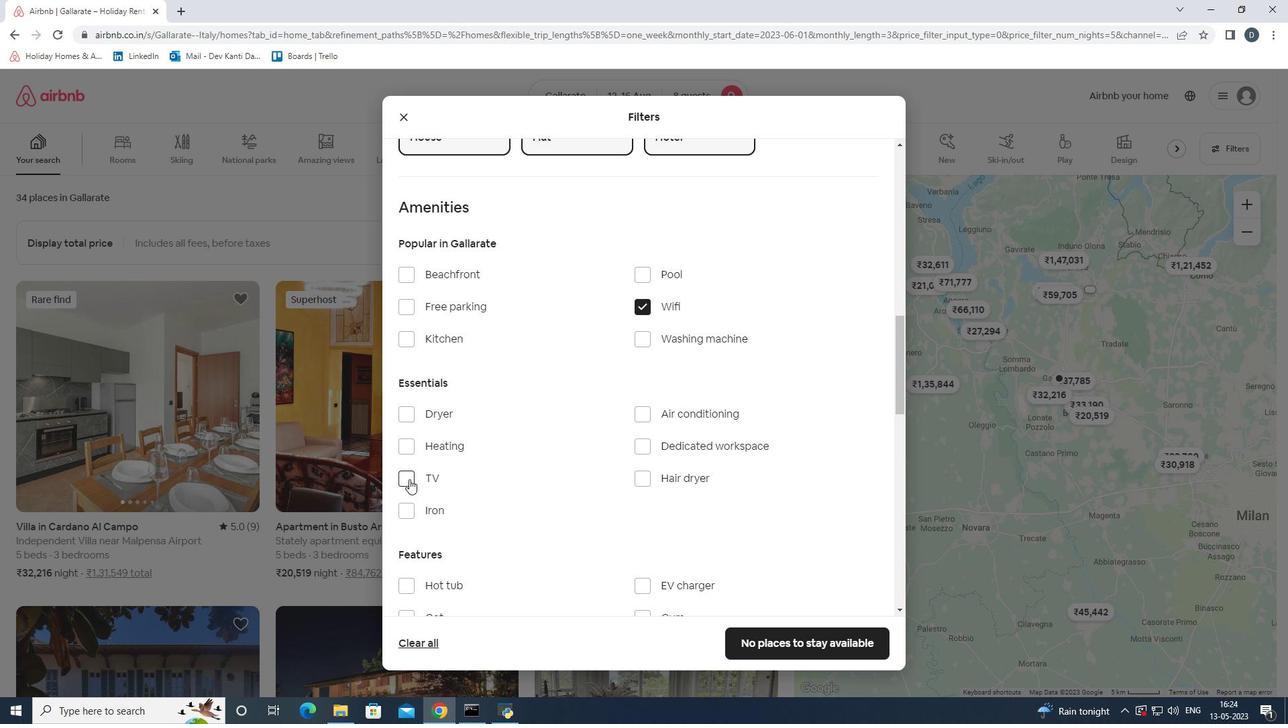 
Action: Mouse moved to (411, 304)
Screenshot: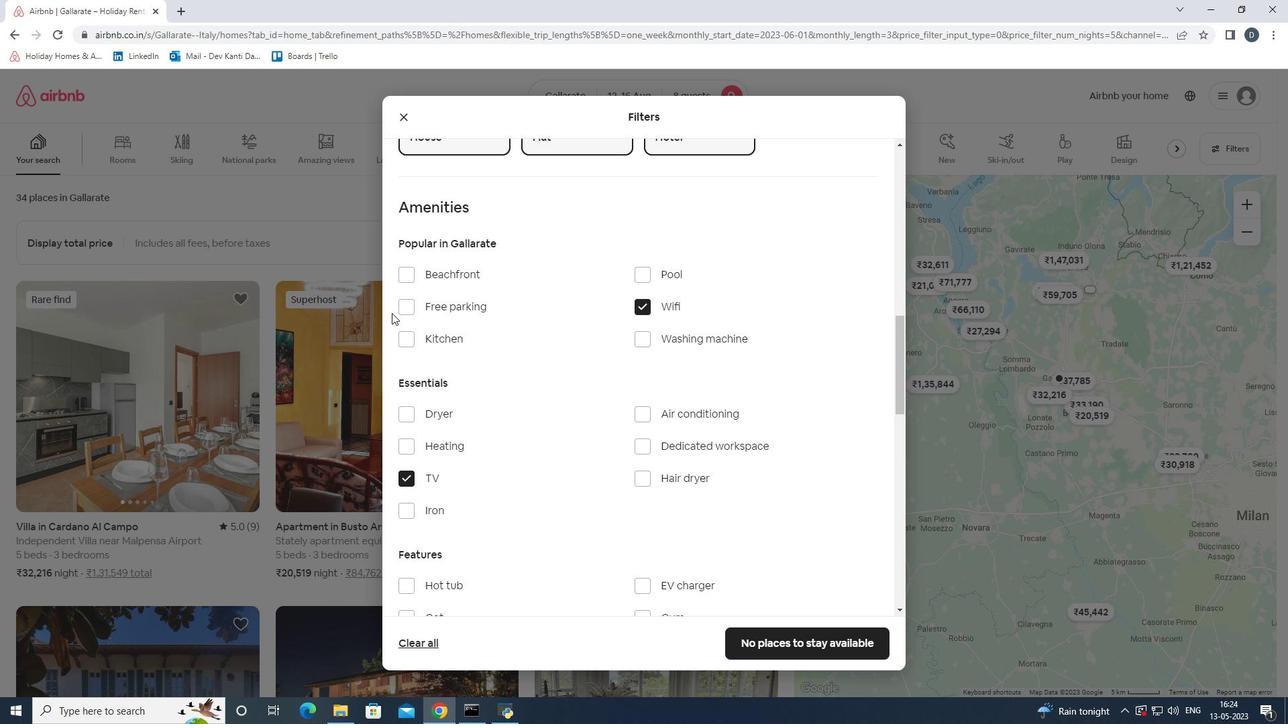 
Action: Mouse pressed left at (411, 304)
Screenshot: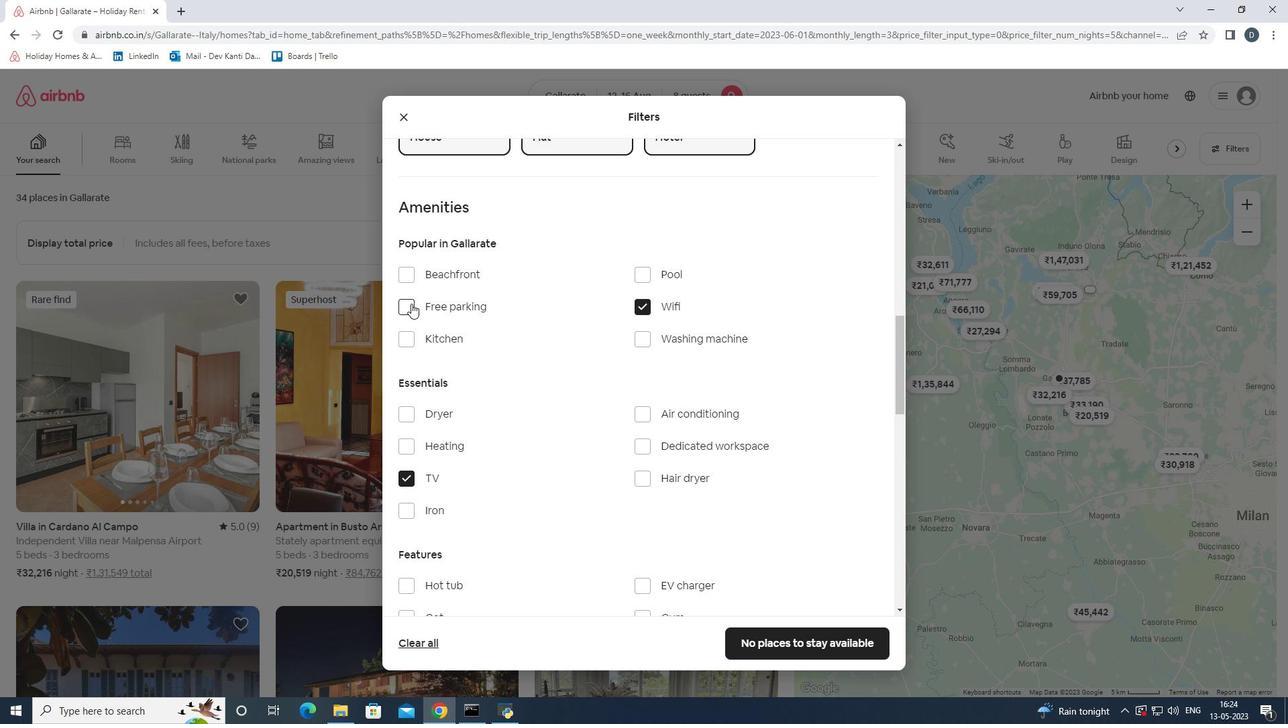 
Action: Mouse moved to (538, 410)
Screenshot: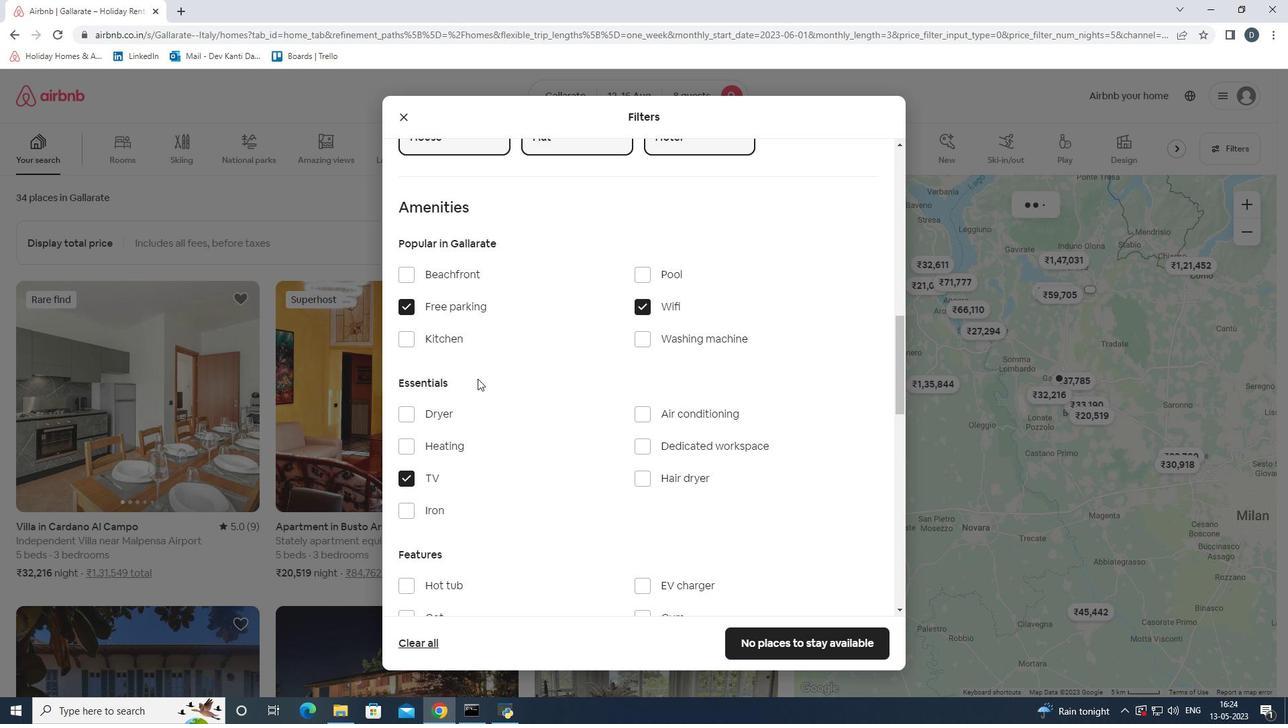 
Action: Mouse scrolled (538, 410) with delta (0, 0)
Screenshot: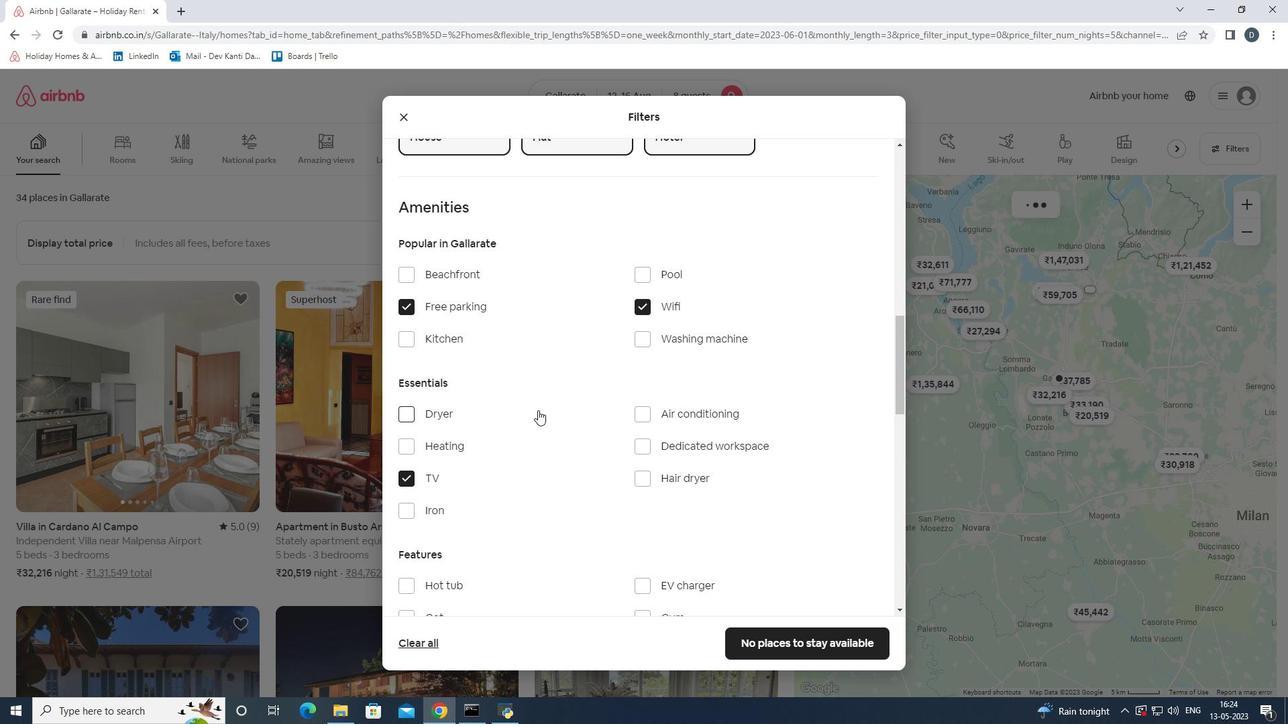 
Action: Mouse scrolled (538, 410) with delta (0, 0)
Screenshot: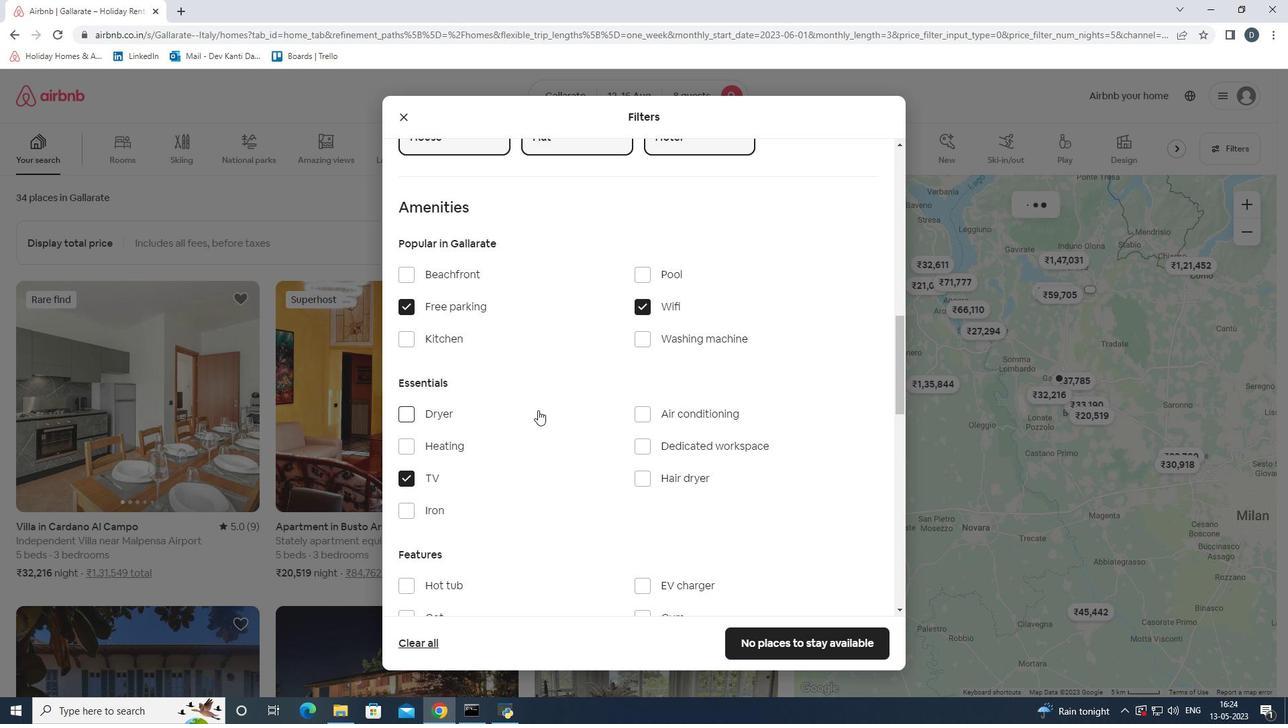 
Action: Mouse scrolled (538, 410) with delta (0, 0)
Screenshot: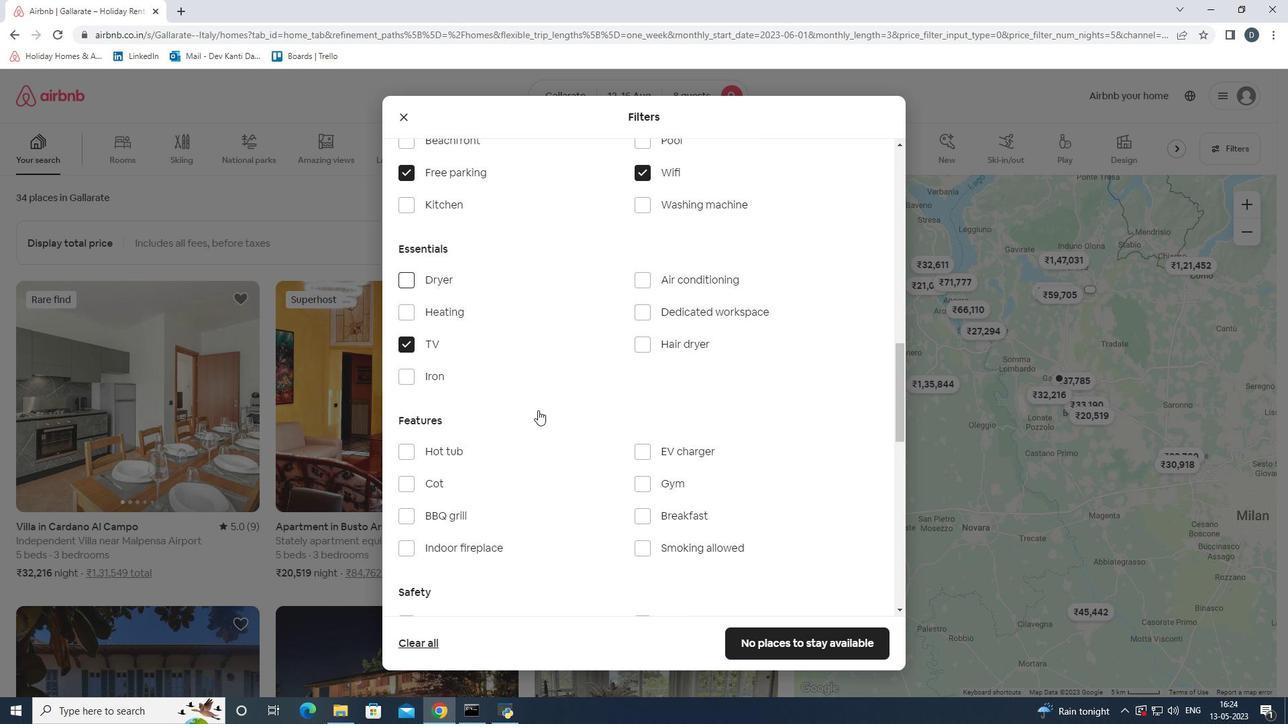 
Action: Mouse moved to (634, 416)
Screenshot: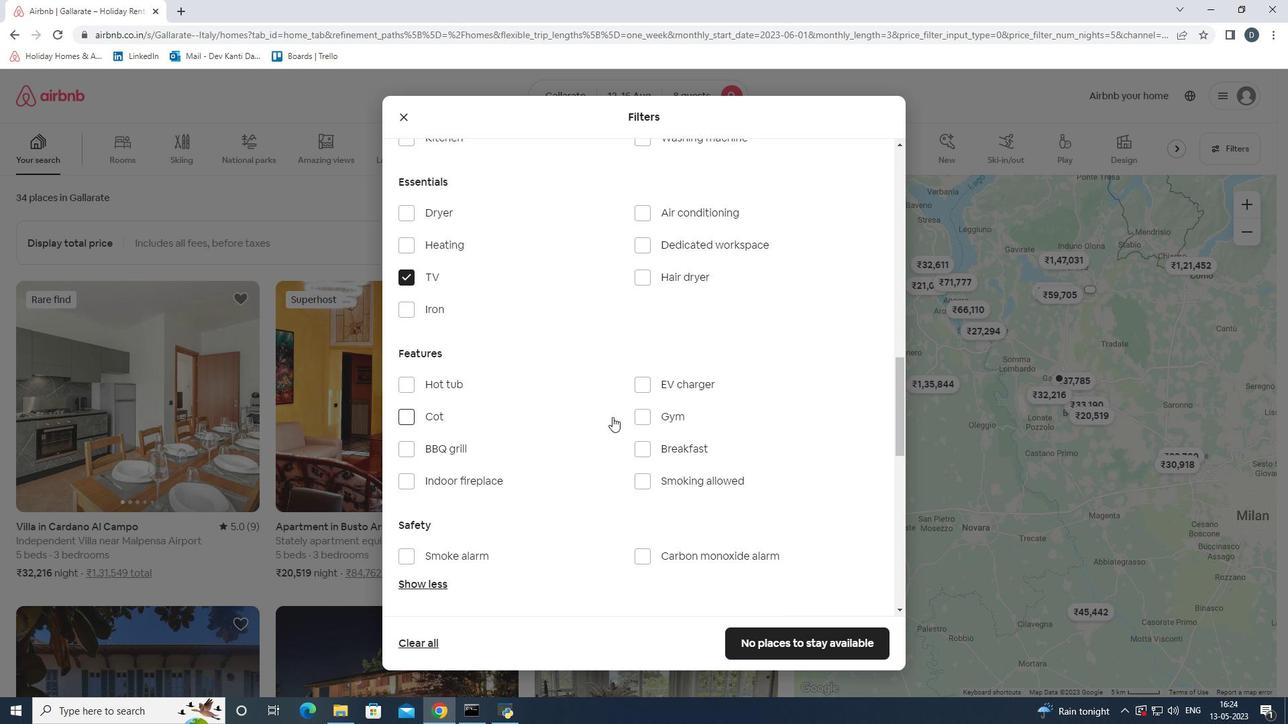 
Action: Mouse pressed left at (634, 416)
Screenshot: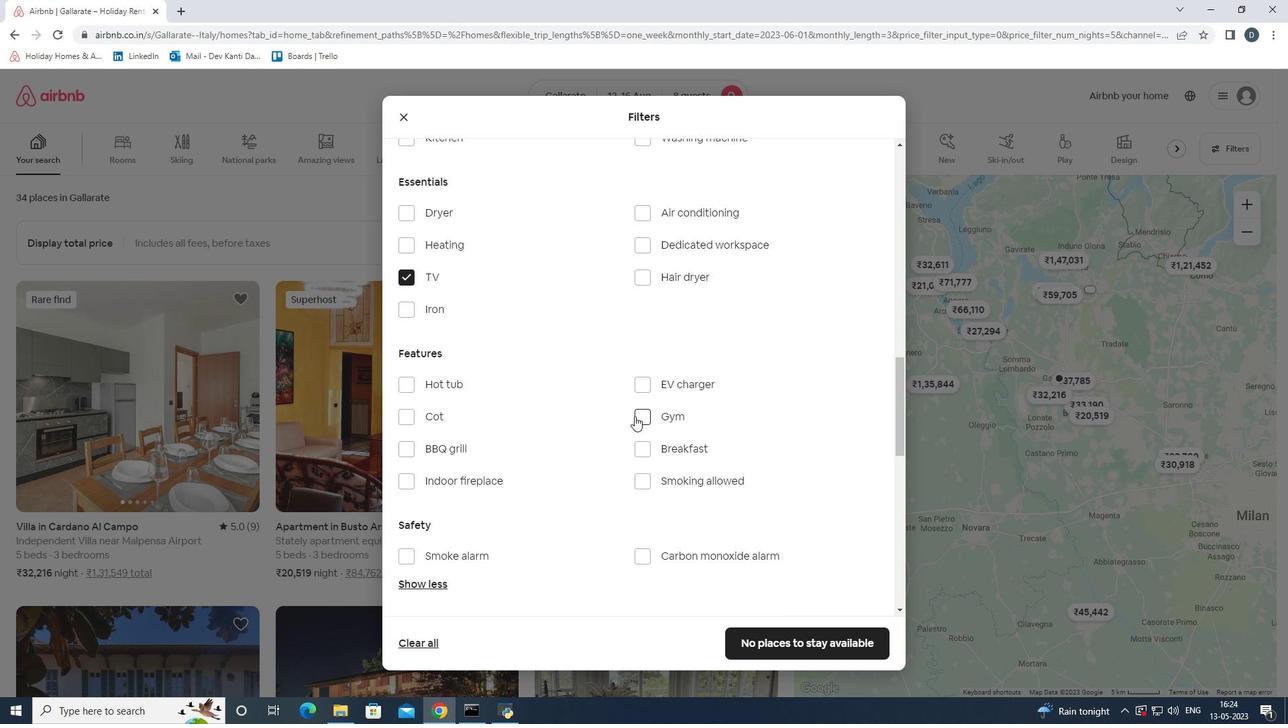 
Action: Mouse moved to (647, 452)
Screenshot: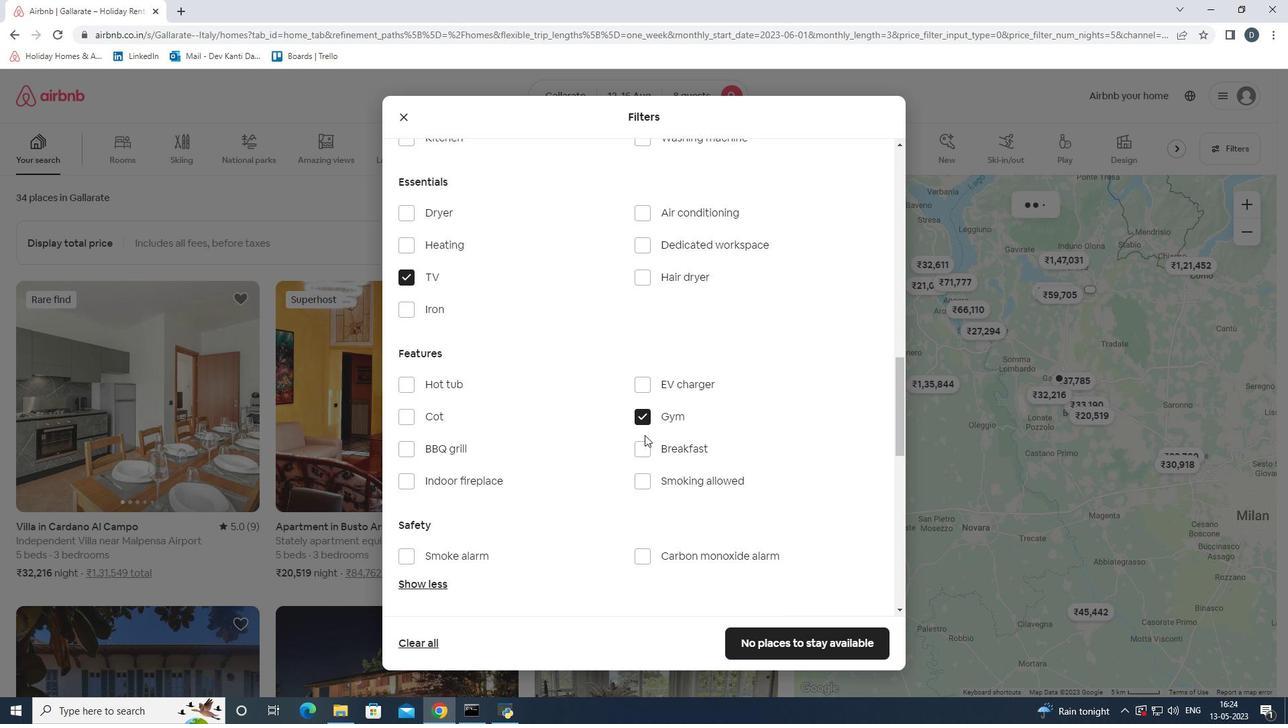 
Action: Mouse pressed left at (647, 452)
Screenshot: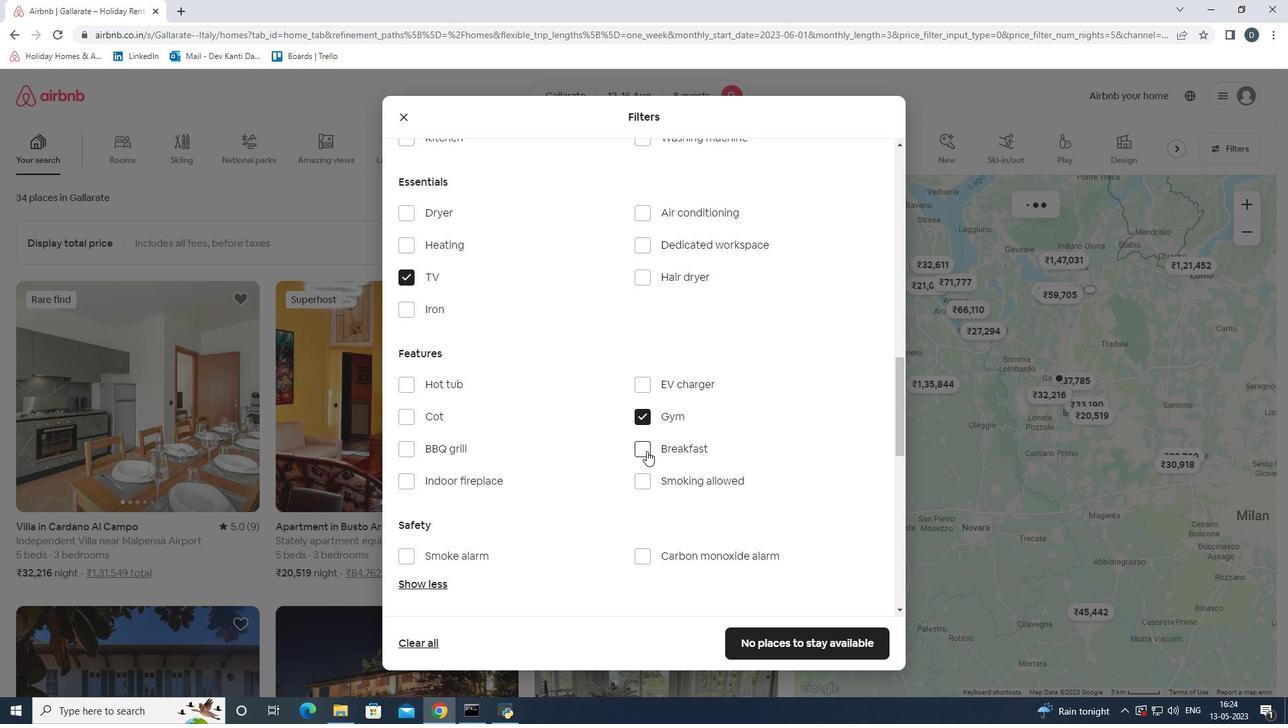 
Action: Mouse scrolled (647, 451) with delta (0, 0)
Screenshot: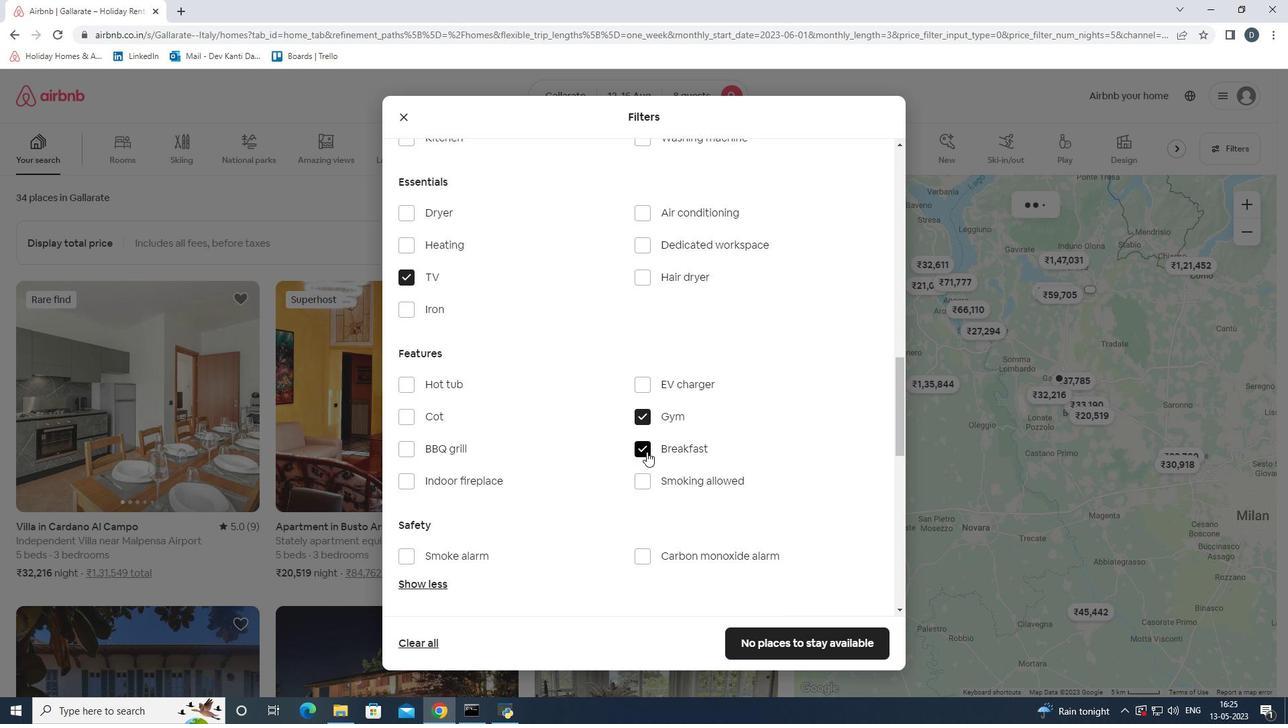 
Action: Mouse scrolled (647, 451) with delta (0, 0)
Screenshot: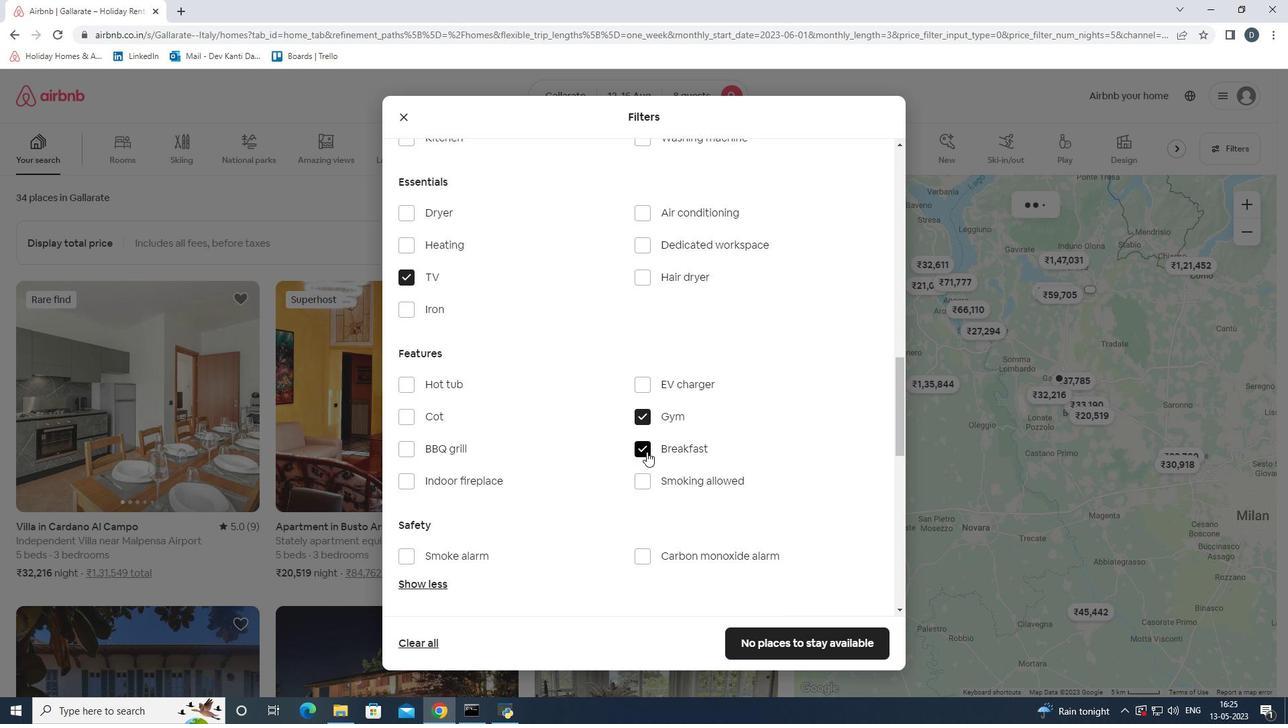 
Action: Mouse scrolled (647, 451) with delta (0, 0)
Screenshot: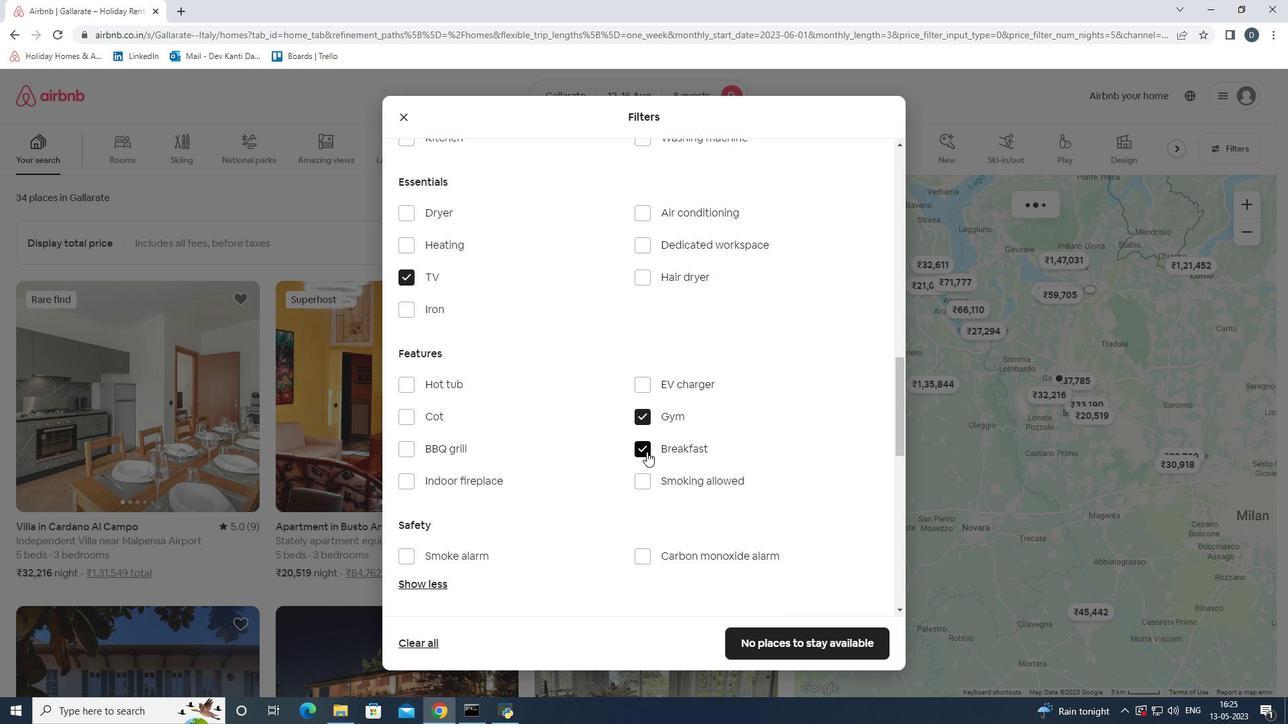 
Action: Mouse scrolled (647, 451) with delta (0, 0)
Screenshot: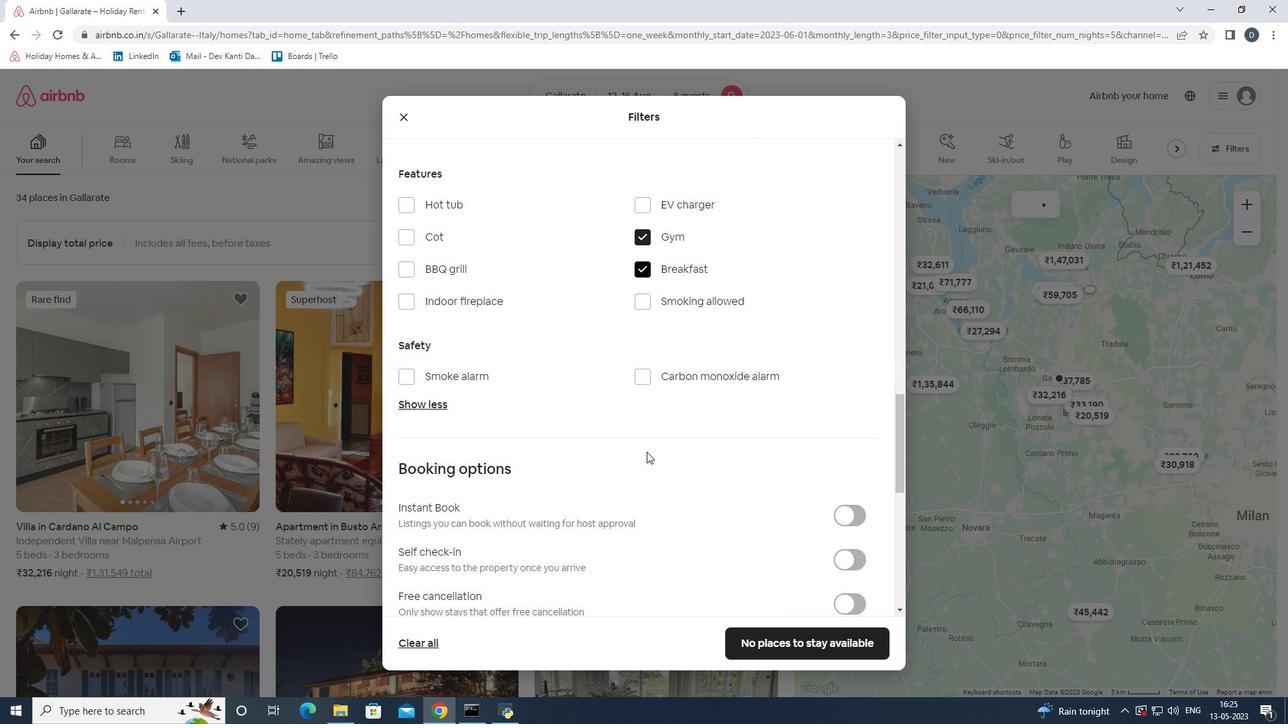 
Action: Mouse scrolled (647, 451) with delta (0, 0)
Screenshot: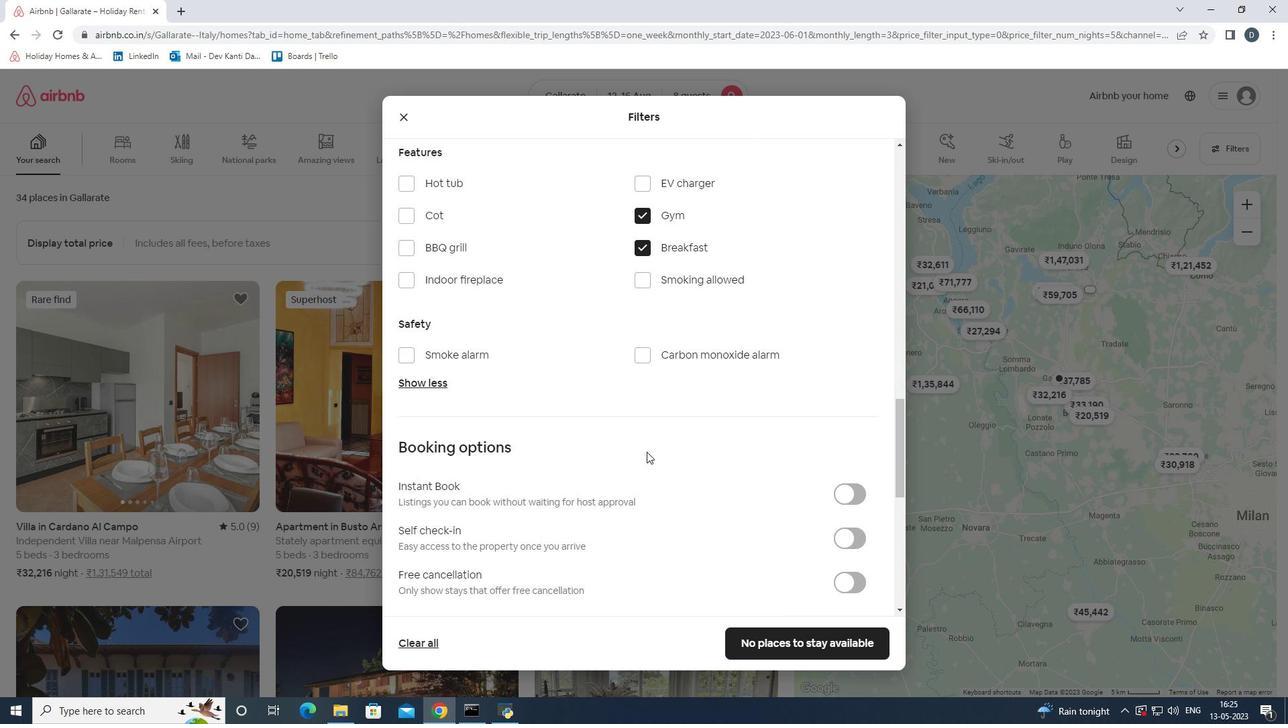 
Action: Mouse moved to (841, 411)
Screenshot: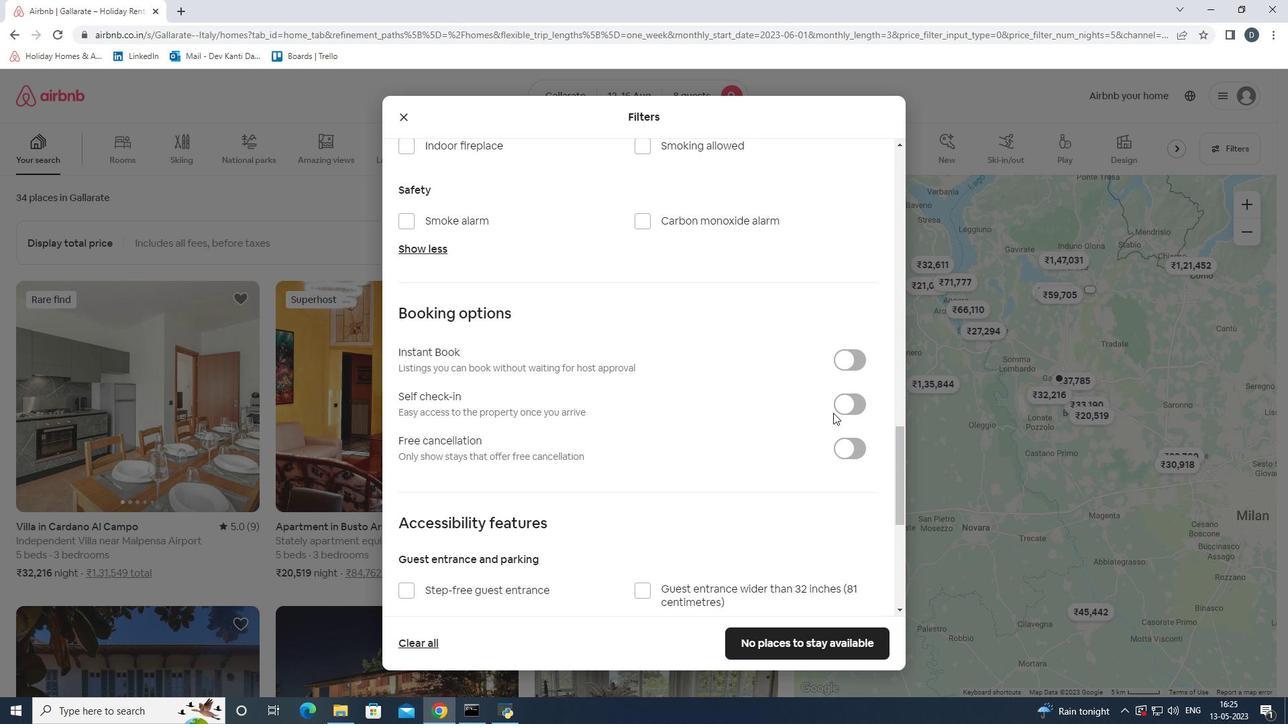
Action: Mouse pressed left at (841, 411)
Screenshot: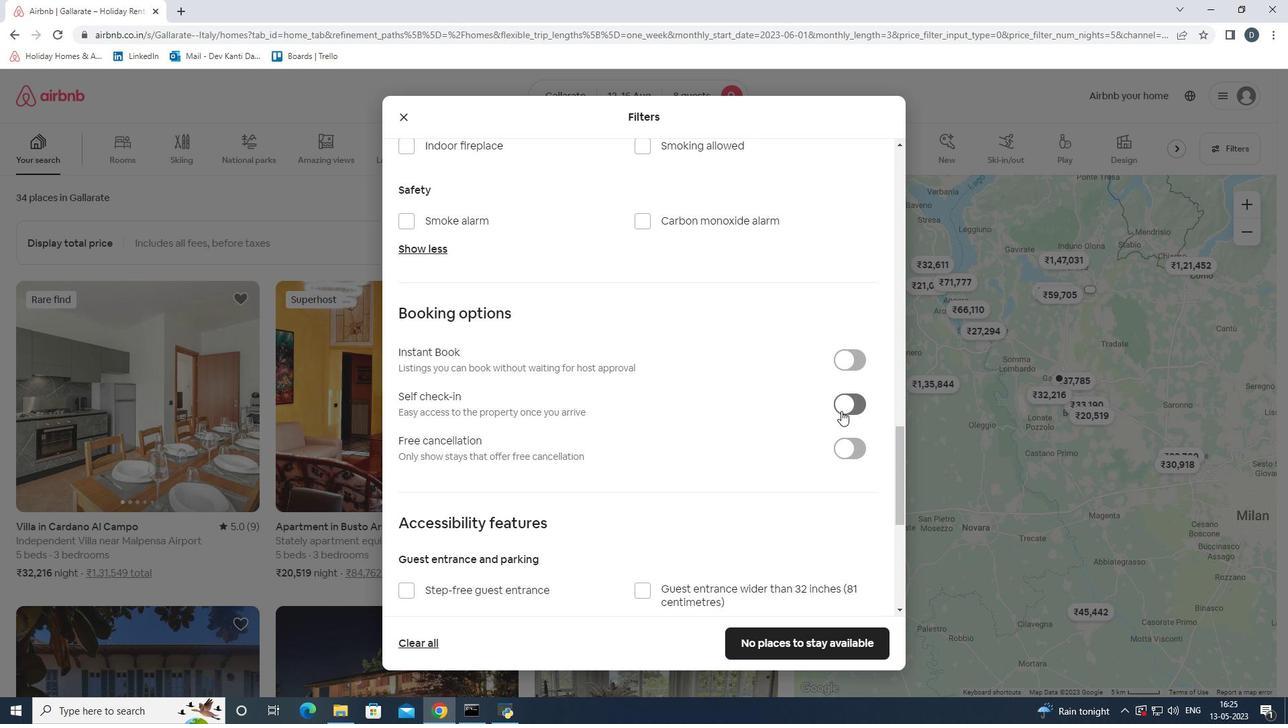 
Action: Mouse moved to (443, 426)
Screenshot: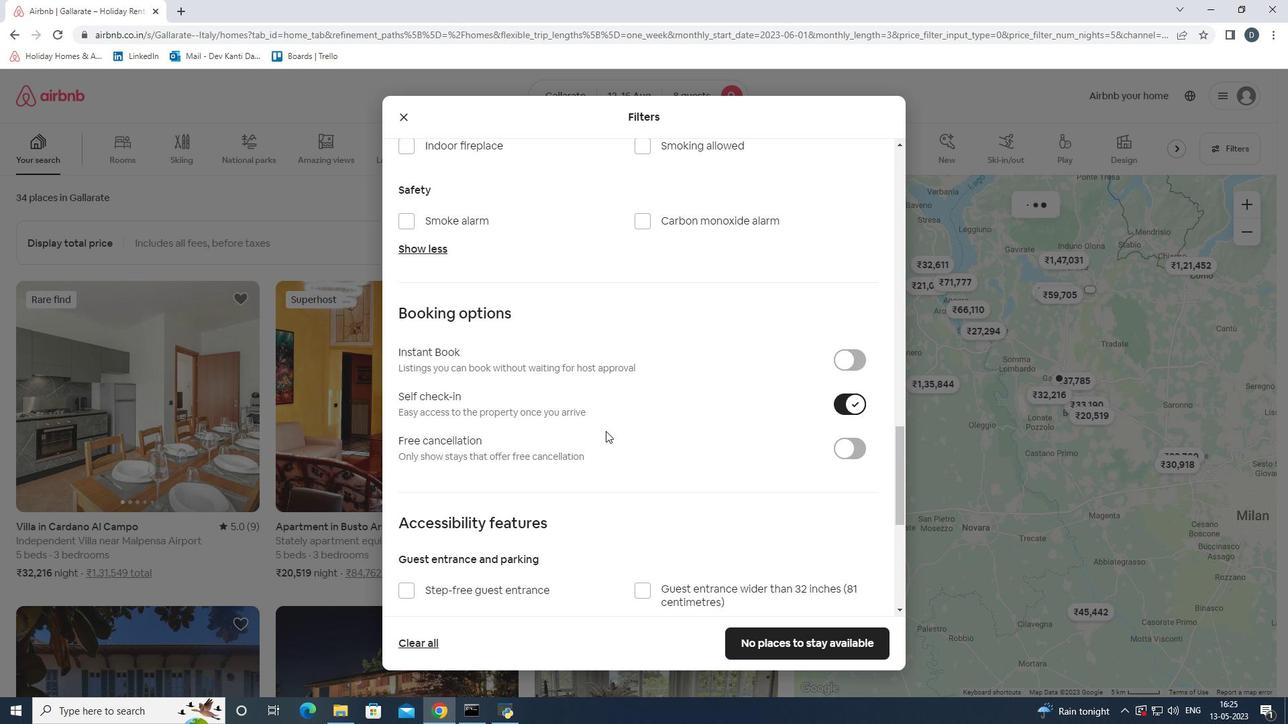 
Action: Mouse scrolled (443, 426) with delta (0, 0)
Screenshot: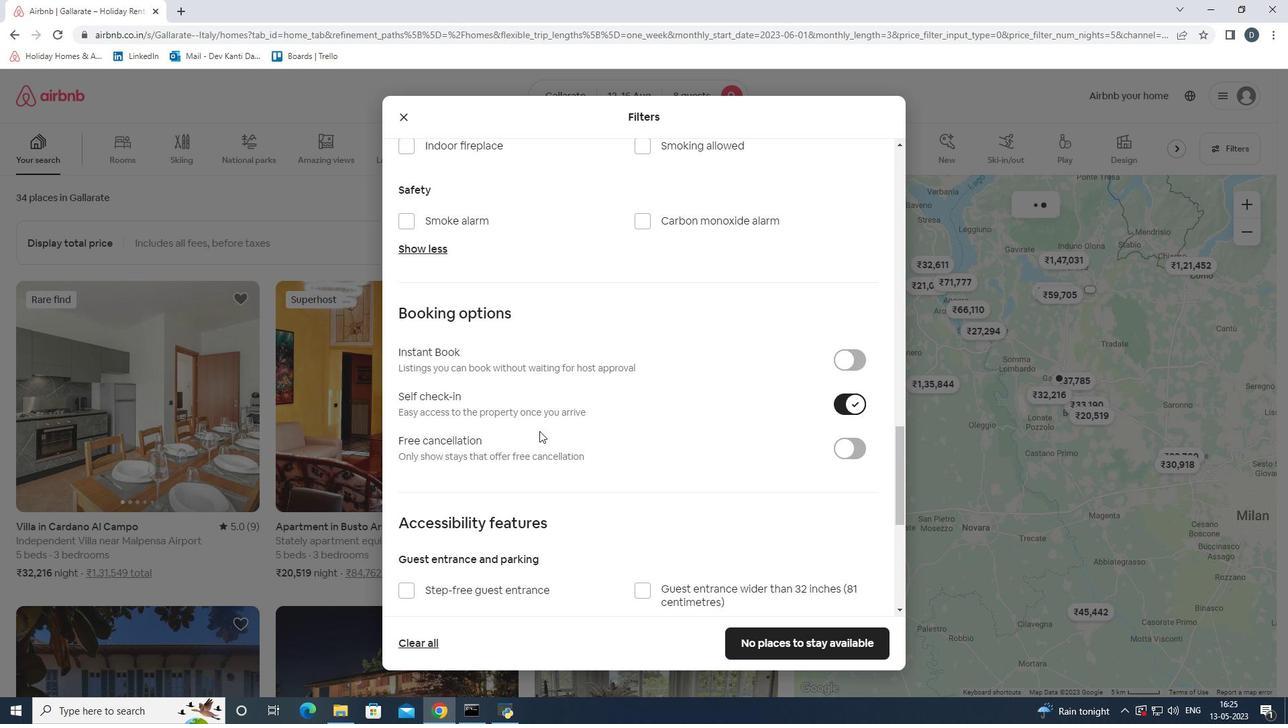 
Action: Mouse scrolled (443, 426) with delta (0, 0)
Screenshot: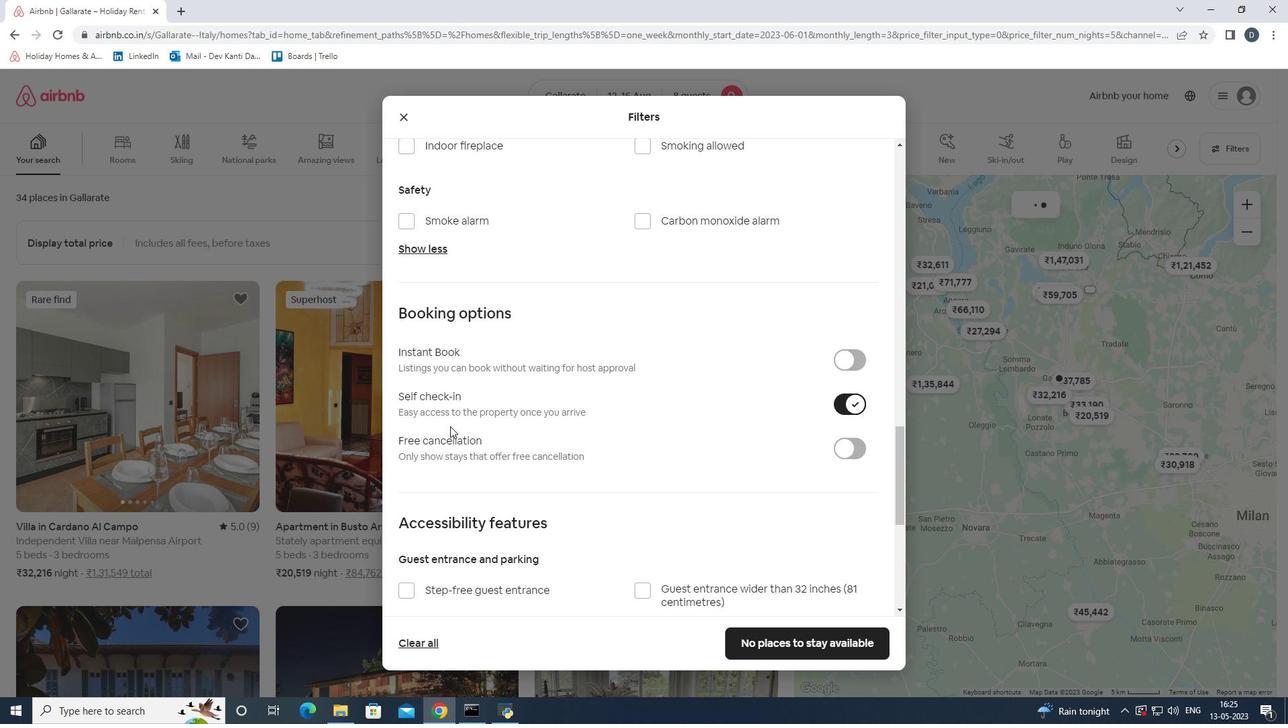 
Action: Mouse scrolled (443, 426) with delta (0, 0)
Screenshot: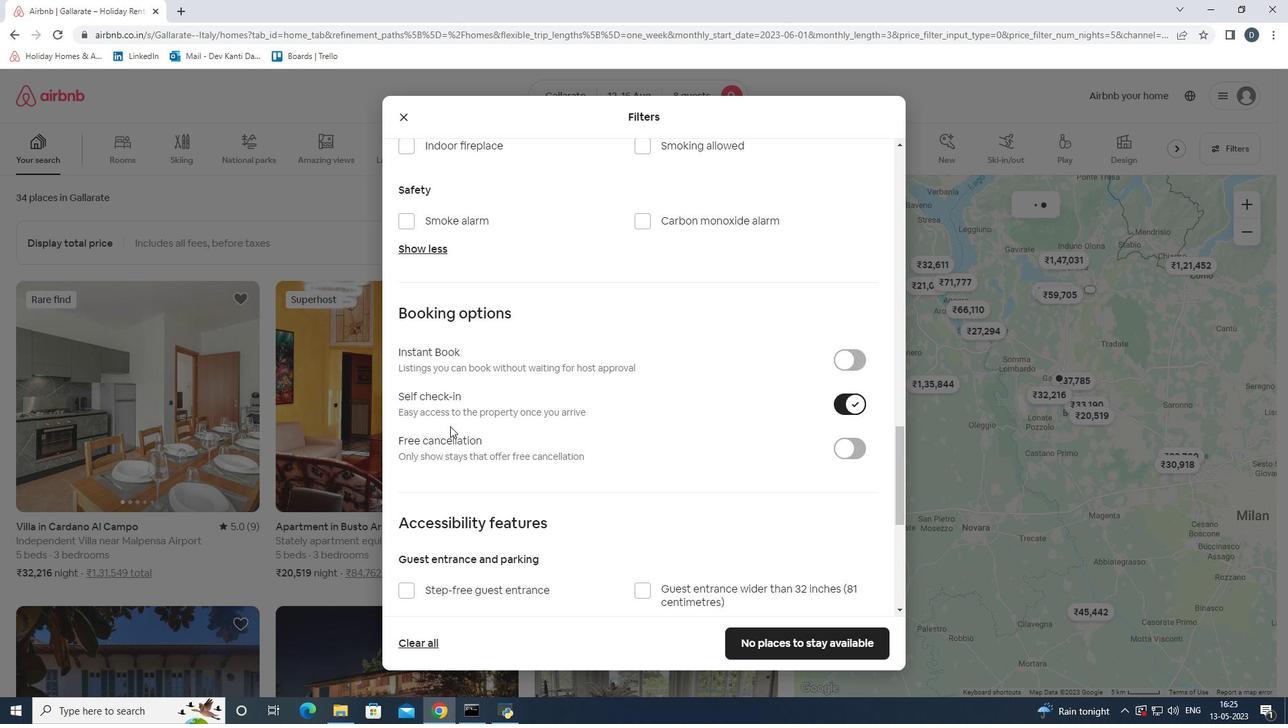 
Action: Mouse scrolled (443, 426) with delta (0, 0)
Screenshot: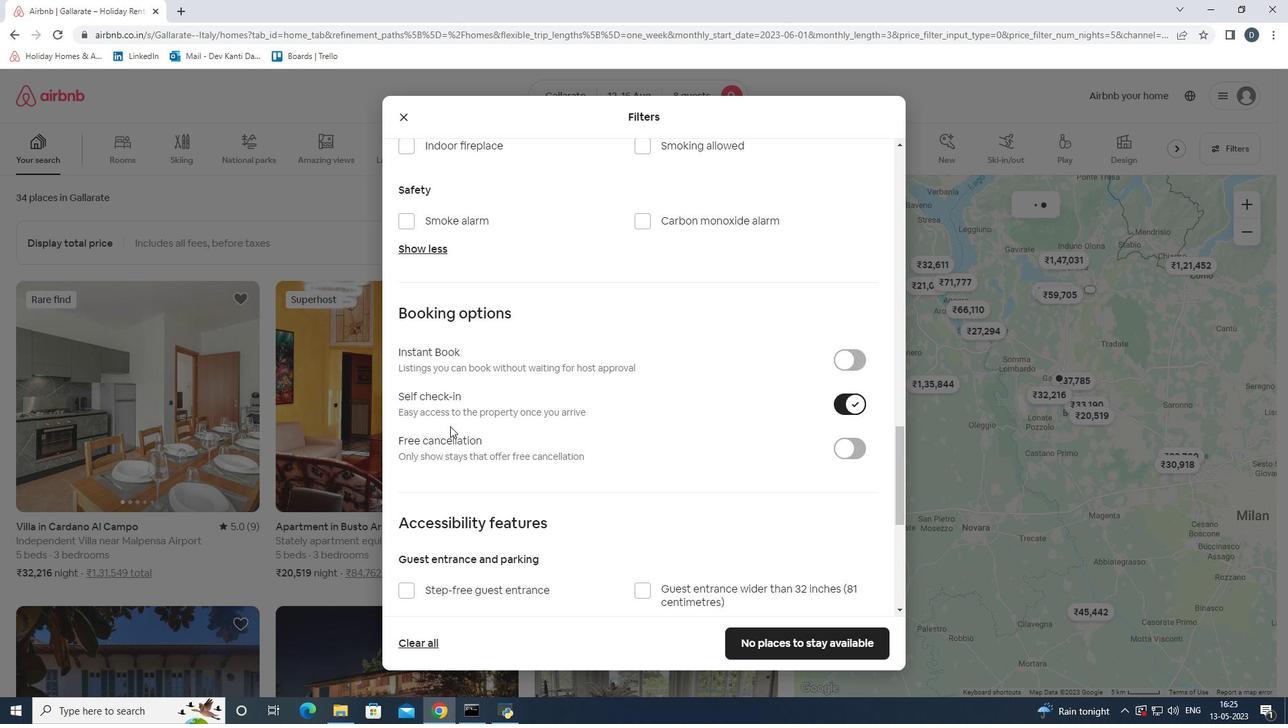 
Action: Mouse scrolled (443, 426) with delta (0, 0)
Screenshot: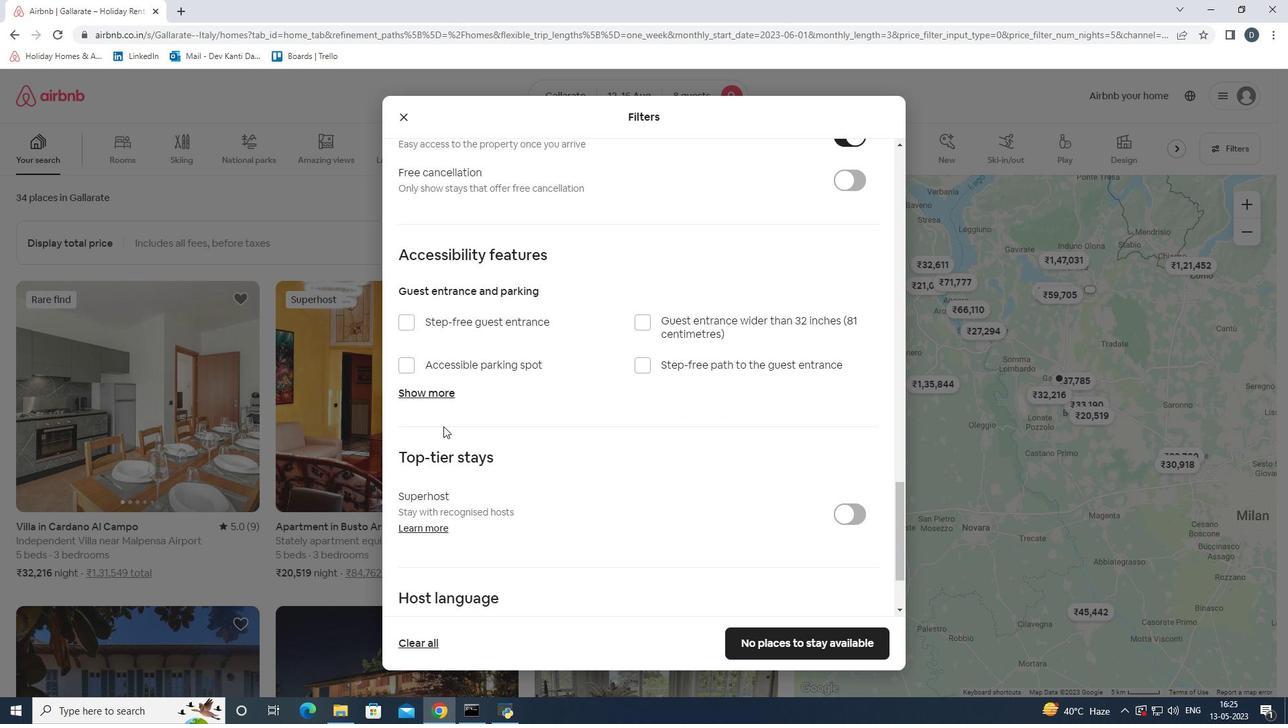 
Action: Mouse scrolled (443, 426) with delta (0, 0)
Screenshot: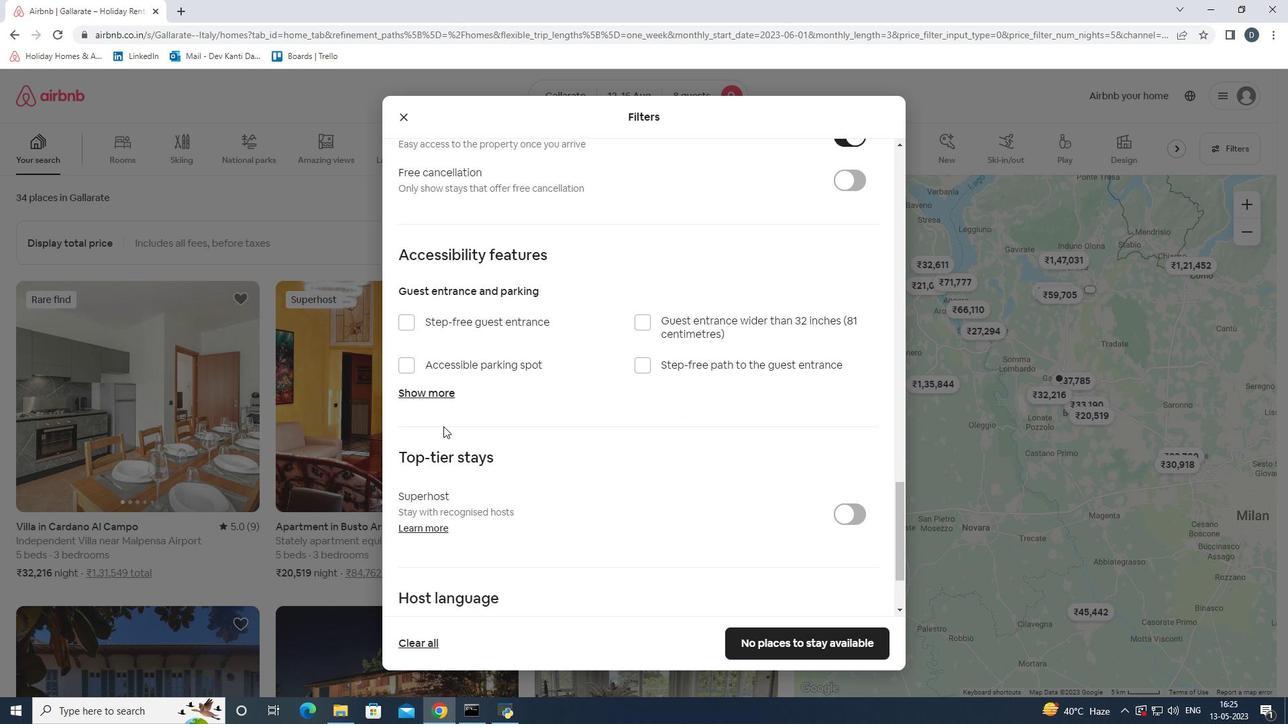 
Action: Mouse scrolled (443, 426) with delta (0, 0)
Screenshot: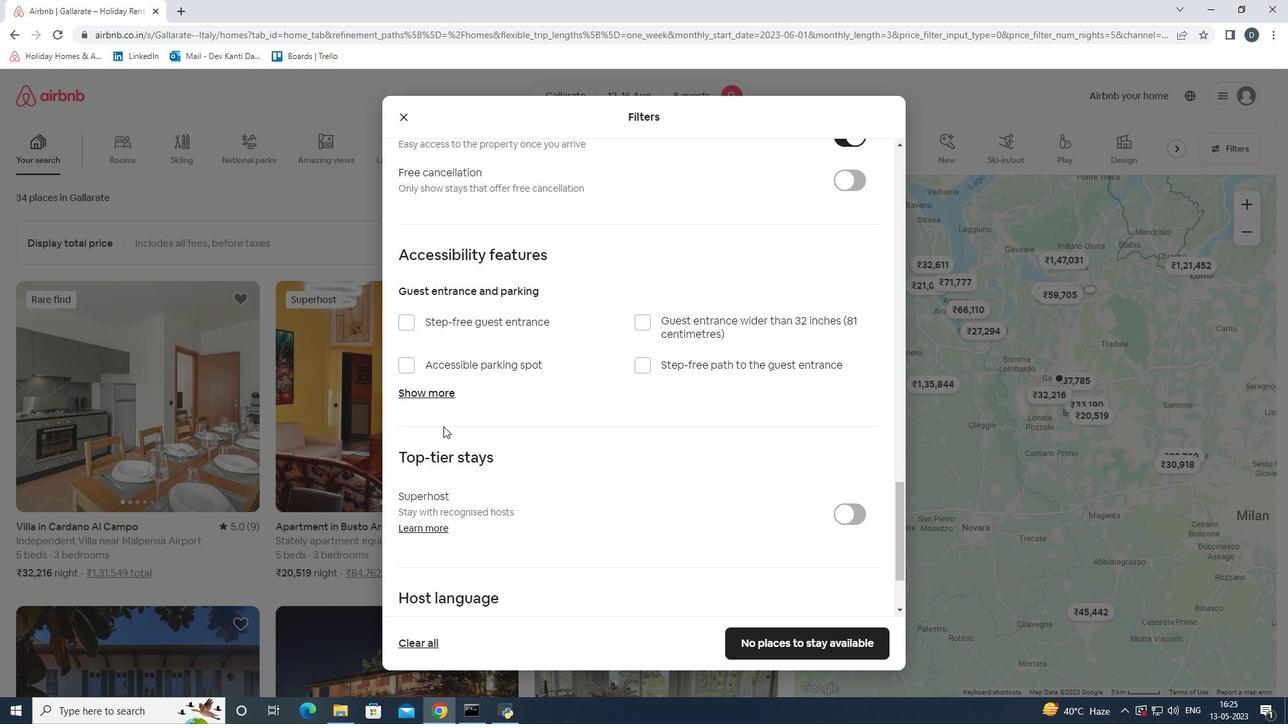 
Action: Mouse moved to (442, 528)
Screenshot: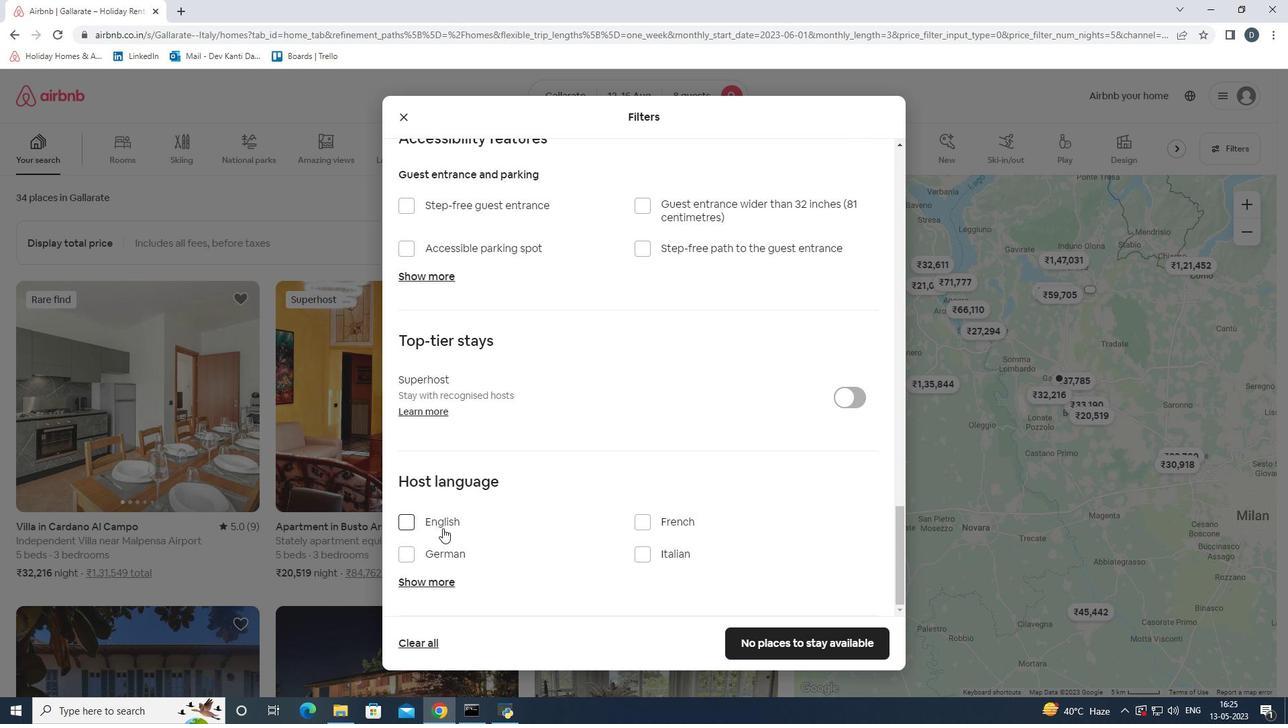 
Action: Mouse pressed left at (442, 528)
Screenshot: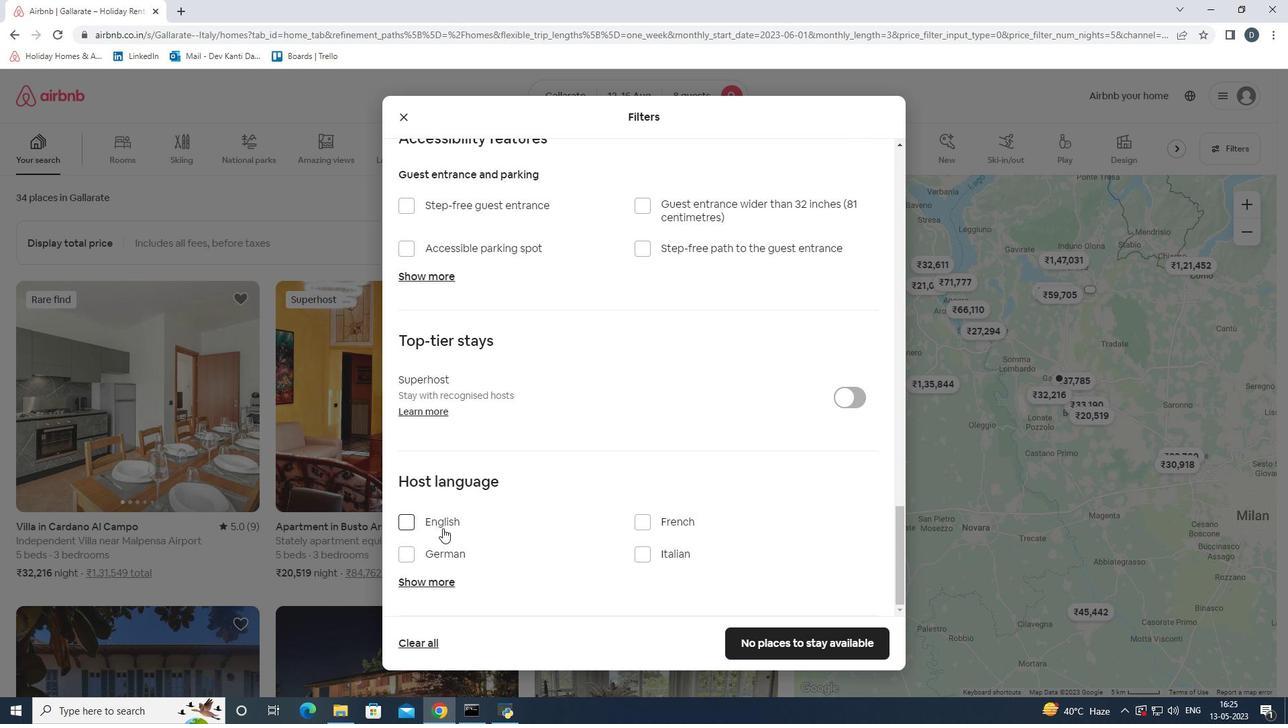 
Action: Mouse moved to (837, 657)
Screenshot: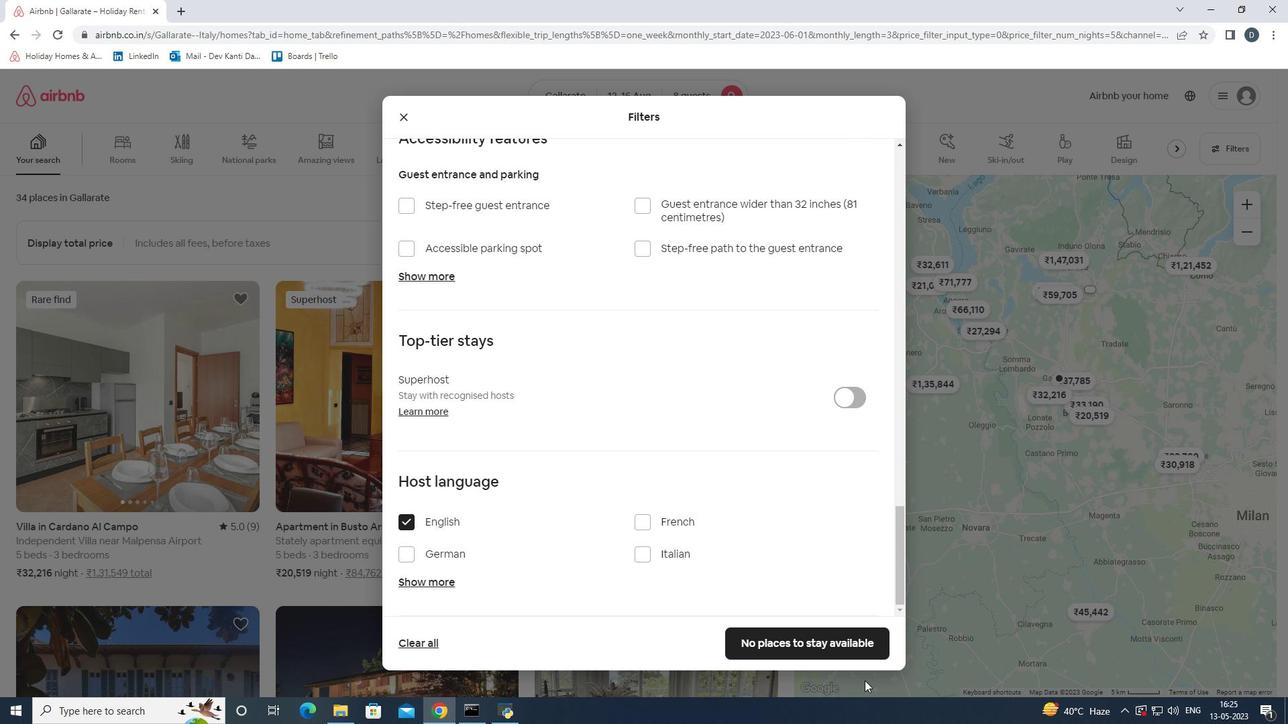 
Action: Mouse pressed left at (837, 657)
Screenshot: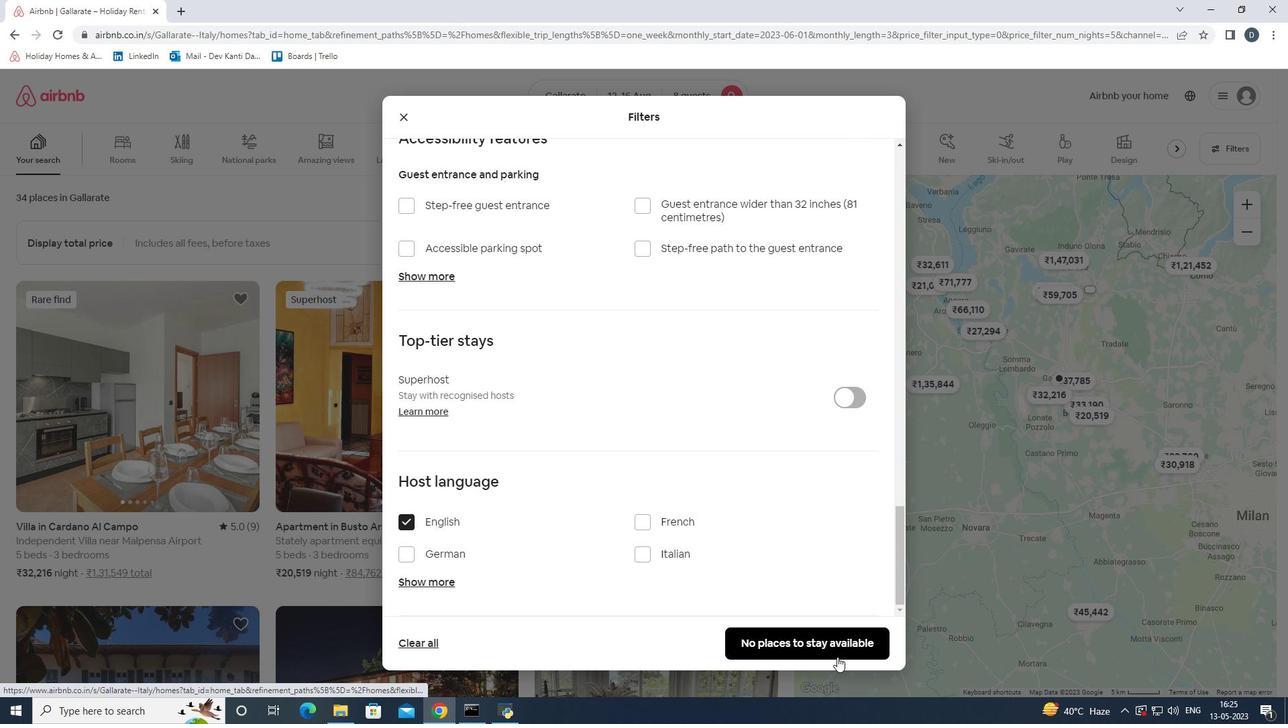 
